Task: Find connections with filter location Ipiaú with filter topic #homeofficewith filter profile language French with filter current company Ease My Job Search with filter school Global Academy Of Technology with filter industry Animal Feed Manufacturing with filter service category Interior Design with filter keywords title Iron Worker
Action: Mouse moved to (635, 125)
Screenshot: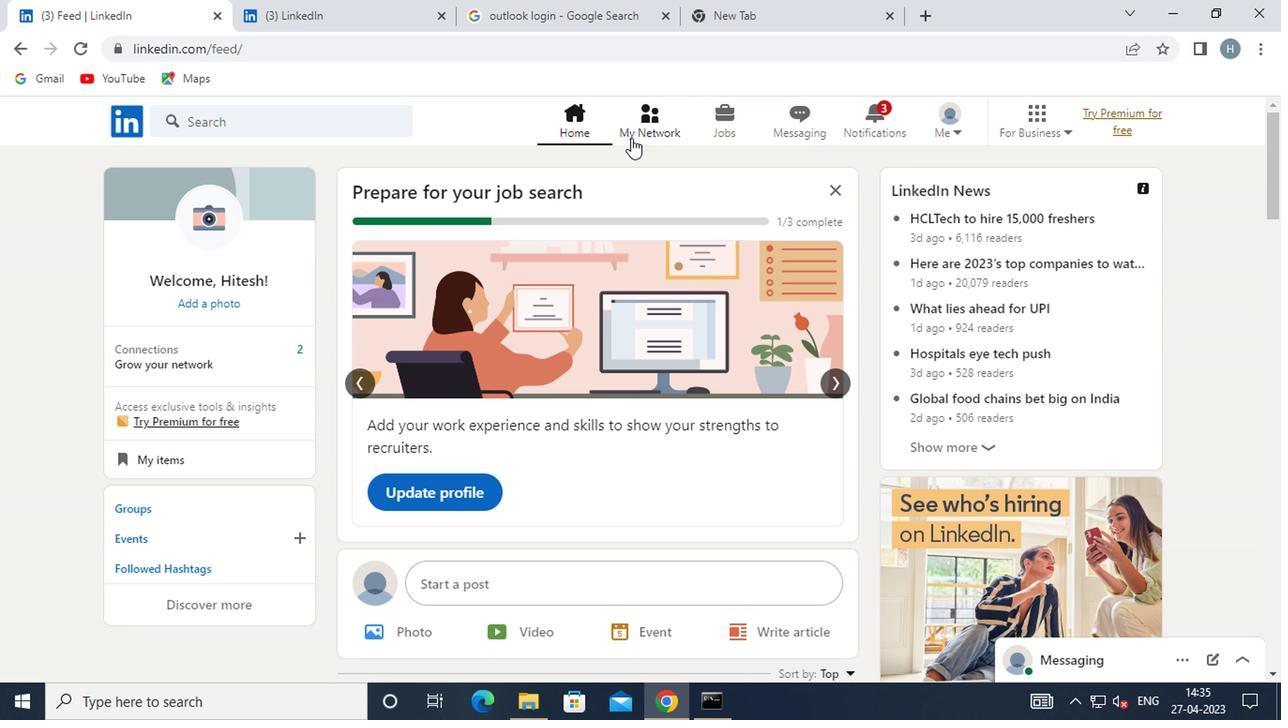 
Action: Mouse pressed left at (635, 125)
Screenshot: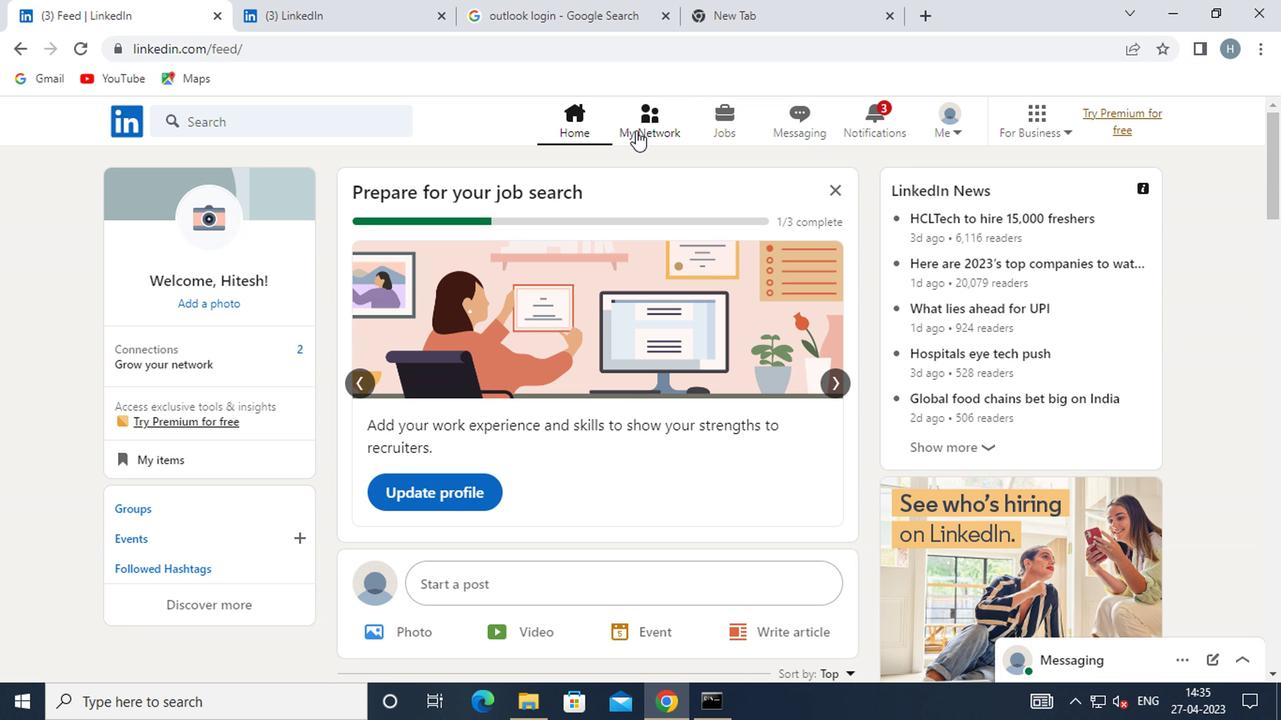
Action: Mouse moved to (331, 222)
Screenshot: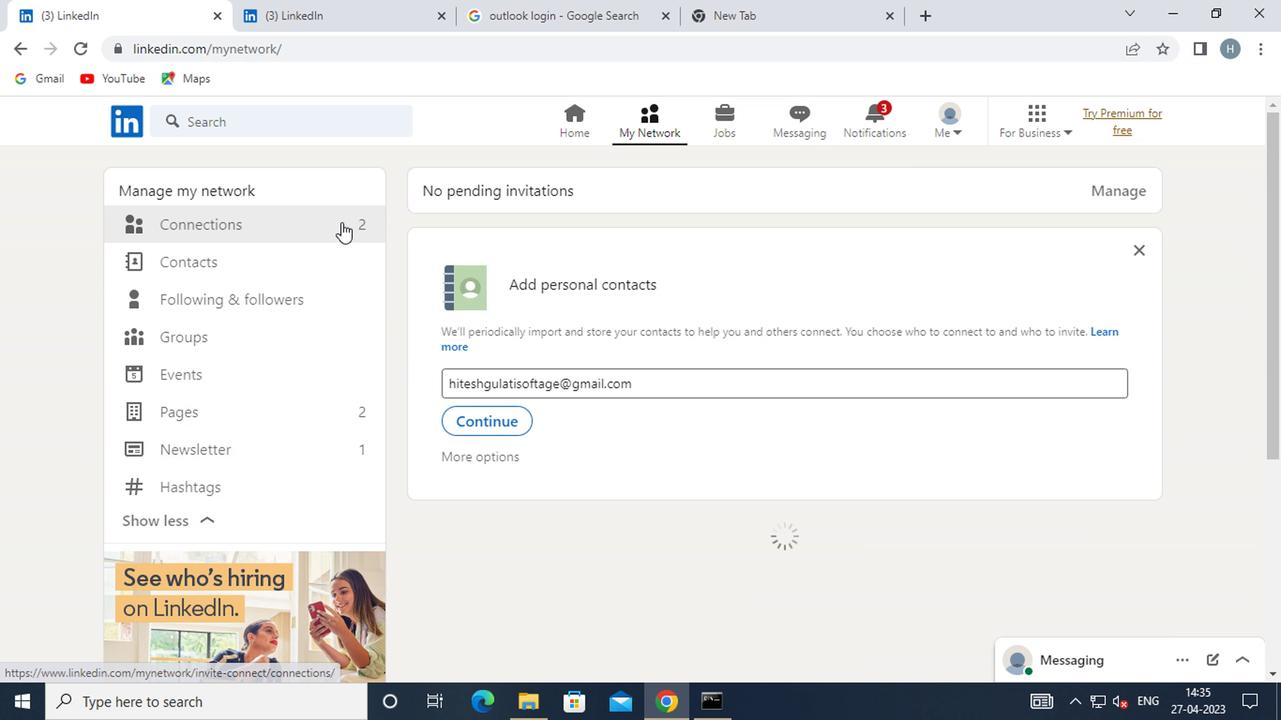 
Action: Mouse pressed left at (331, 222)
Screenshot: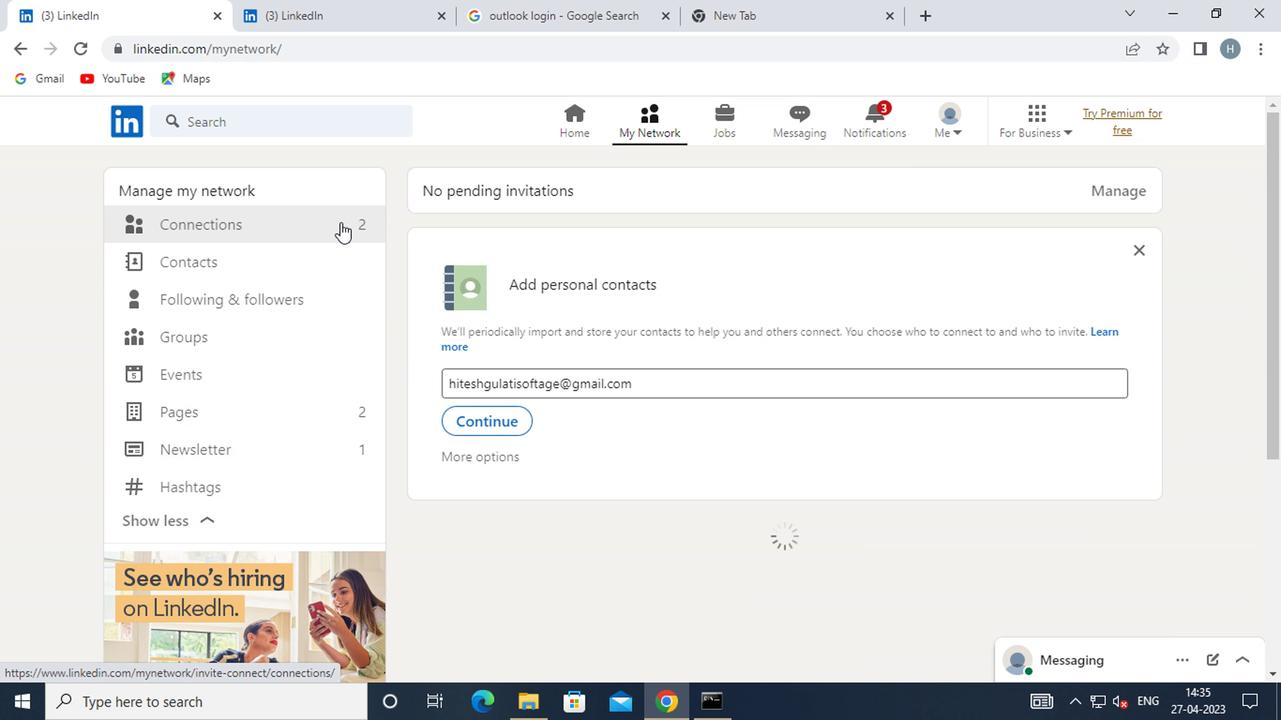 
Action: Mouse moved to (773, 225)
Screenshot: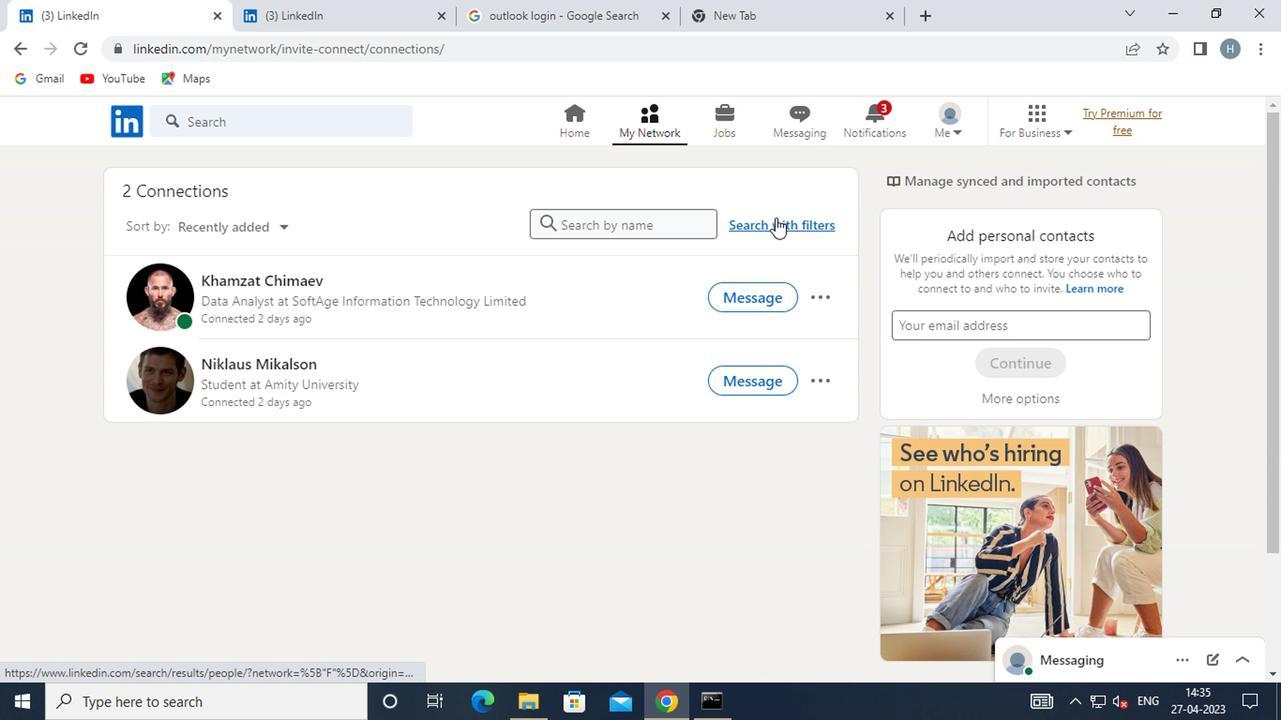 
Action: Mouse pressed left at (773, 225)
Screenshot: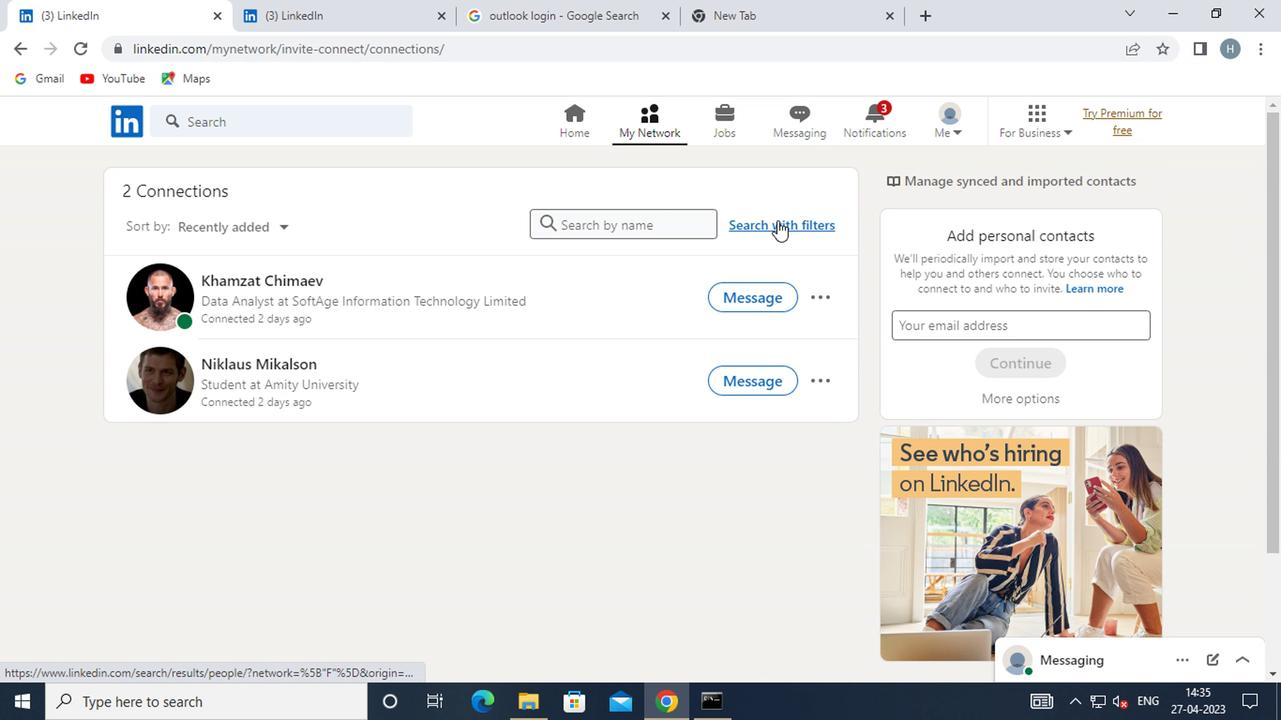 
Action: Mouse moved to (695, 175)
Screenshot: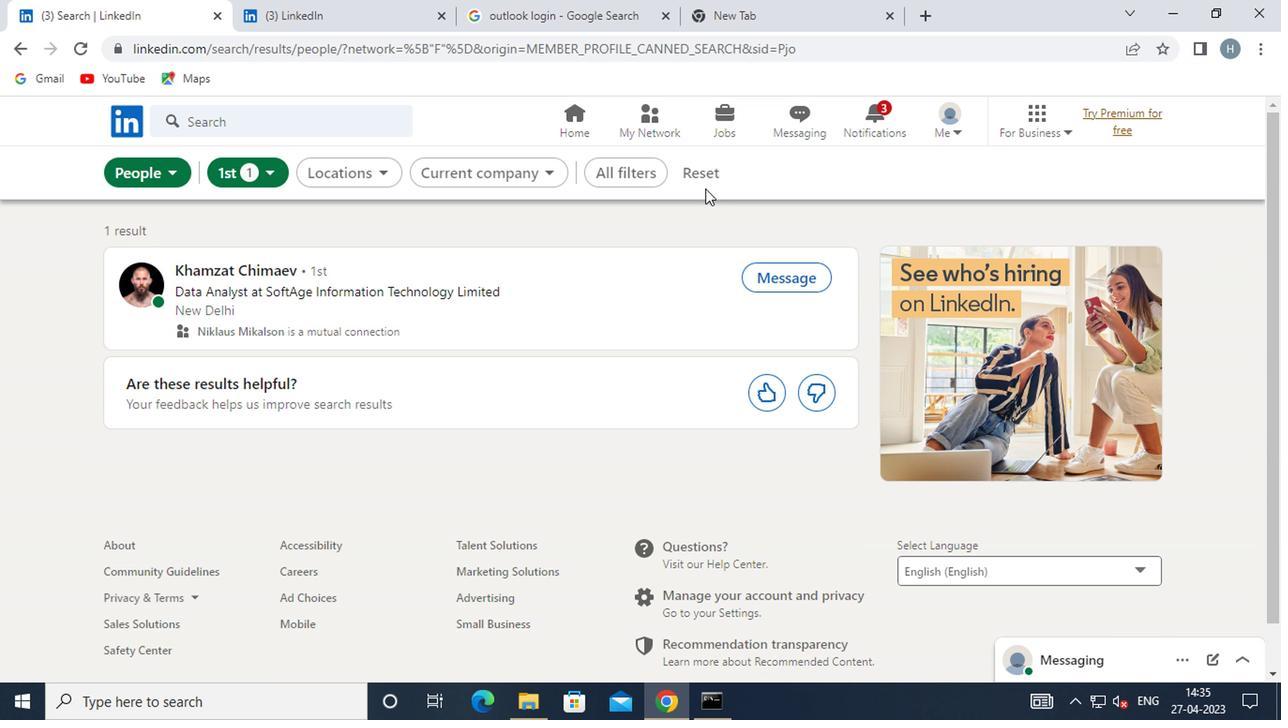 
Action: Mouse pressed left at (695, 175)
Screenshot: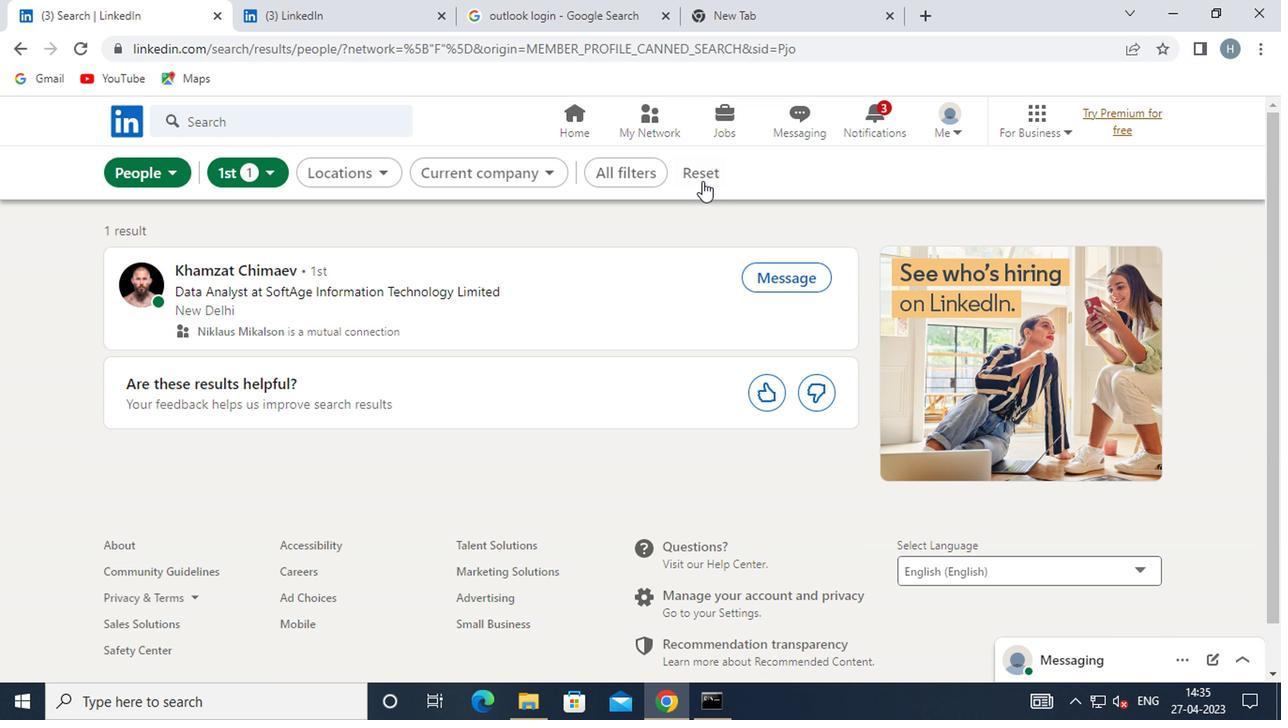 
Action: Mouse moved to (640, 172)
Screenshot: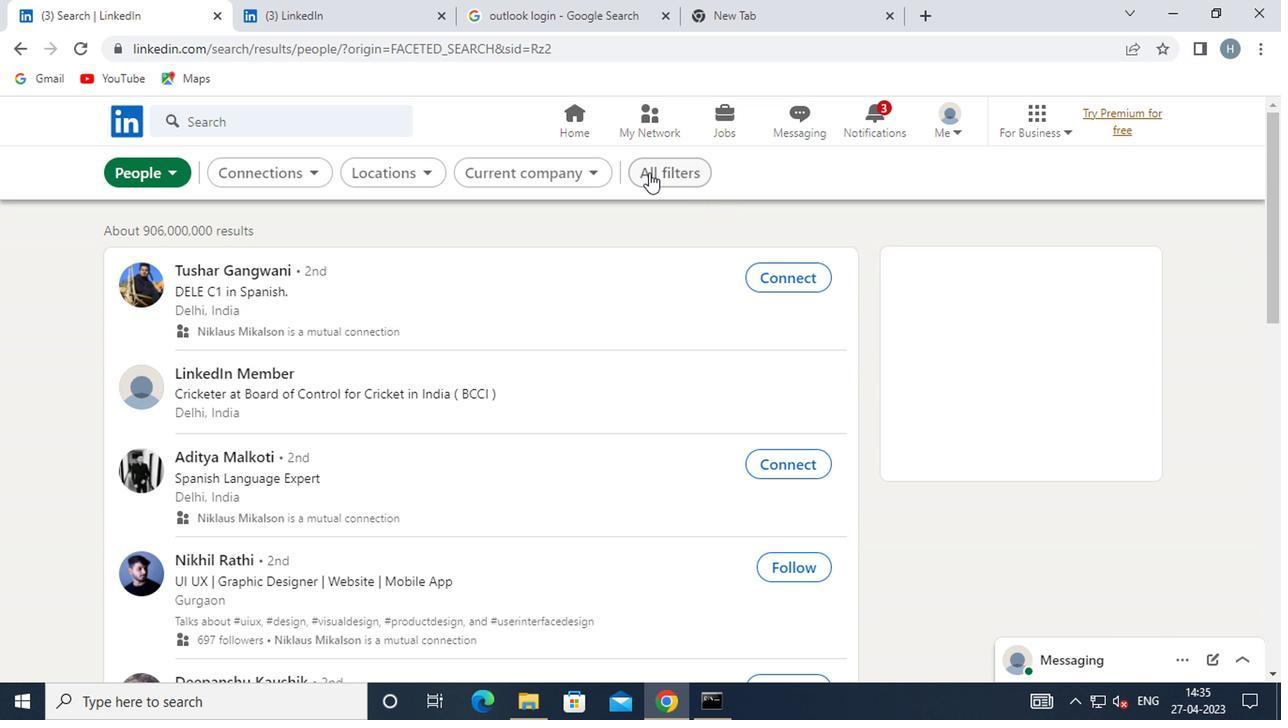 
Action: Mouse pressed left at (640, 172)
Screenshot: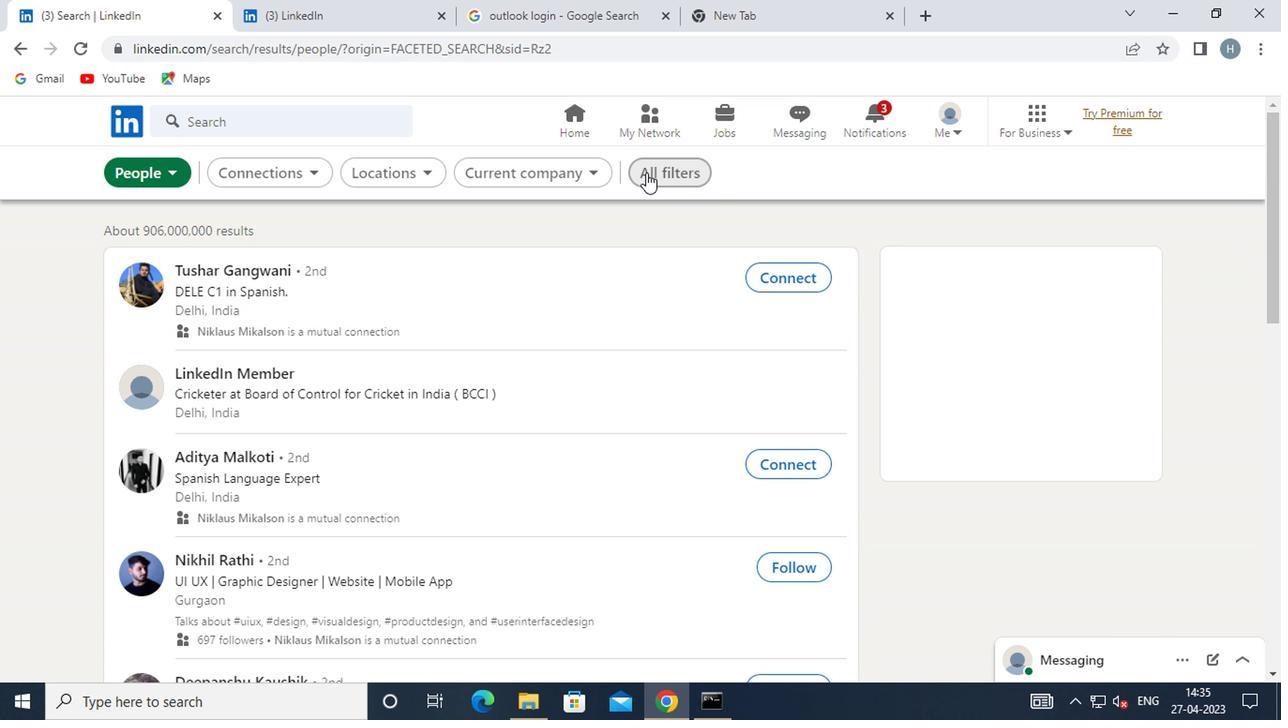 
Action: Mouse moved to (926, 334)
Screenshot: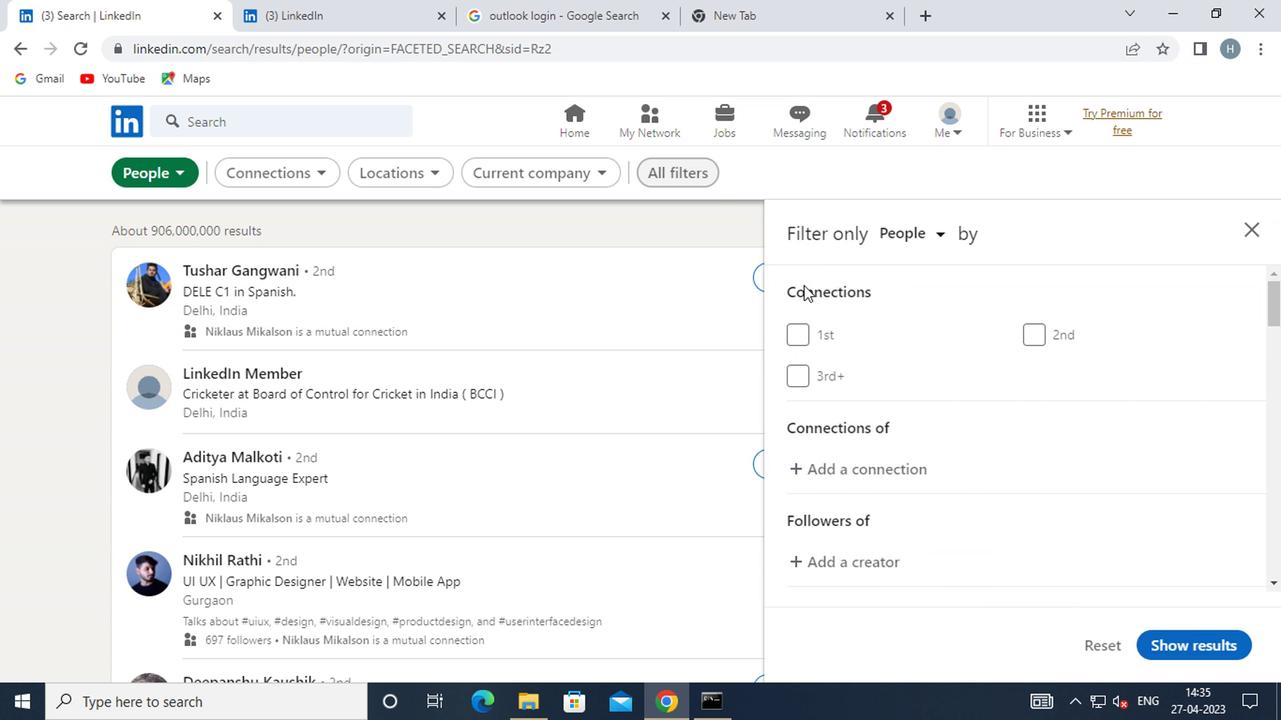 
Action: Mouse scrolled (926, 333) with delta (0, 0)
Screenshot: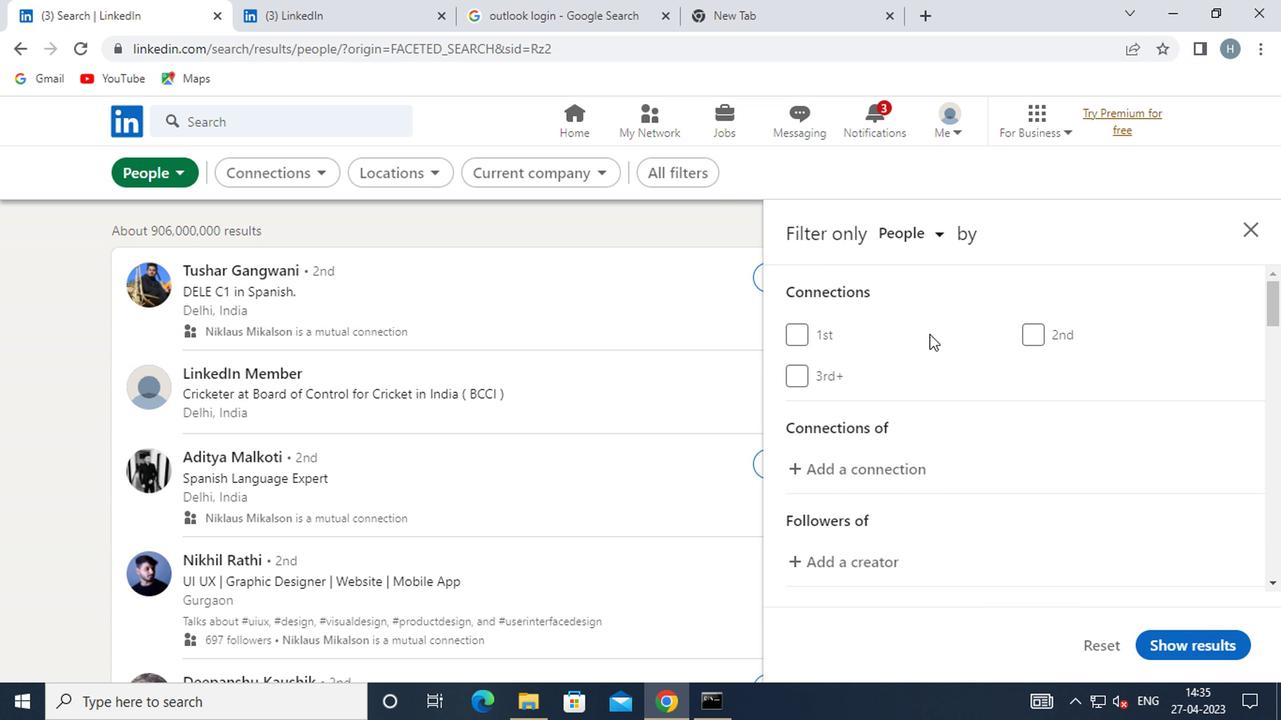 
Action: Mouse scrolled (926, 333) with delta (0, 0)
Screenshot: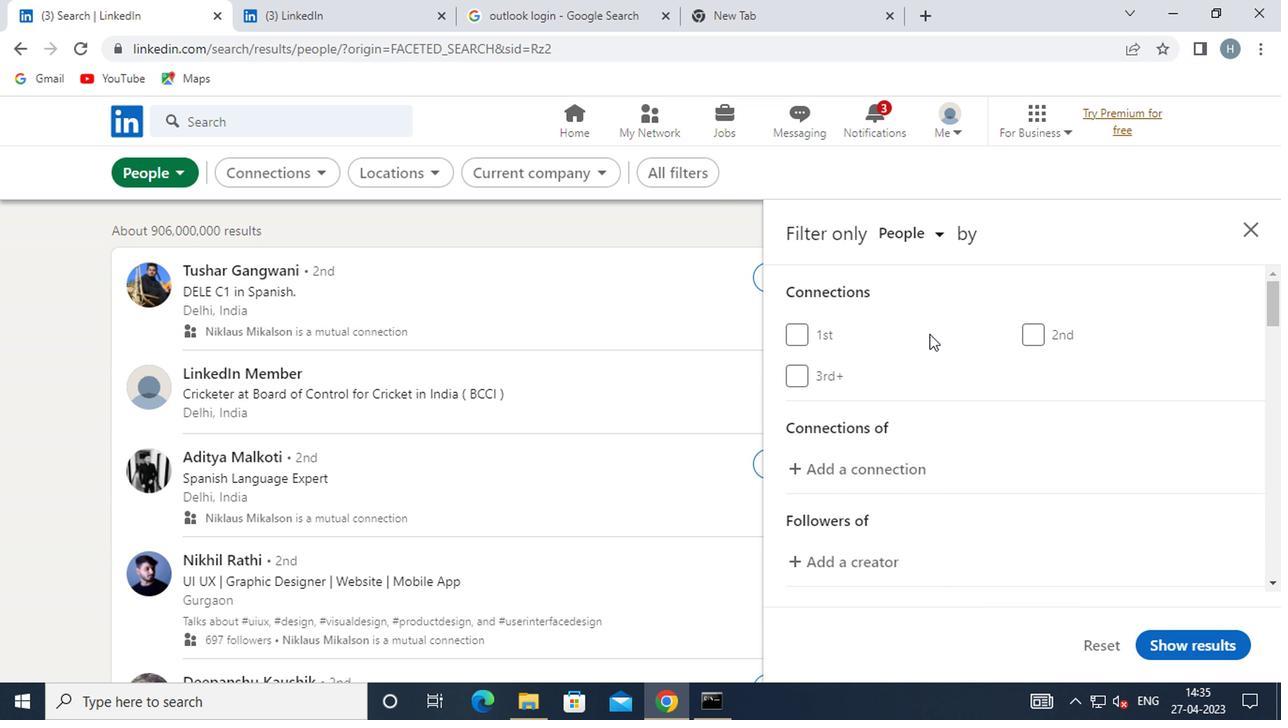 
Action: Mouse moved to (926, 334)
Screenshot: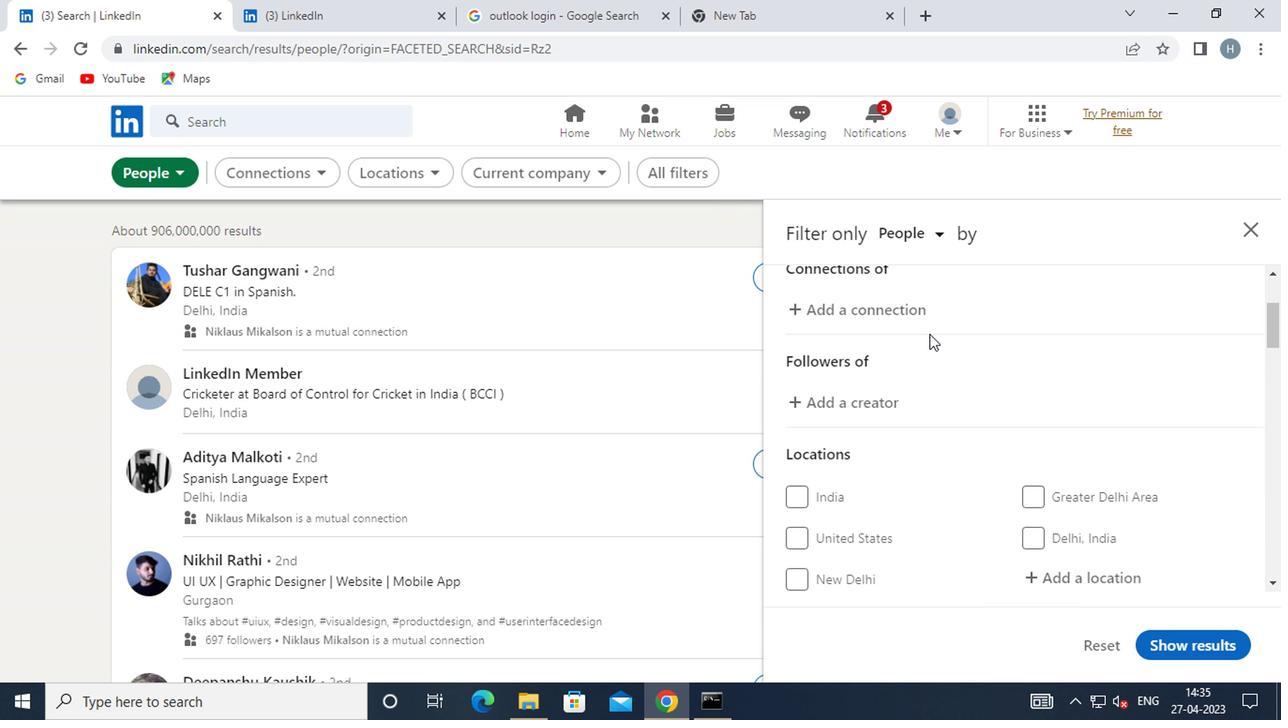 
Action: Mouse scrolled (926, 333) with delta (0, 0)
Screenshot: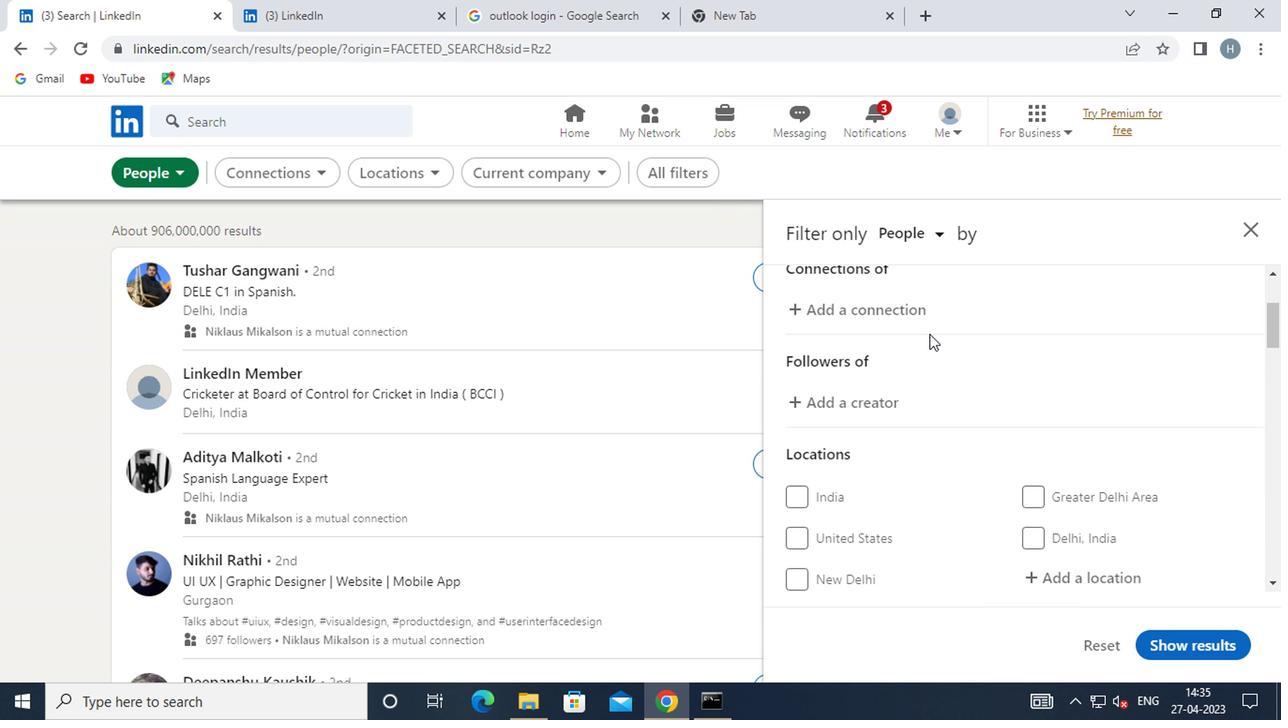 
Action: Mouse moved to (1059, 447)
Screenshot: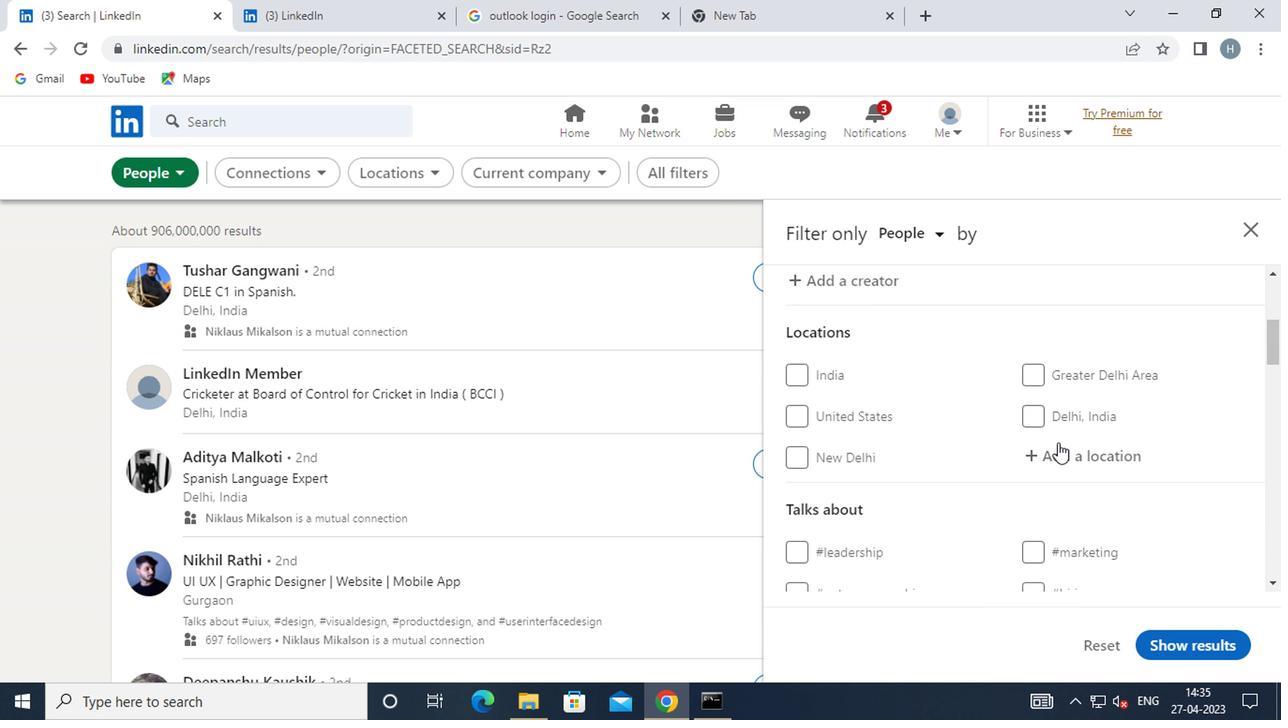 
Action: Mouse pressed left at (1059, 447)
Screenshot: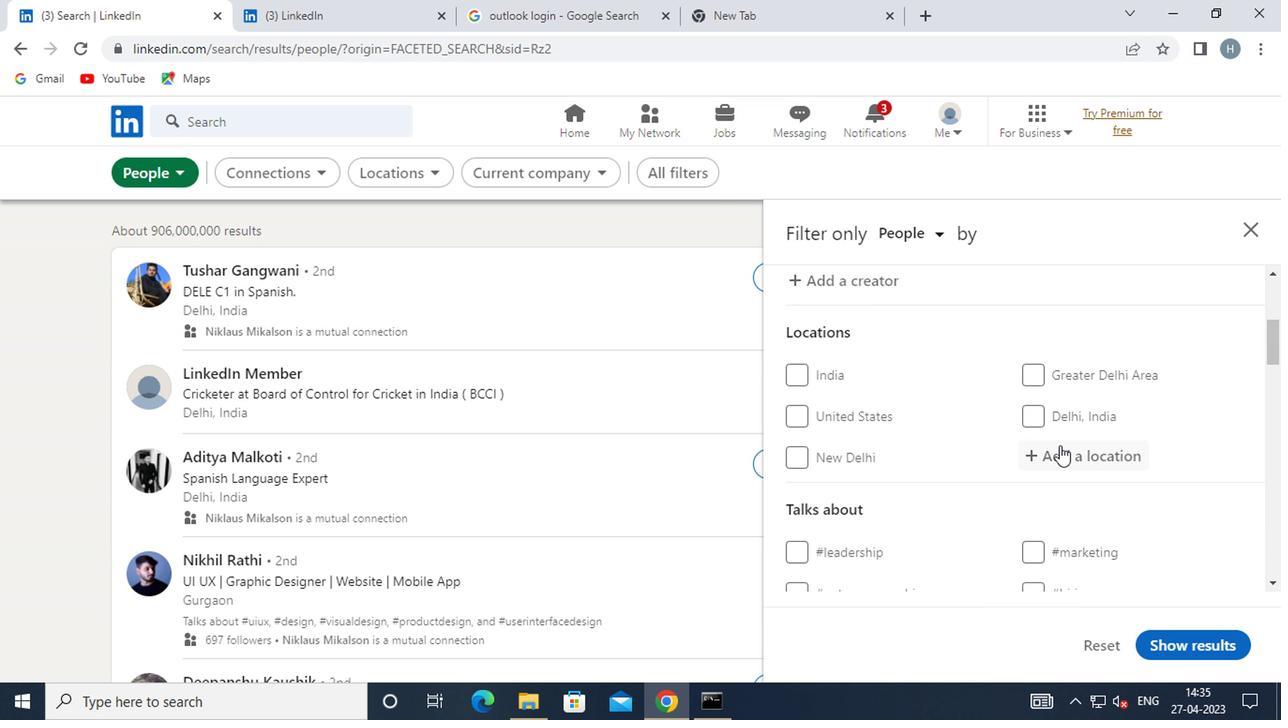 
Action: Mouse moved to (1052, 449)
Screenshot: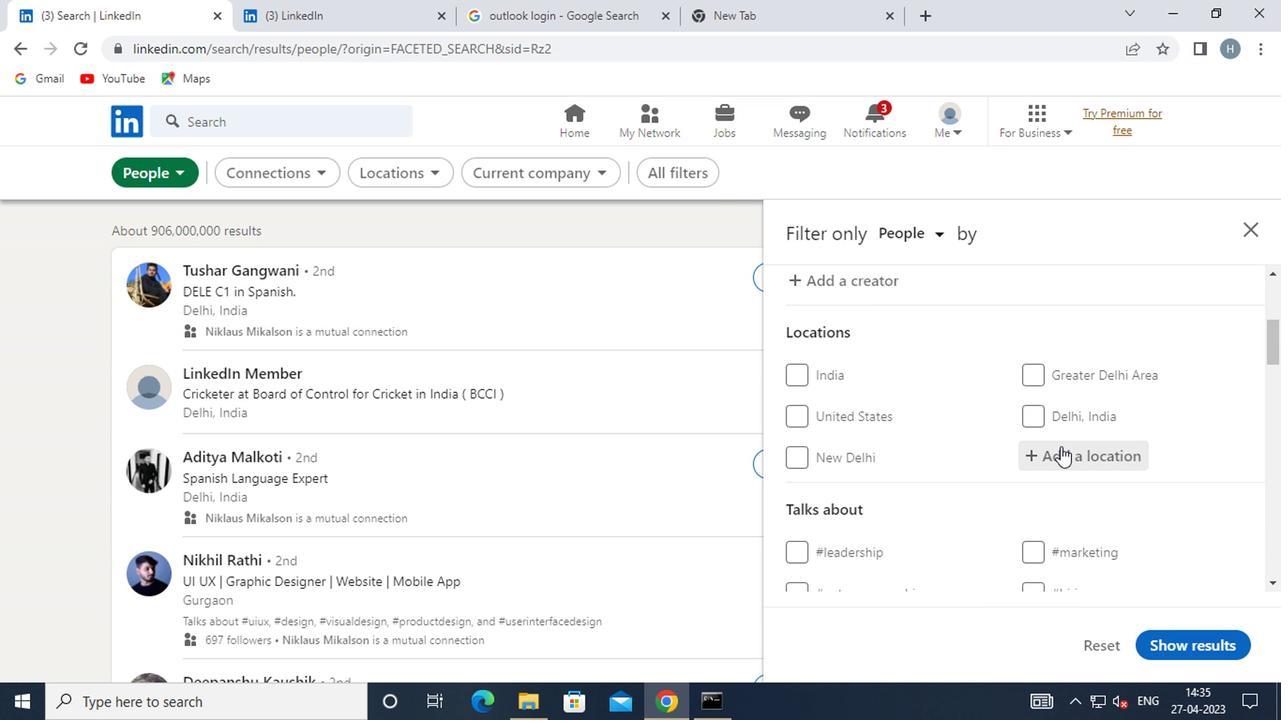 
Action: Key pressed <Key.shift>IPIAU
Screenshot: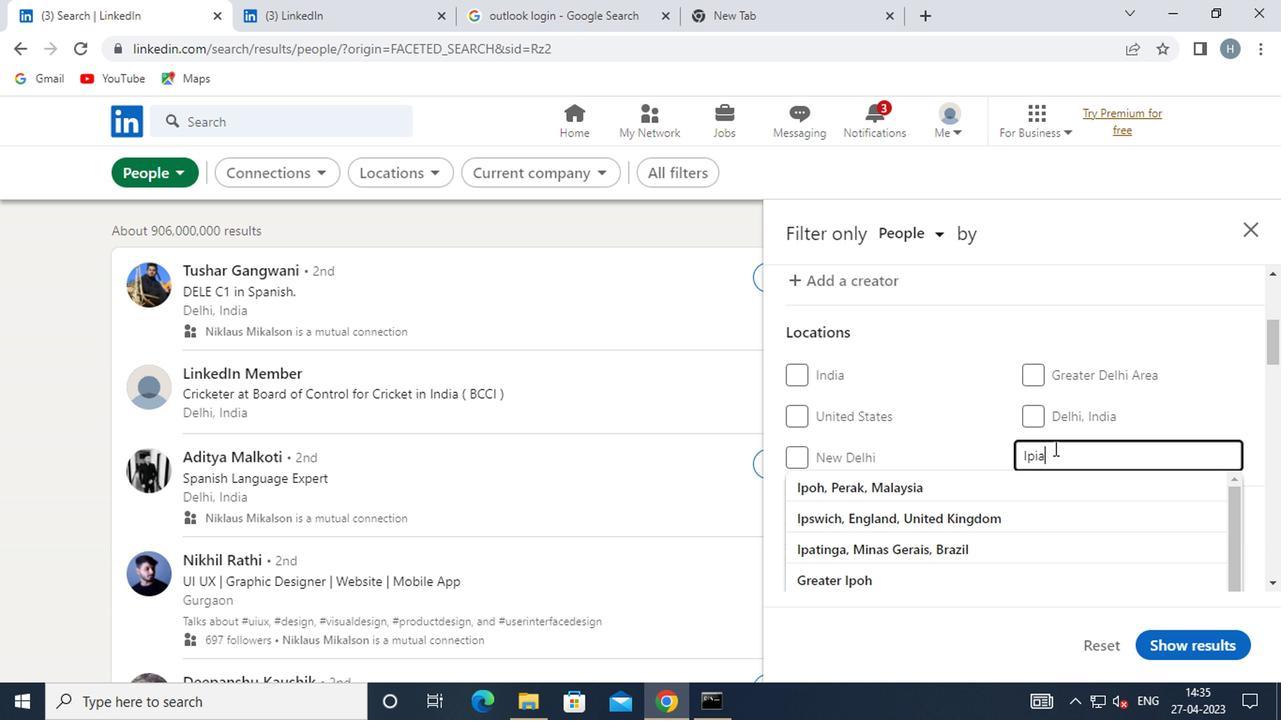 
Action: Mouse moved to (1200, 379)
Screenshot: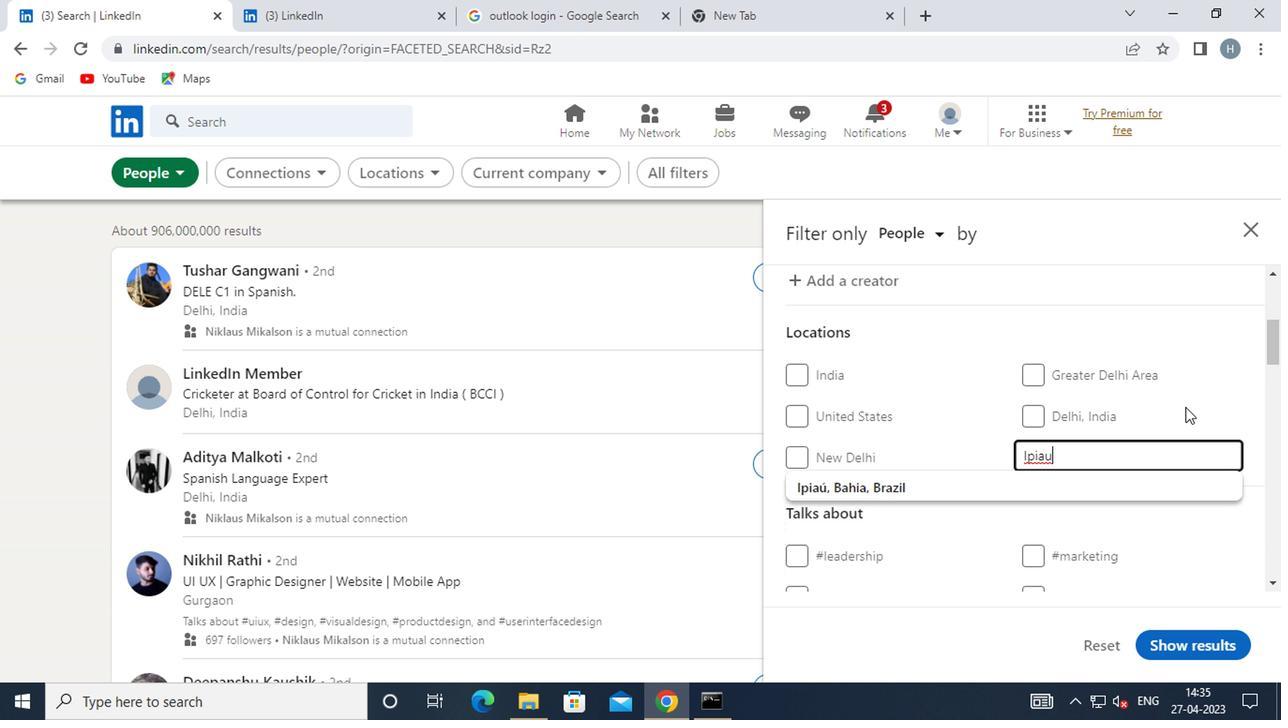 
Action: Mouse pressed left at (1200, 379)
Screenshot: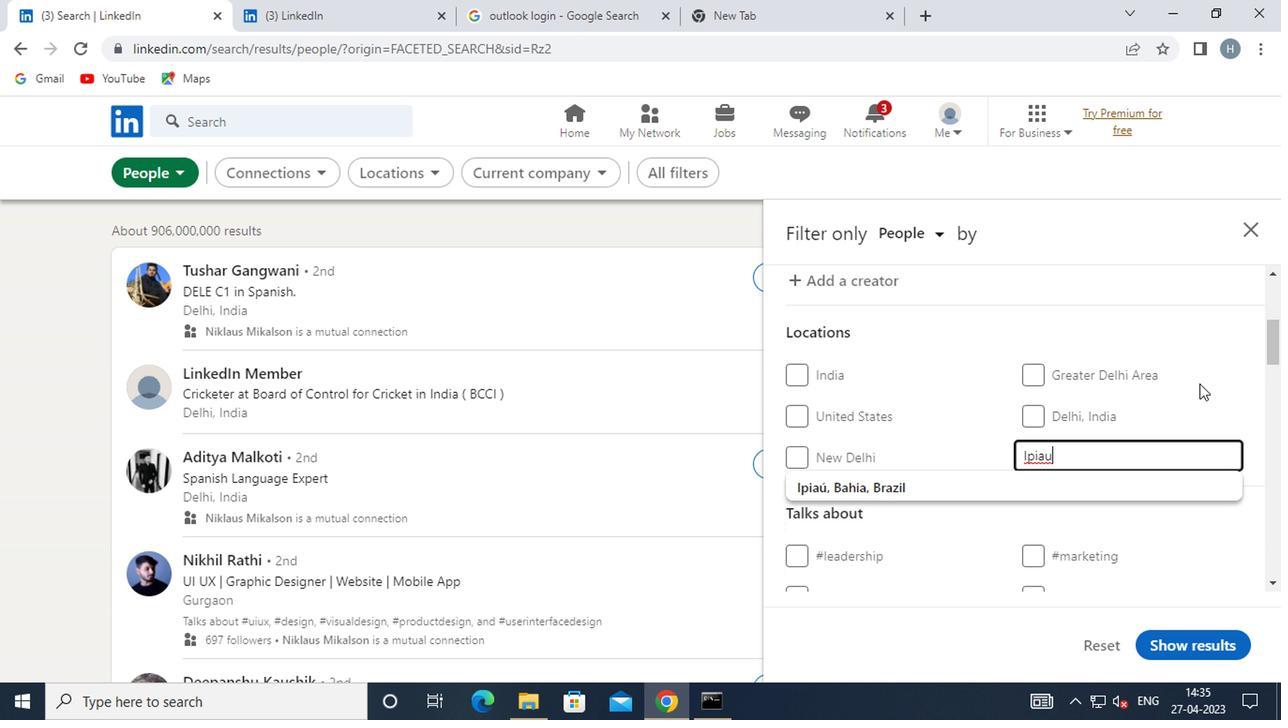 
Action: Mouse moved to (1167, 385)
Screenshot: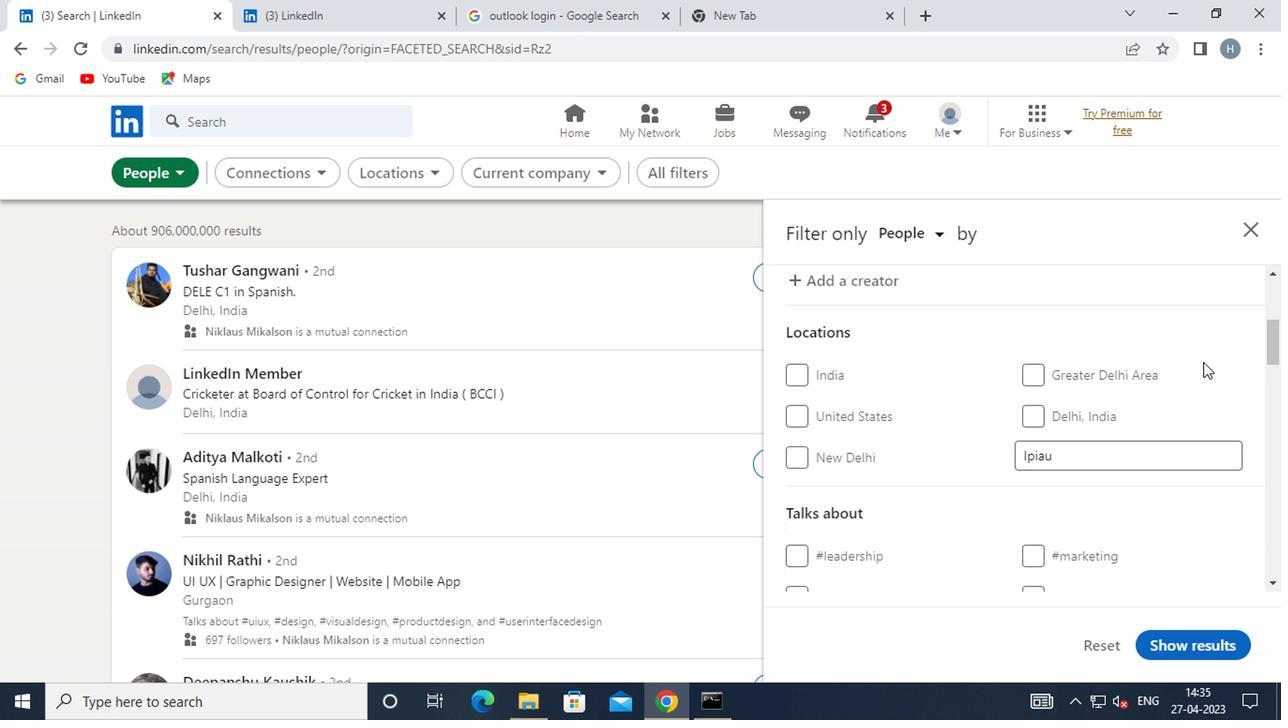 
Action: Mouse scrolled (1167, 384) with delta (0, 0)
Screenshot: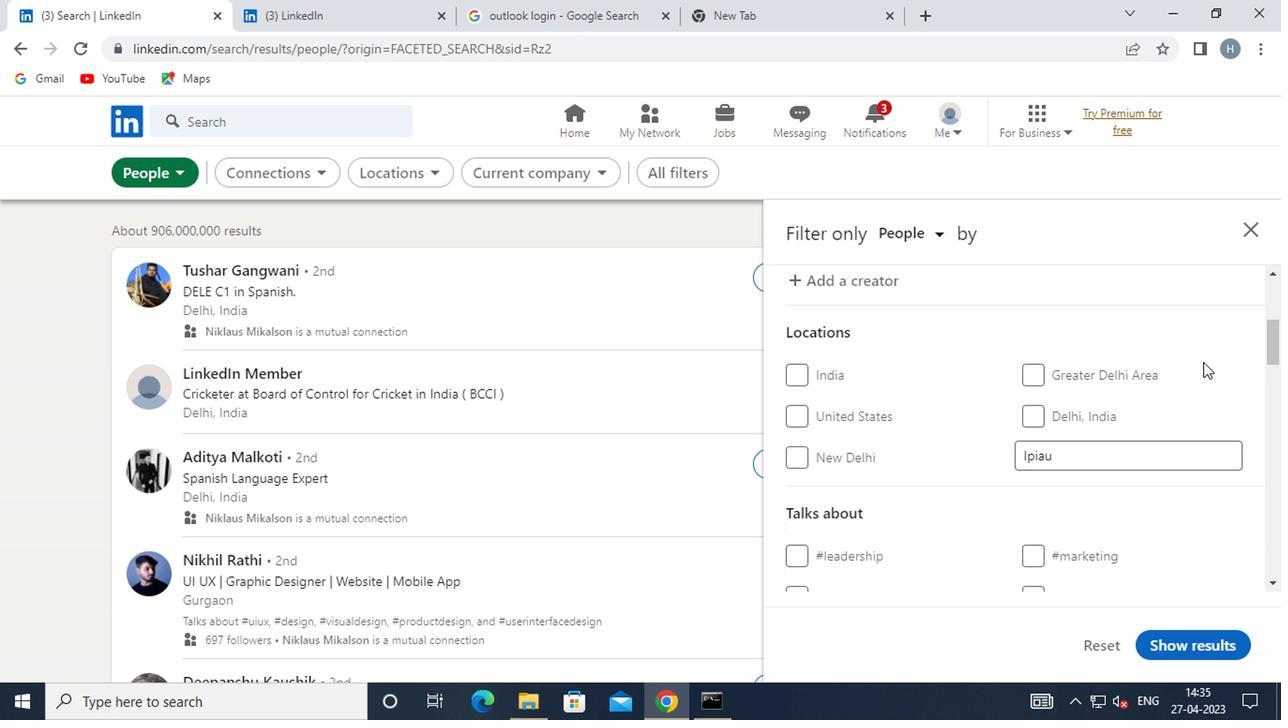 
Action: Mouse moved to (1155, 399)
Screenshot: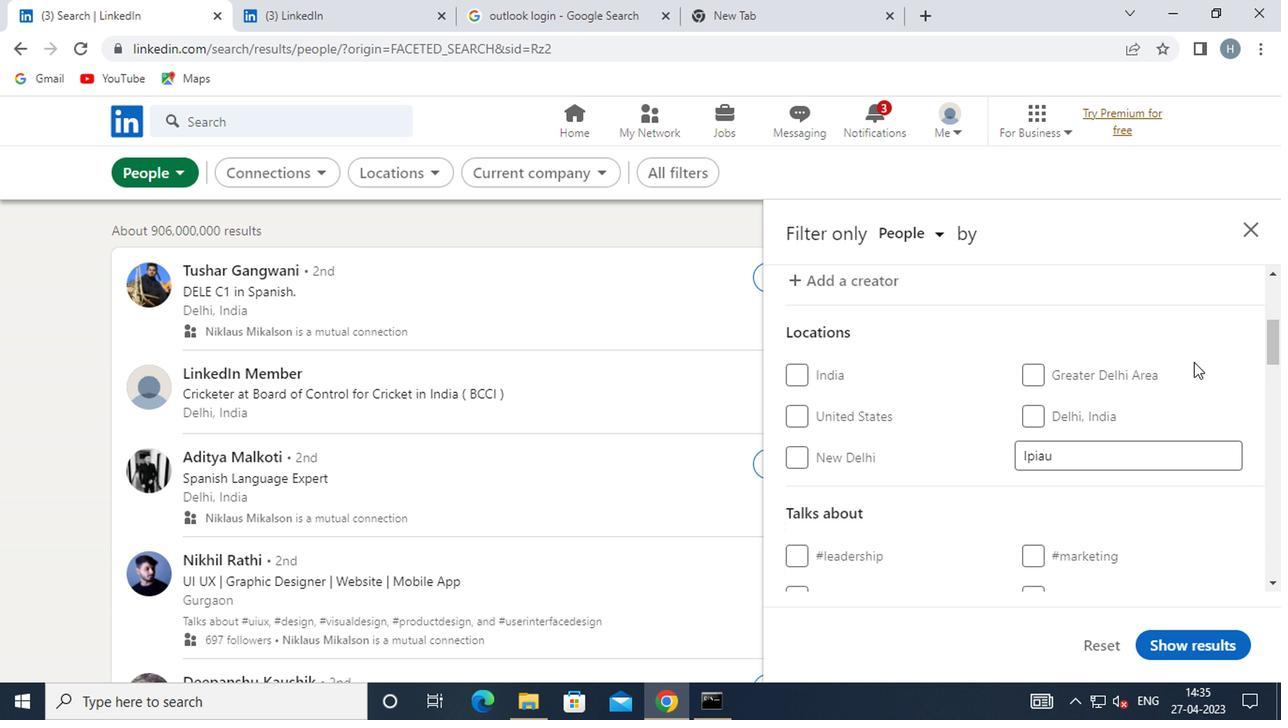 
Action: Mouse scrolled (1155, 398) with delta (0, 0)
Screenshot: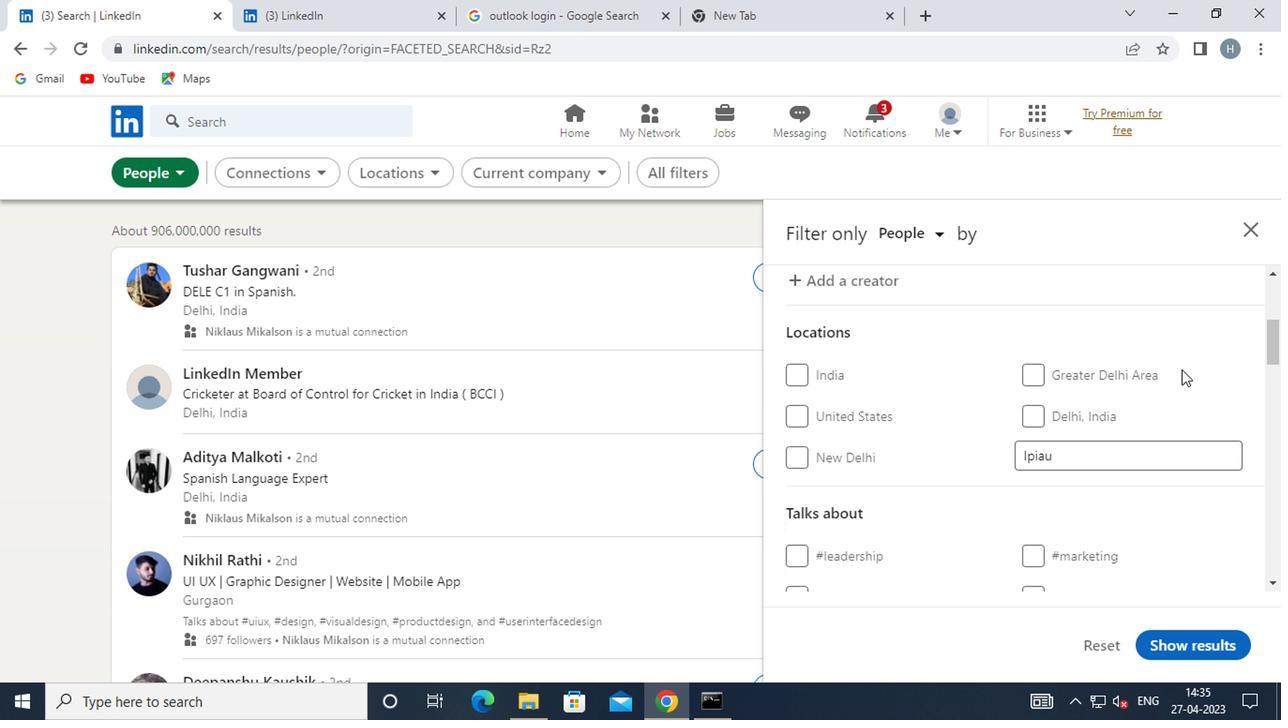 
Action: Mouse scrolled (1155, 398) with delta (0, 0)
Screenshot: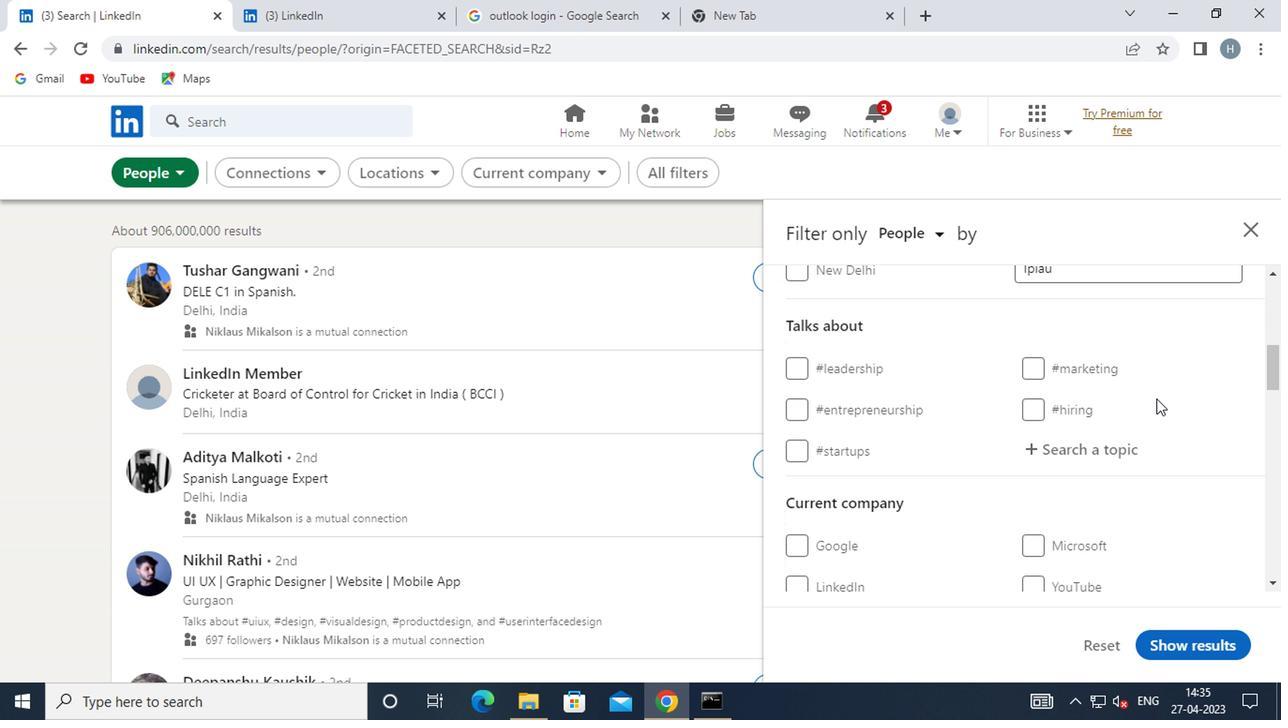 
Action: Mouse moved to (1105, 345)
Screenshot: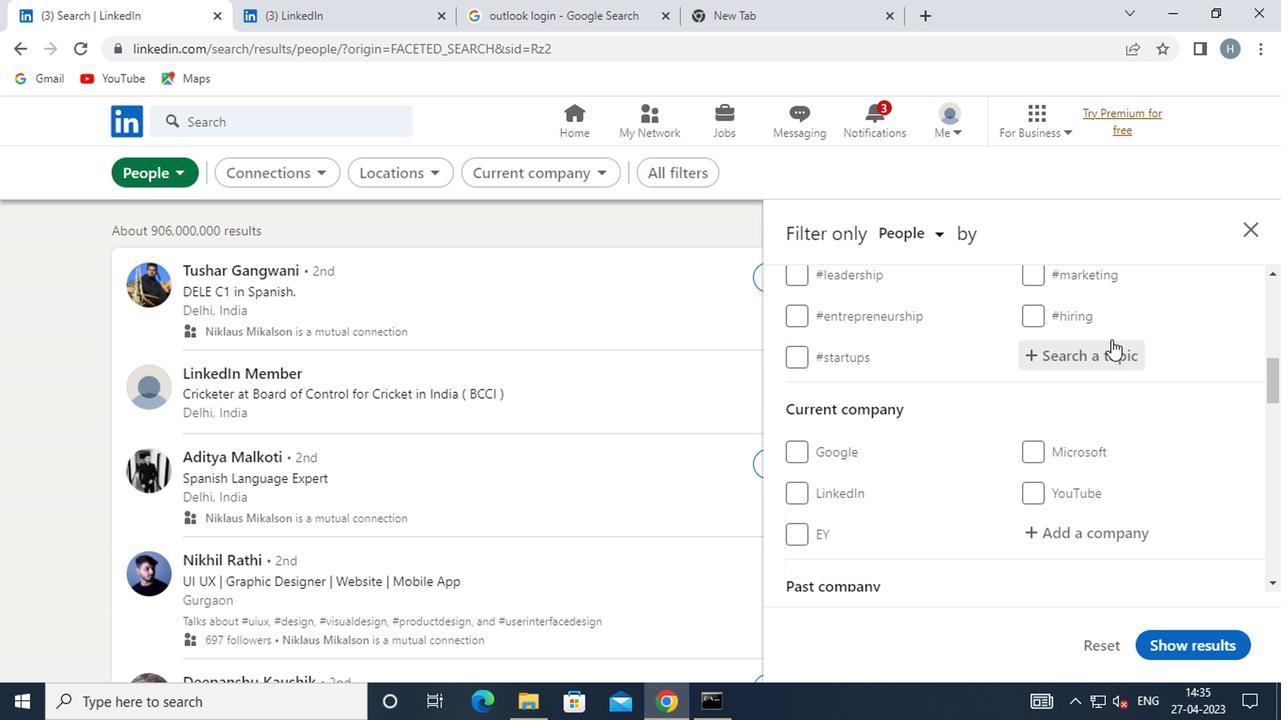 
Action: Mouse pressed left at (1105, 345)
Screenshot: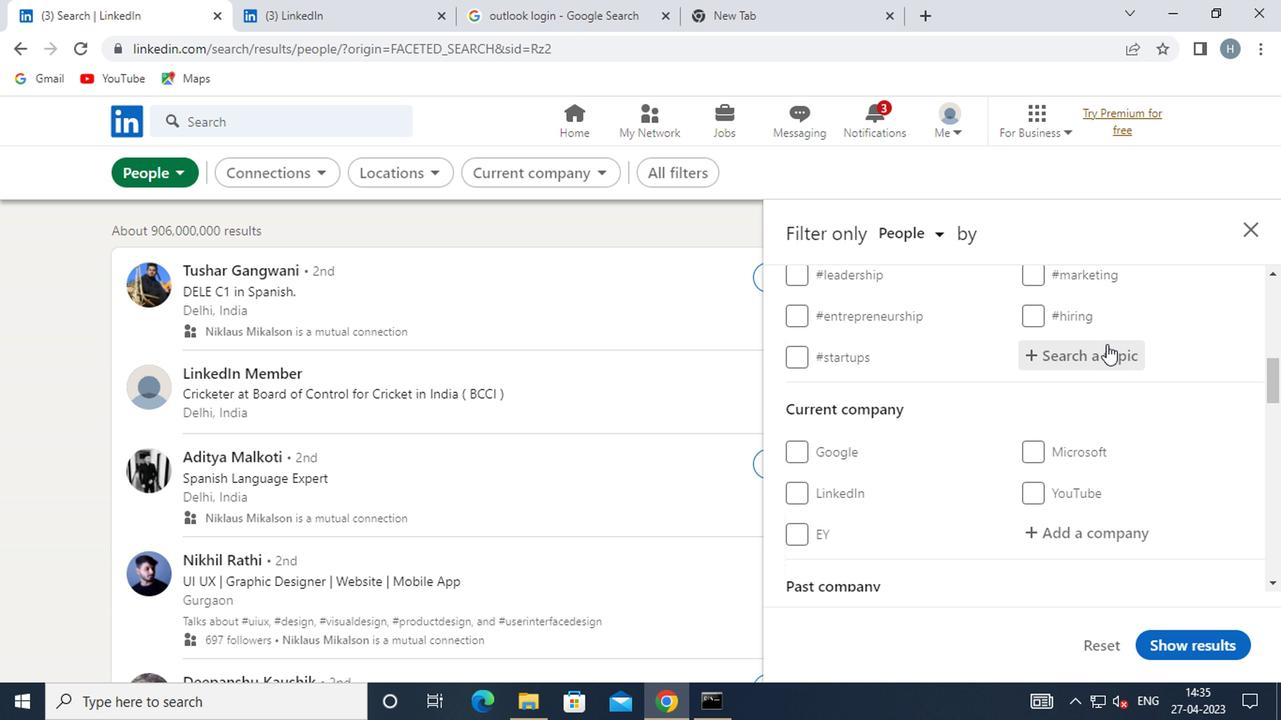 
Action: Key pressed <Key.shift><Key.shift><Key.shift><Key.shift><Key.shift>#HOMEOFFICEWITH
Screenshot: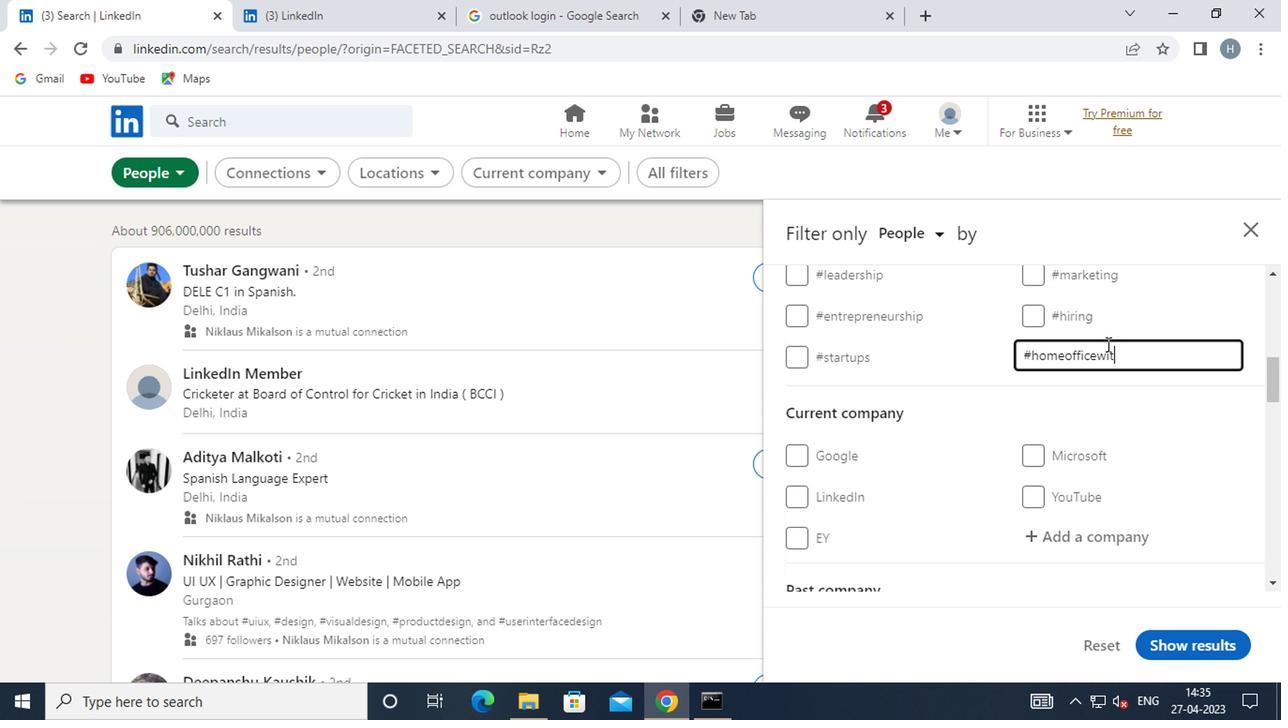 
Action: Mouse moved to (1123, 392)
Screenshot: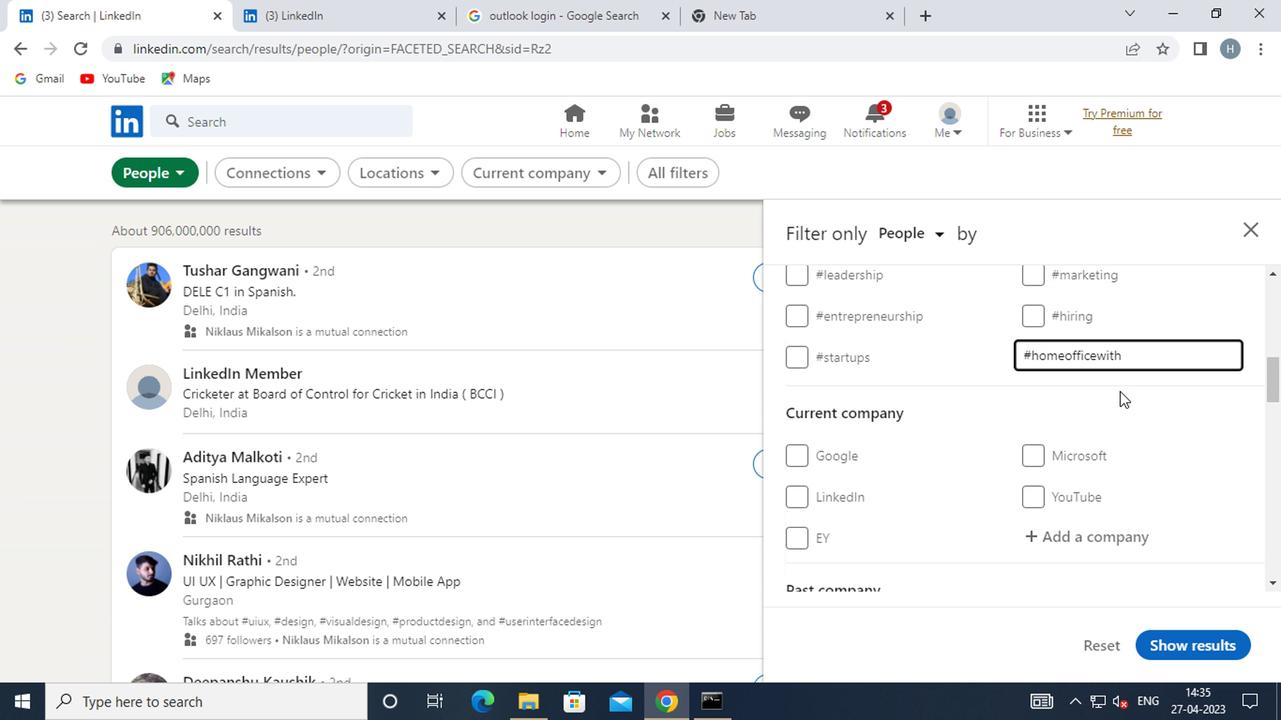 
Action: Mouse pressed left at (1123, 392)
Screenshot: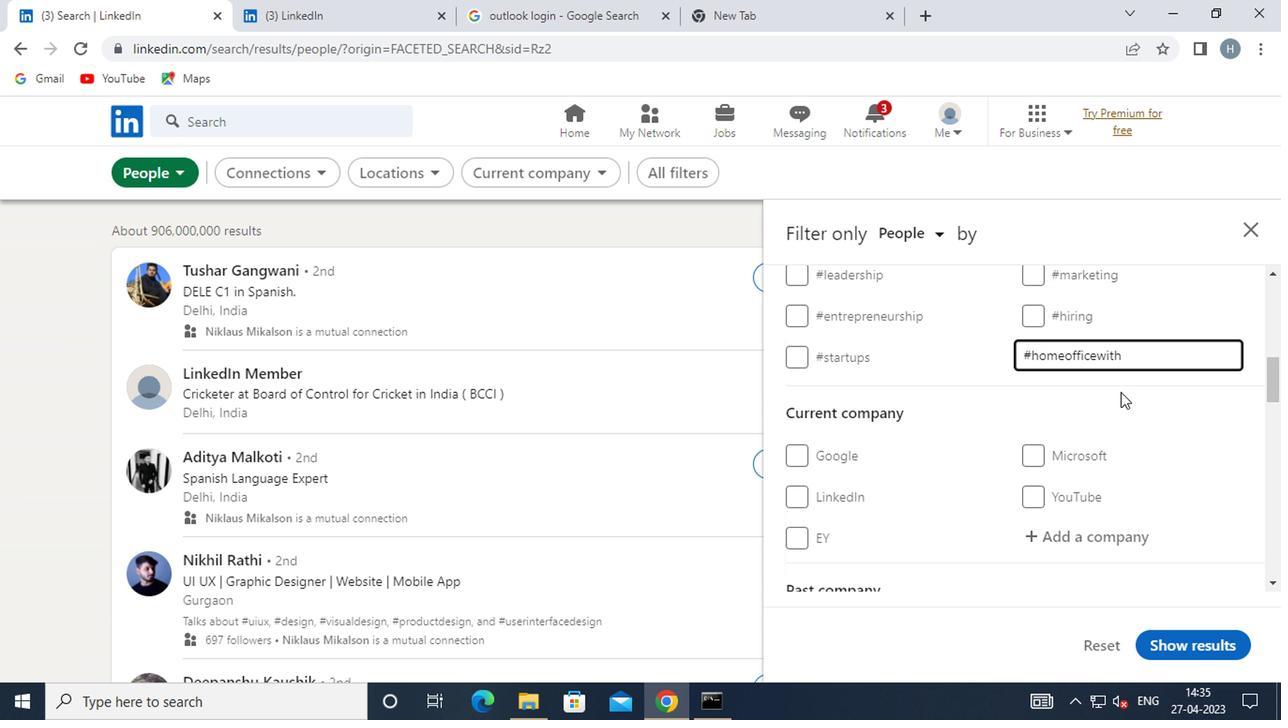 
Action: Mouse moved to (1125, 391)
Screenshot: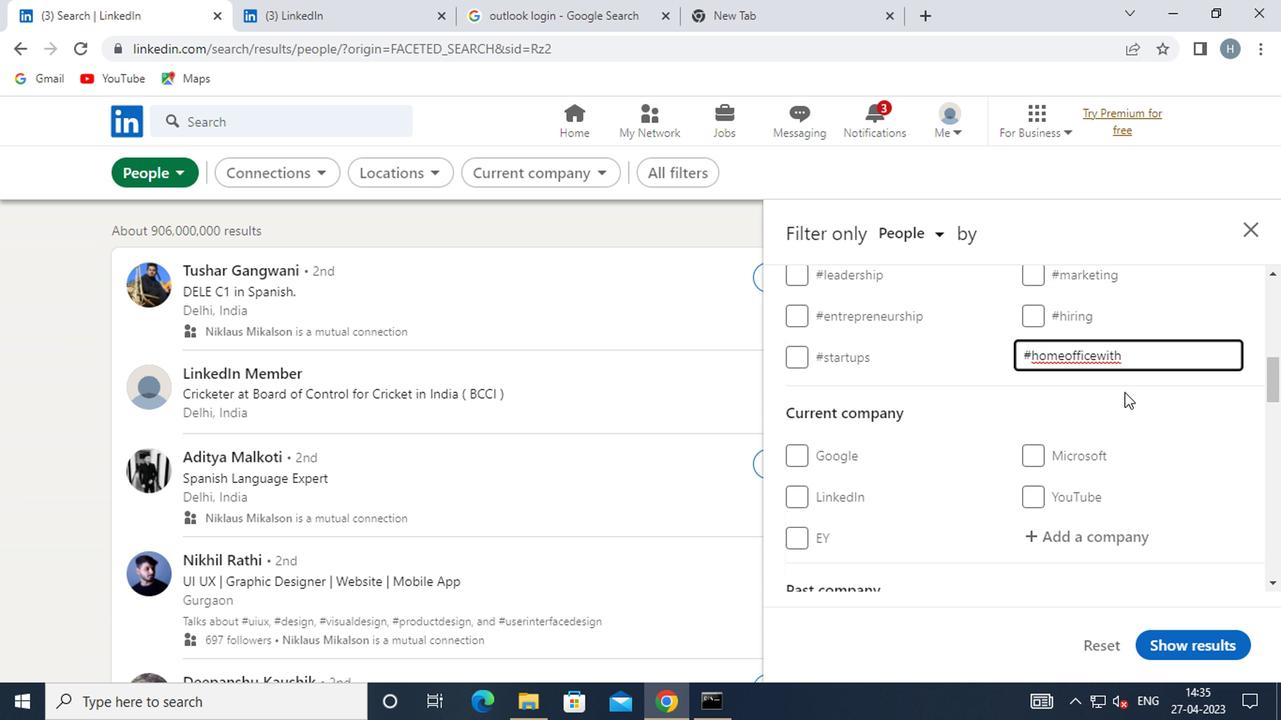 
Action: Mouse scrolled (1125, 391) with delta (0, 0)
Screenshot: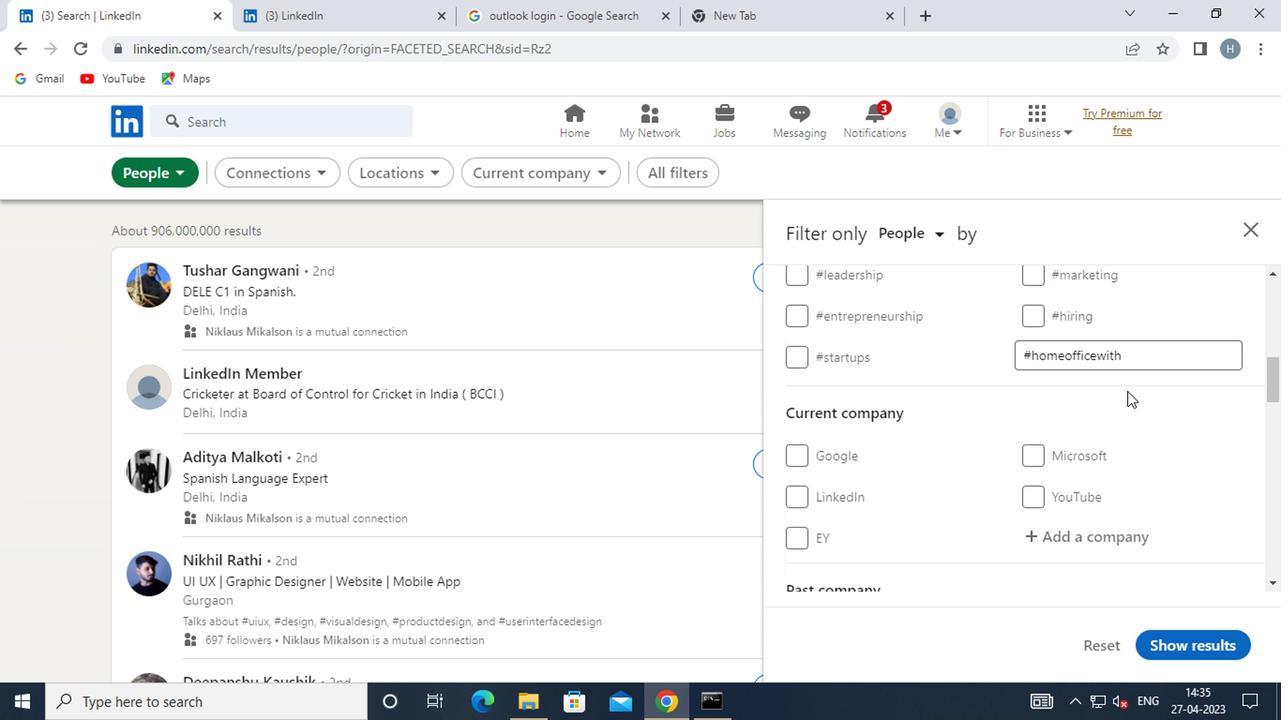 
Action: Mouse scrolled (1125, 391) with delta (0, 0)
Screenshot: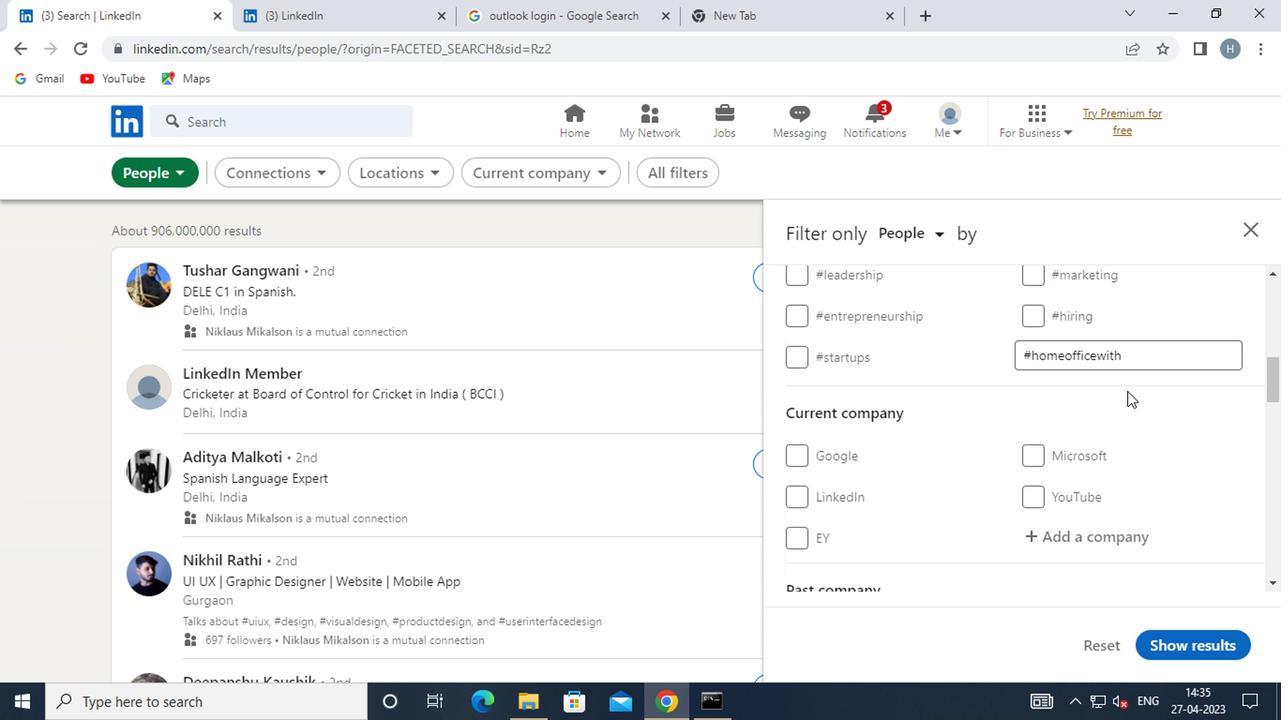 
Action: Mouse moved to (1121, 341)
Screenshot: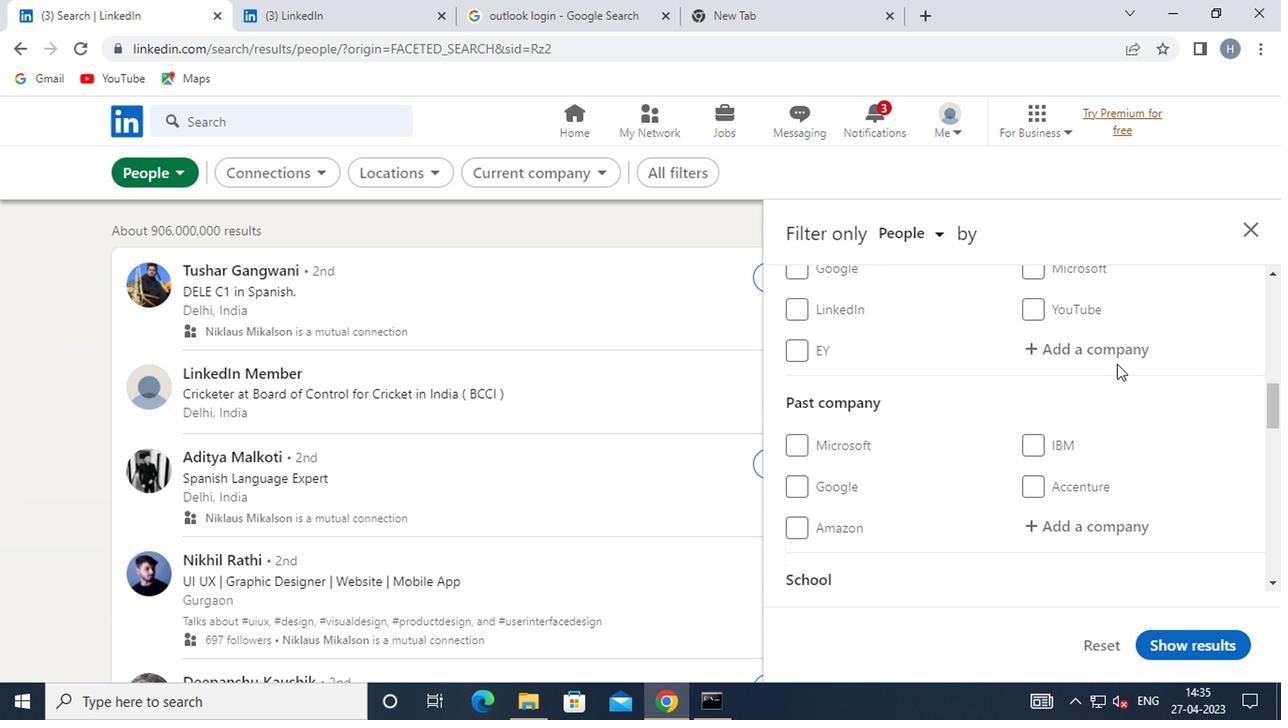 
Action: Mouse pressed left at (1121, 341)
Screenshot: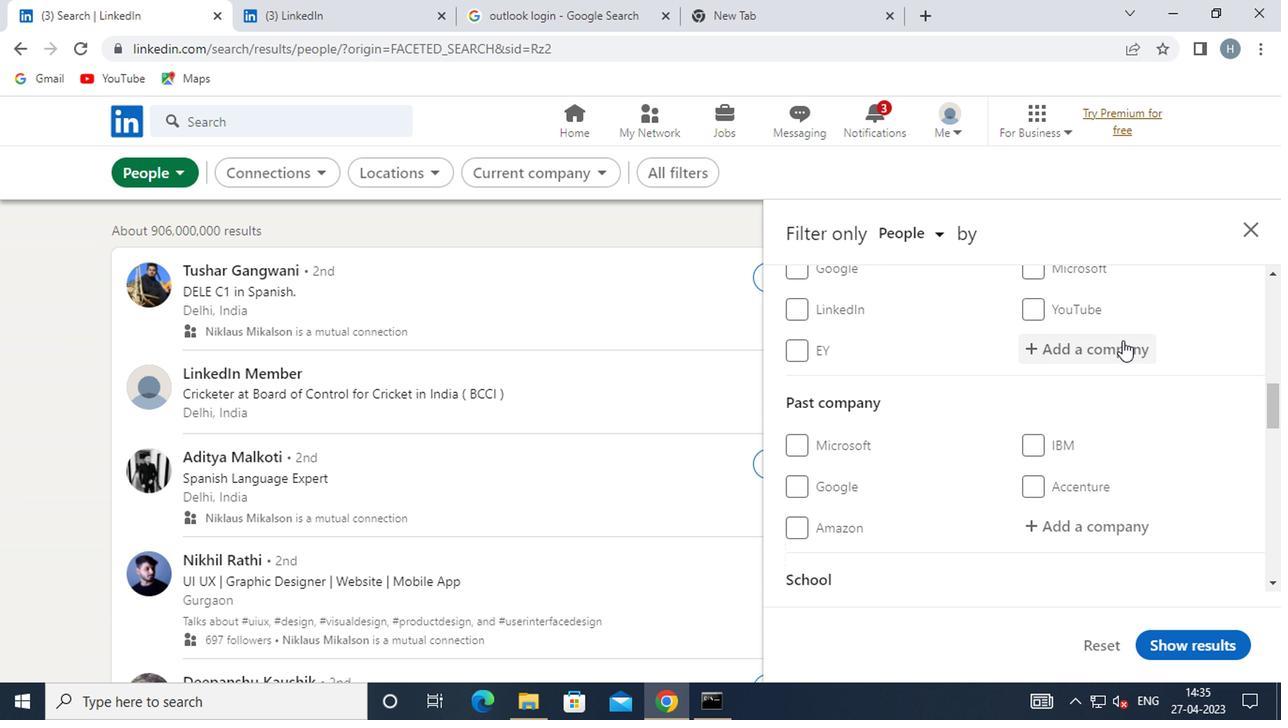 
Action: Mouse moved to (1121, 340)
Screenshot: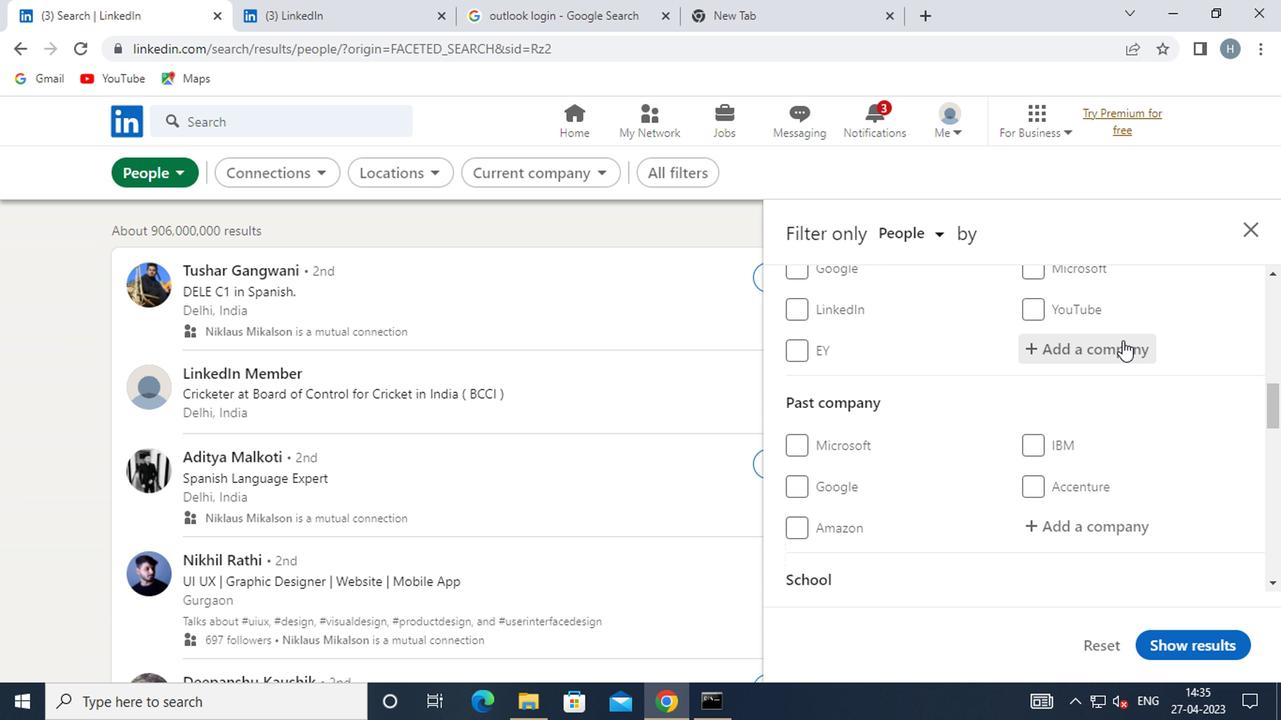 
Action: Key pressed <Key.shift><Key.shift><Key.shift><Key.shift><Key.shift><Key.shift><Key.shift><Key.shift><Key.shift>EASE<Key.space>MY<Key.space>JO
Screenshot: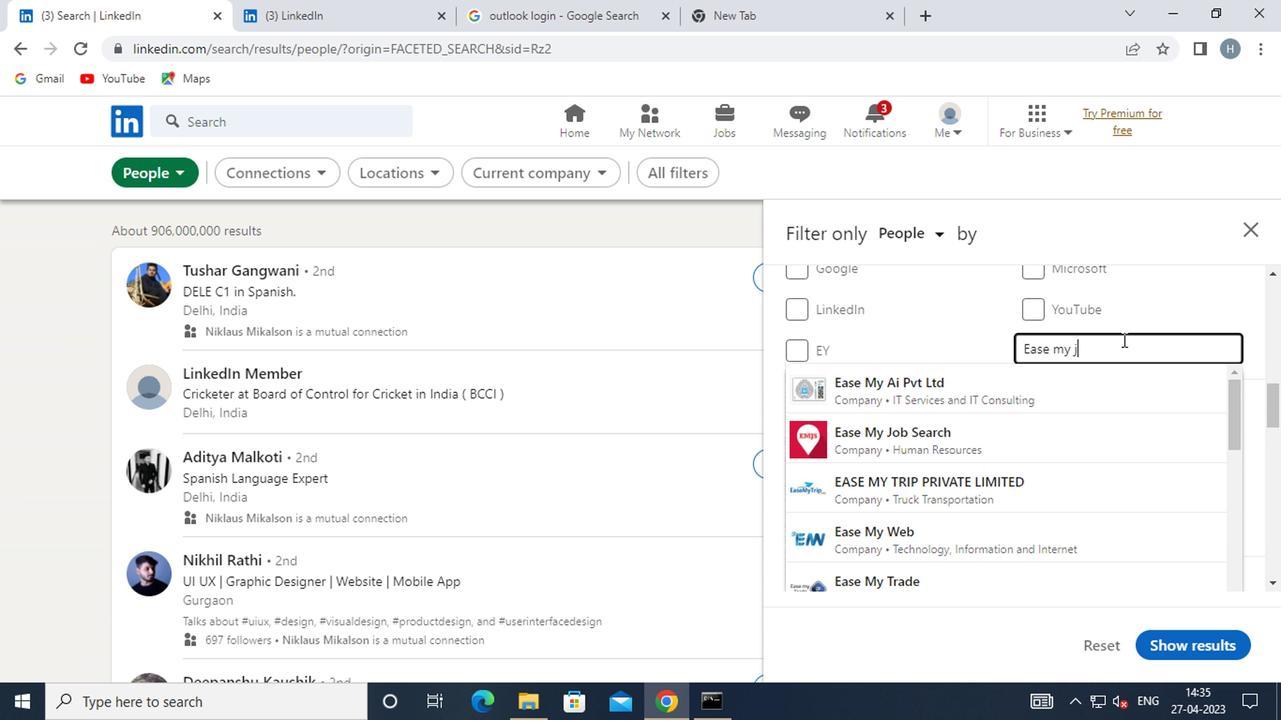 
Action: Mouse moved to (996, 394)
Screenshot: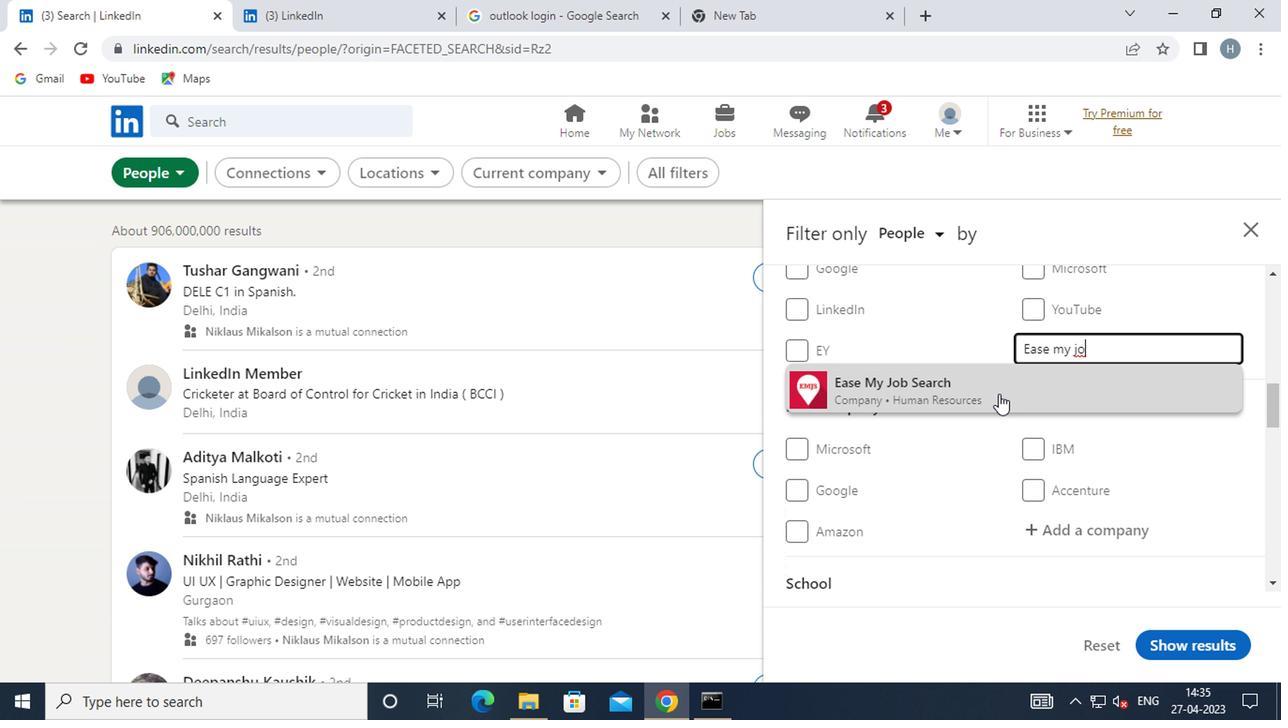 
Action: Mouse pressed left at (996, 394)
Screenshot: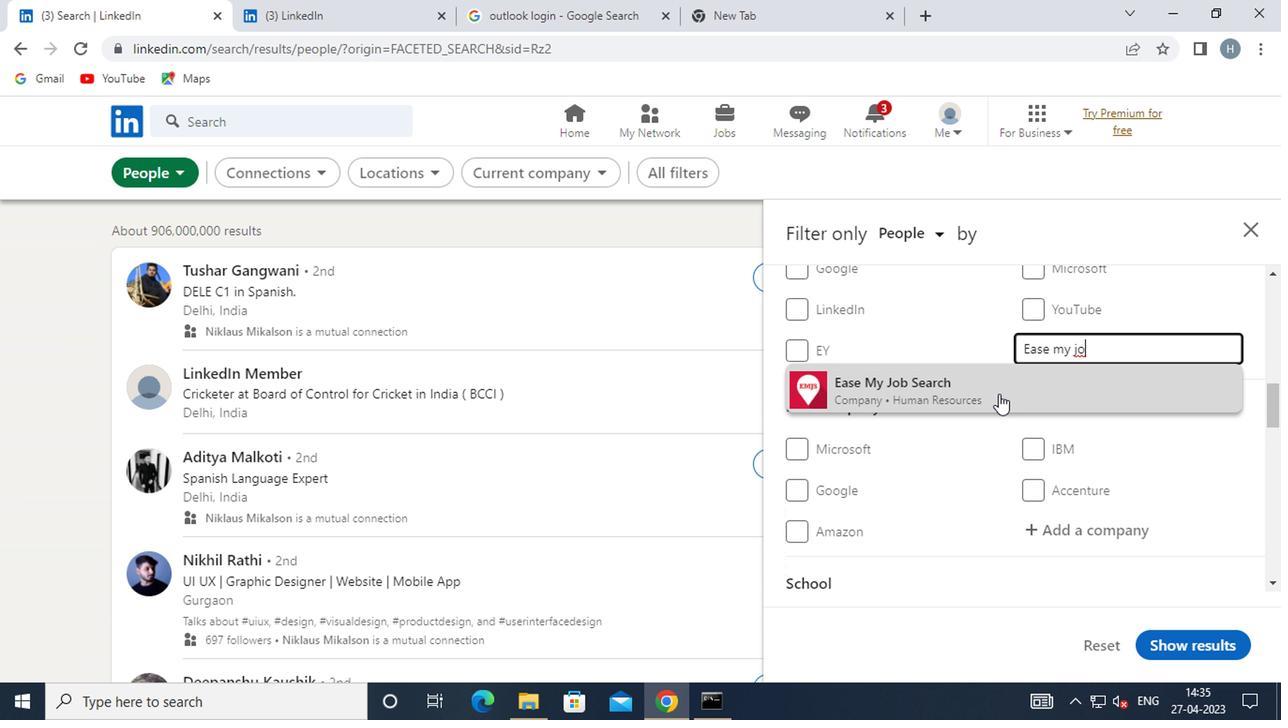 
Action: Mouse moved to (1000, 380)
Screenshot: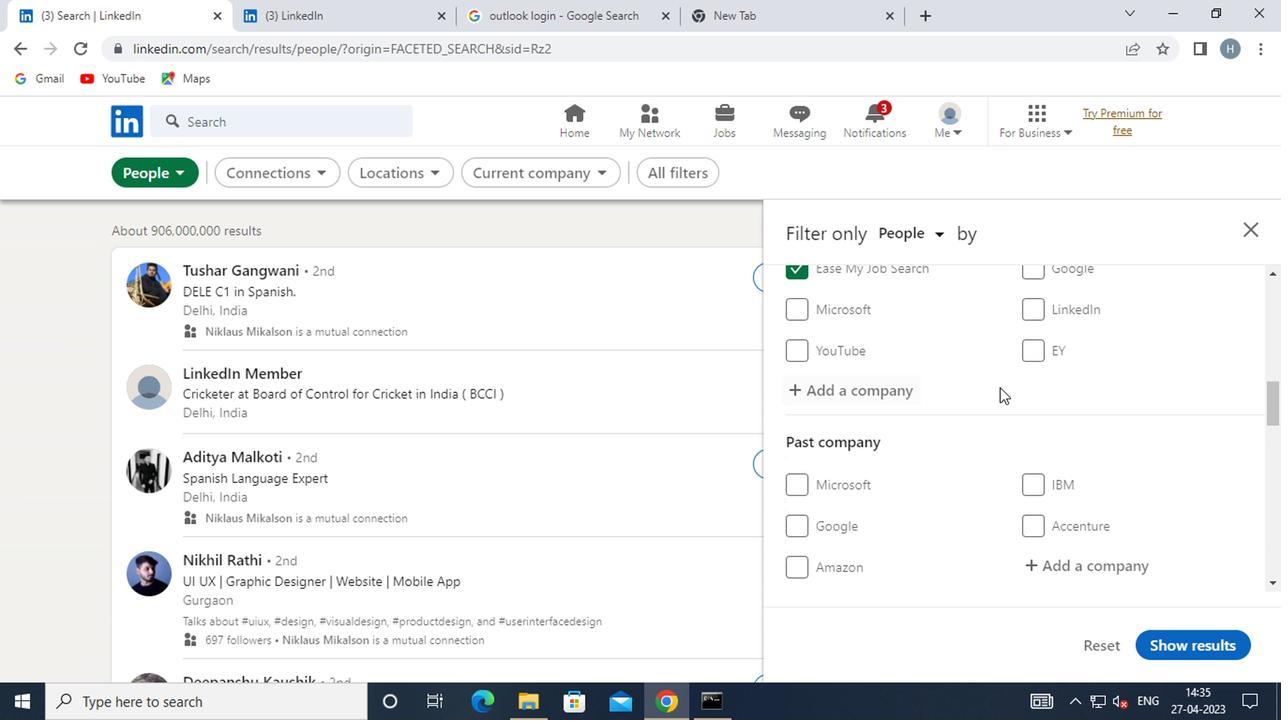 
Action: Mouse scrolled (1000, 379) with delta (0, 0)
Screenshot: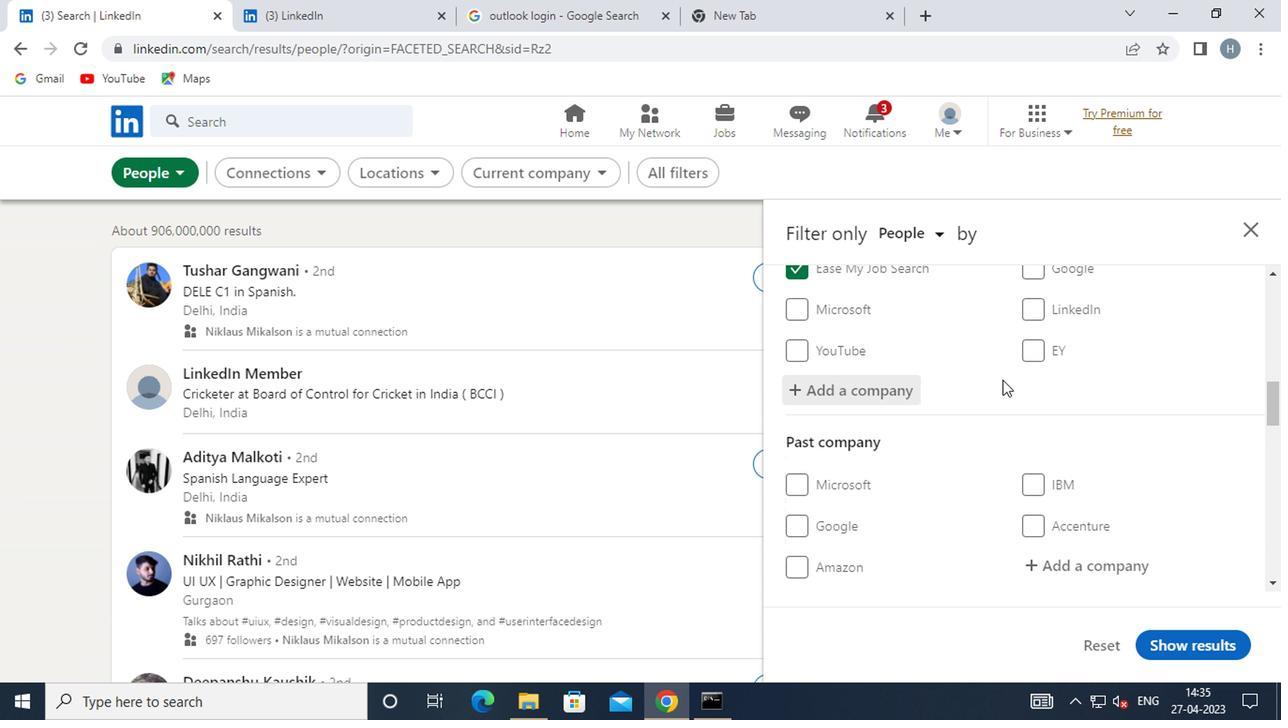 
Action: Mouse scrolled (1000, 379) with delta (0, 0)
Screenshot: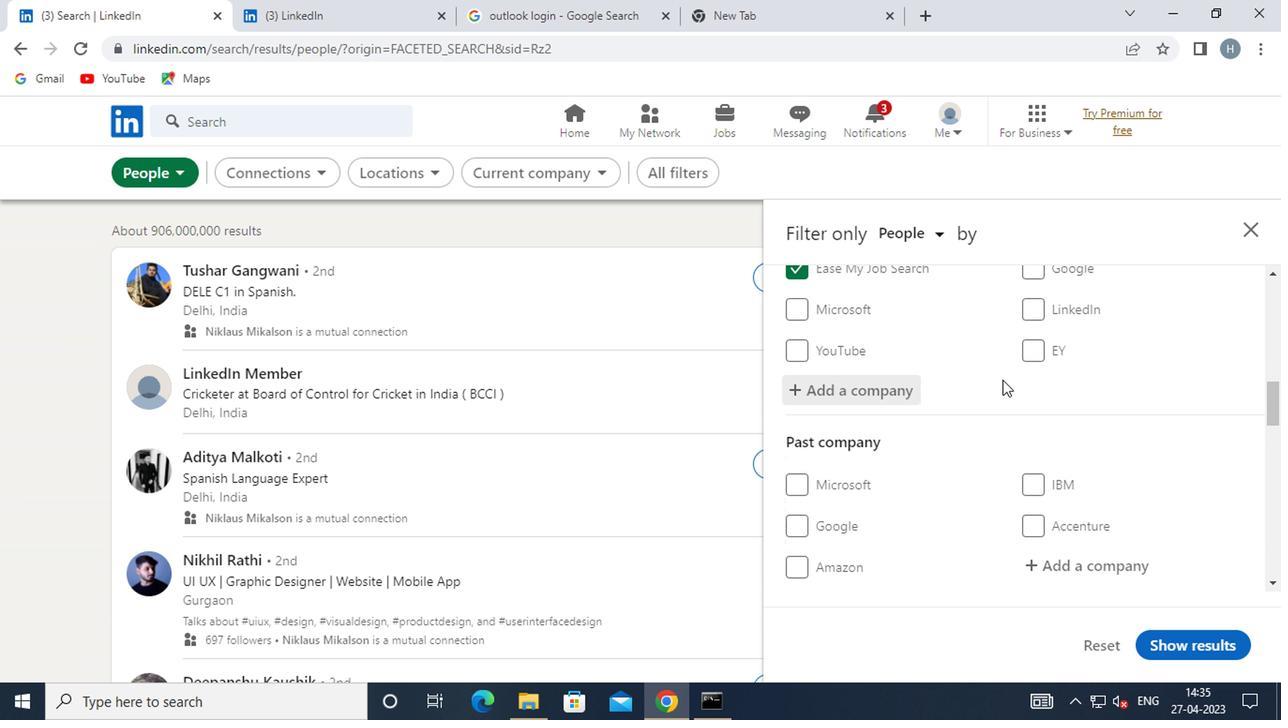 
Action: Mouse scrolled (1000, 381) with delta (0, 0)
Screenshot: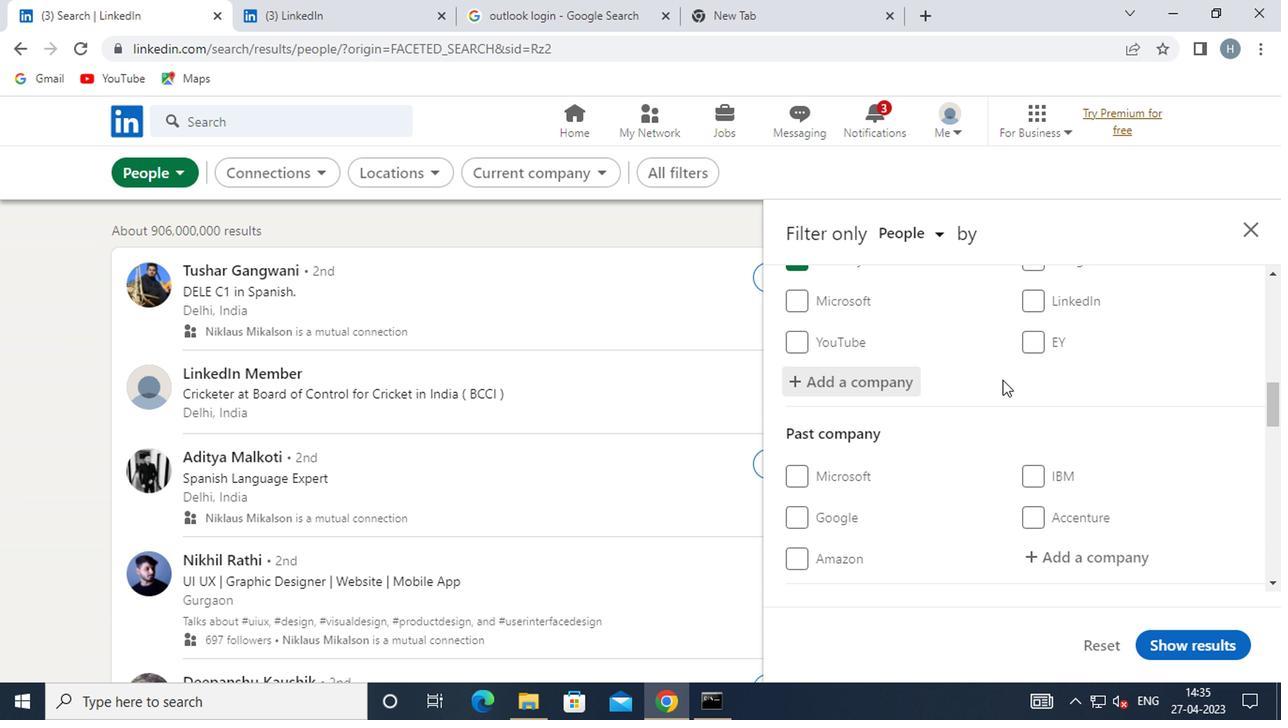 
Action: Mouse scrolled (1000, 379) with delta (0, 0)
Screenshot: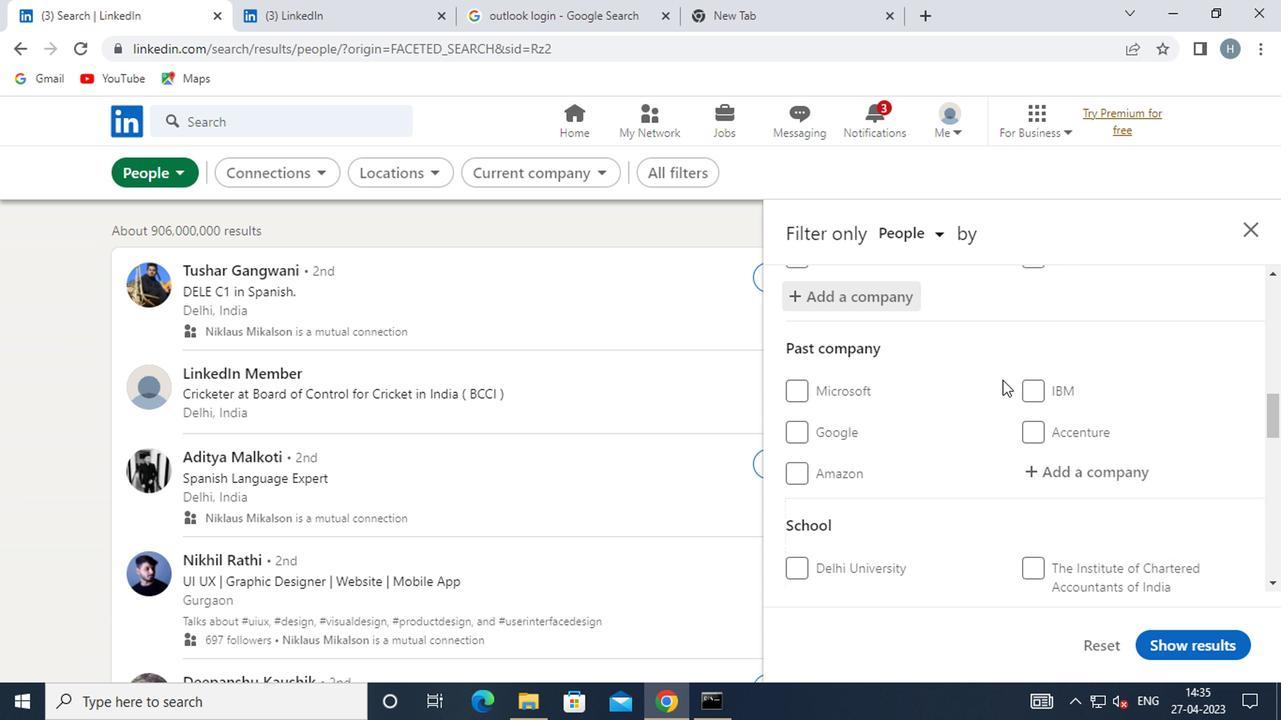 
Action: Mouse scrolled (1000, 379) with delta (0, 0)
Screenshot: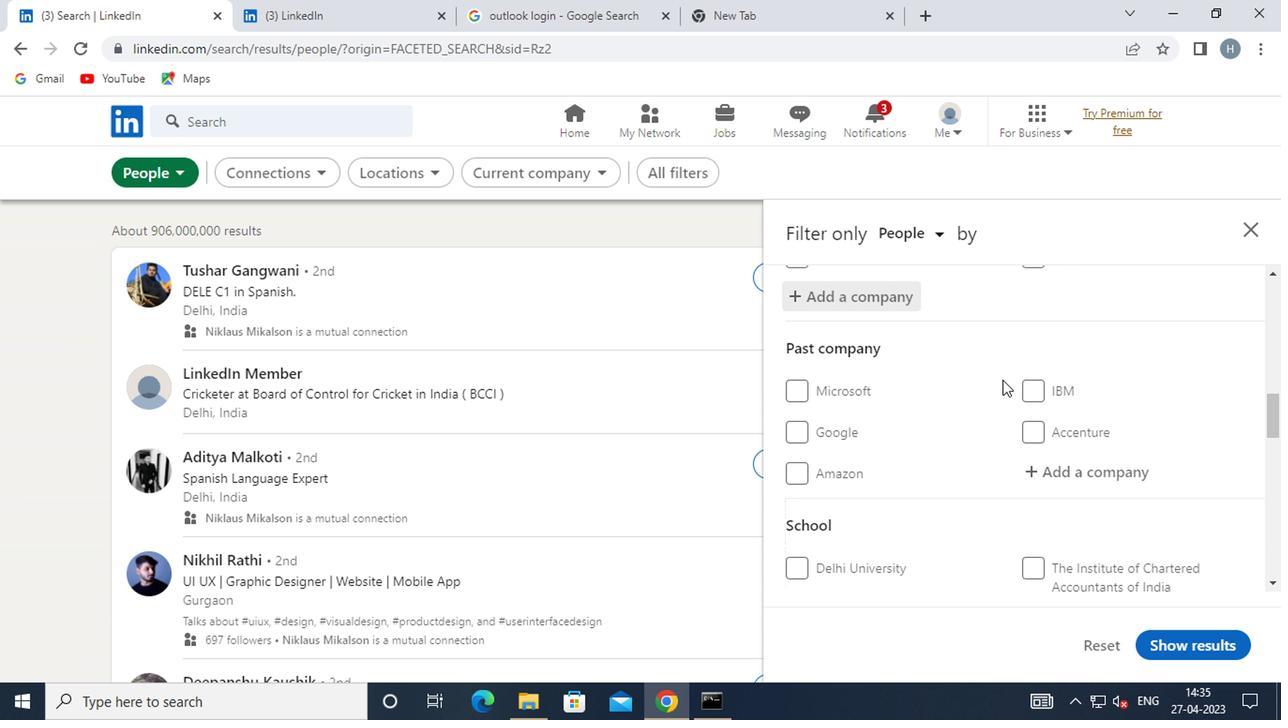 
Action: Mouse scrolled (1000, 379) with delta (0, 0)
Screenshot: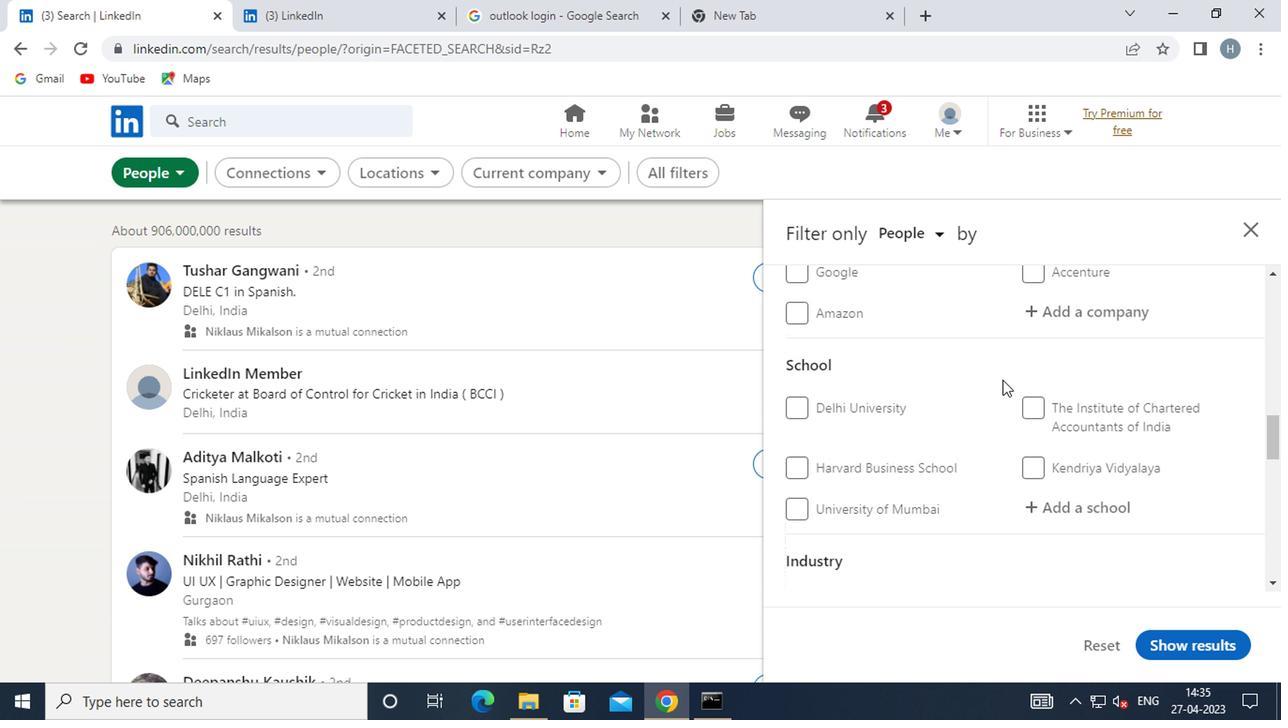 
Action: Mouse moved to (1087, 379)
Screenshot: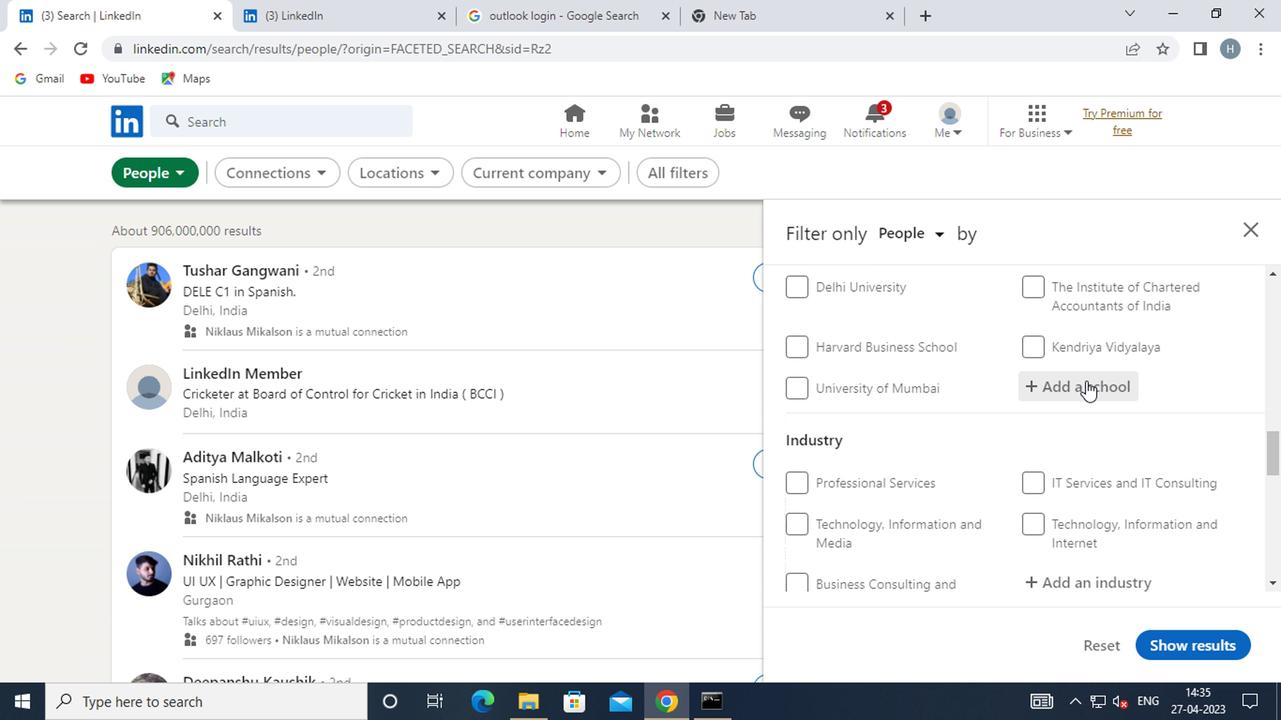 
Action: Mouse pressed left at (1087, 379)
Screenshot: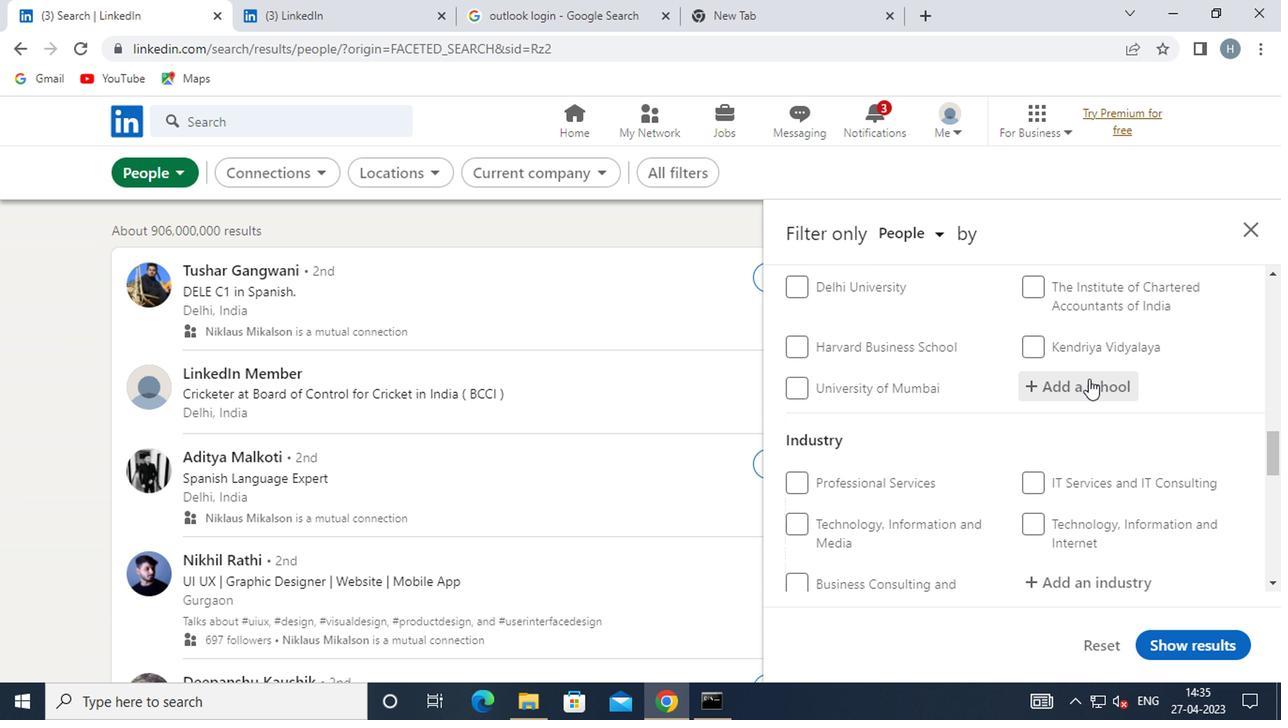 
Action: Mouse moved to (1083, 376)
Screenshot: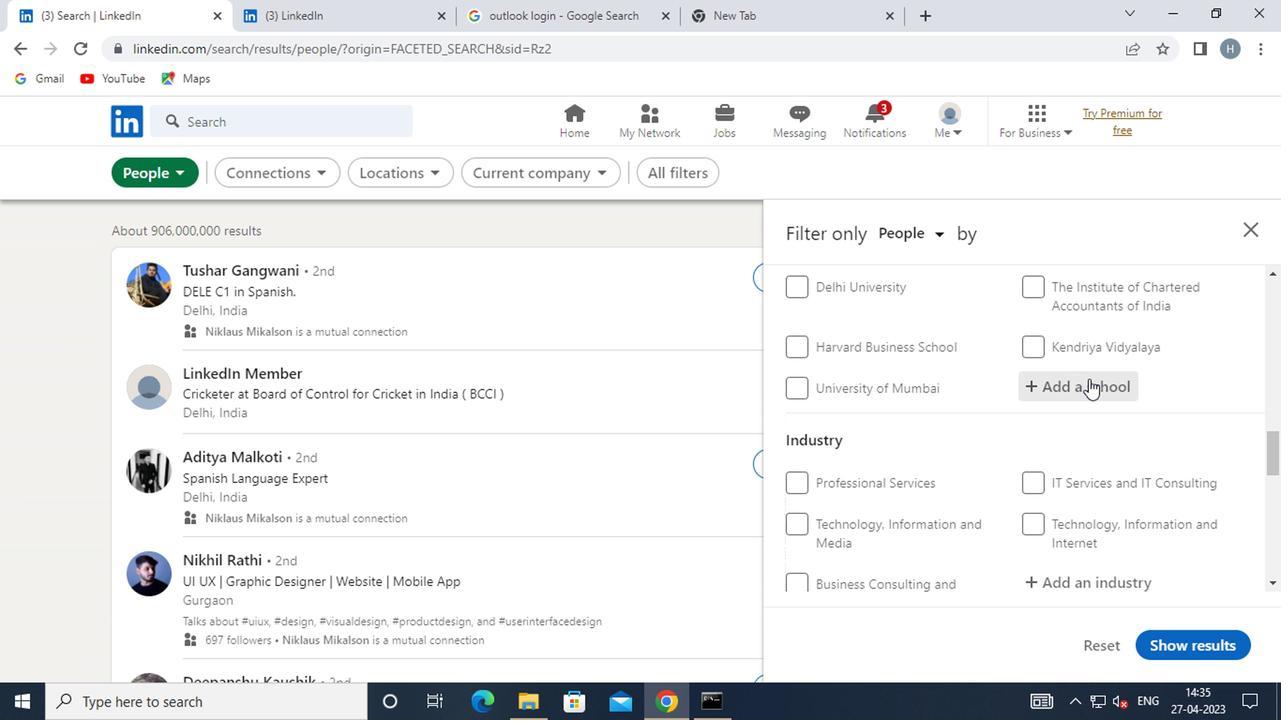 
Action: Key pressed <Key.shift>GO<Key.backspace>LOBAL<Key.space>
Screenshot: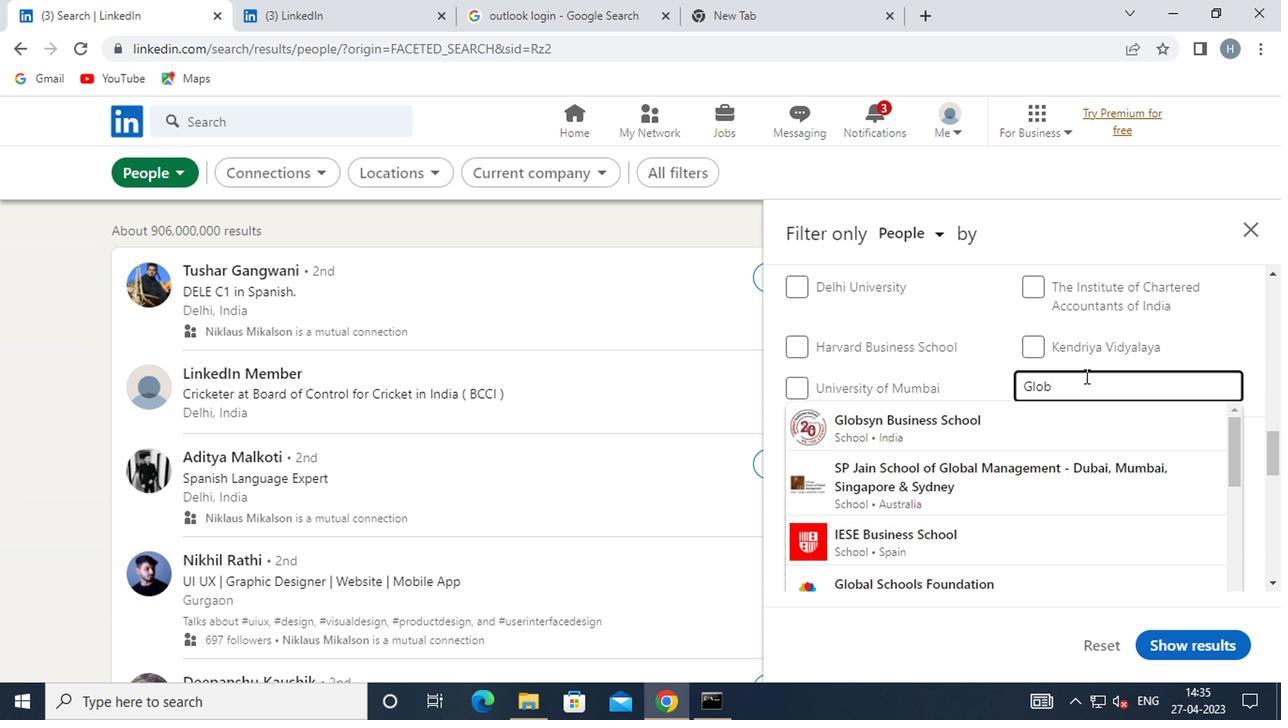 
Action: Mouse moved to (992, 470)
Screenshot: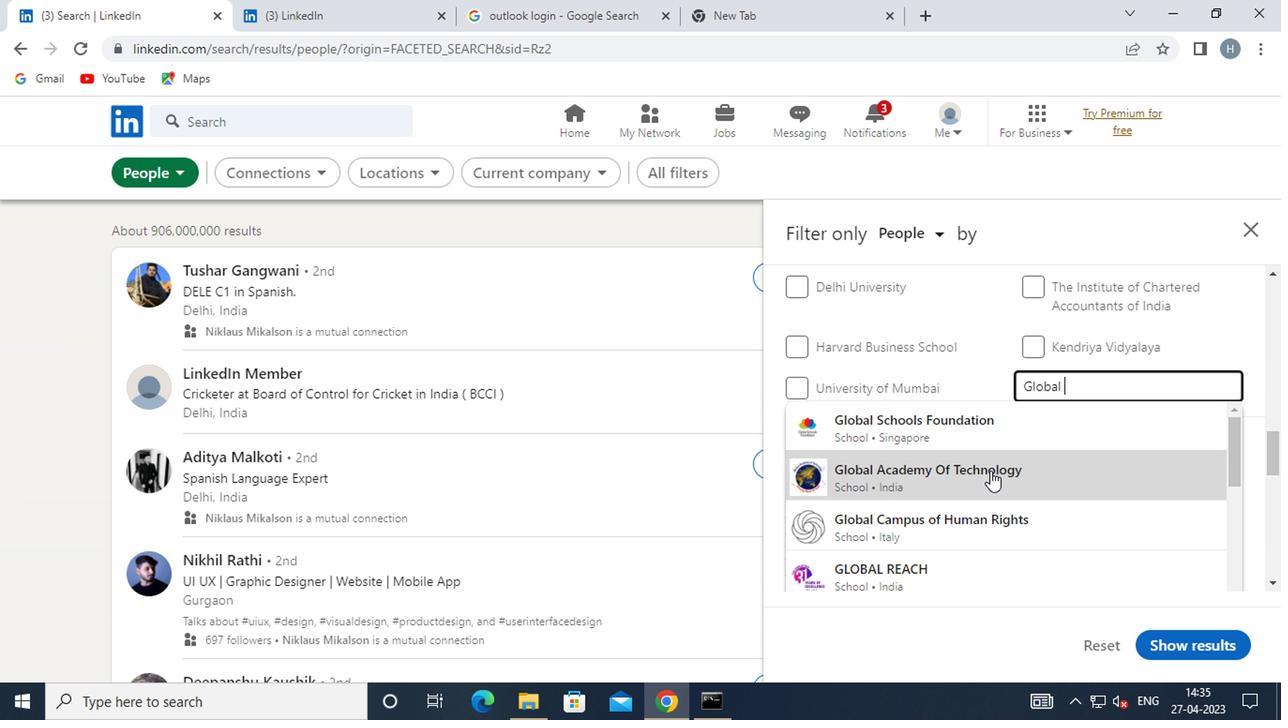 
Action: Mouse pressed left at (992, 470)
Screenshot: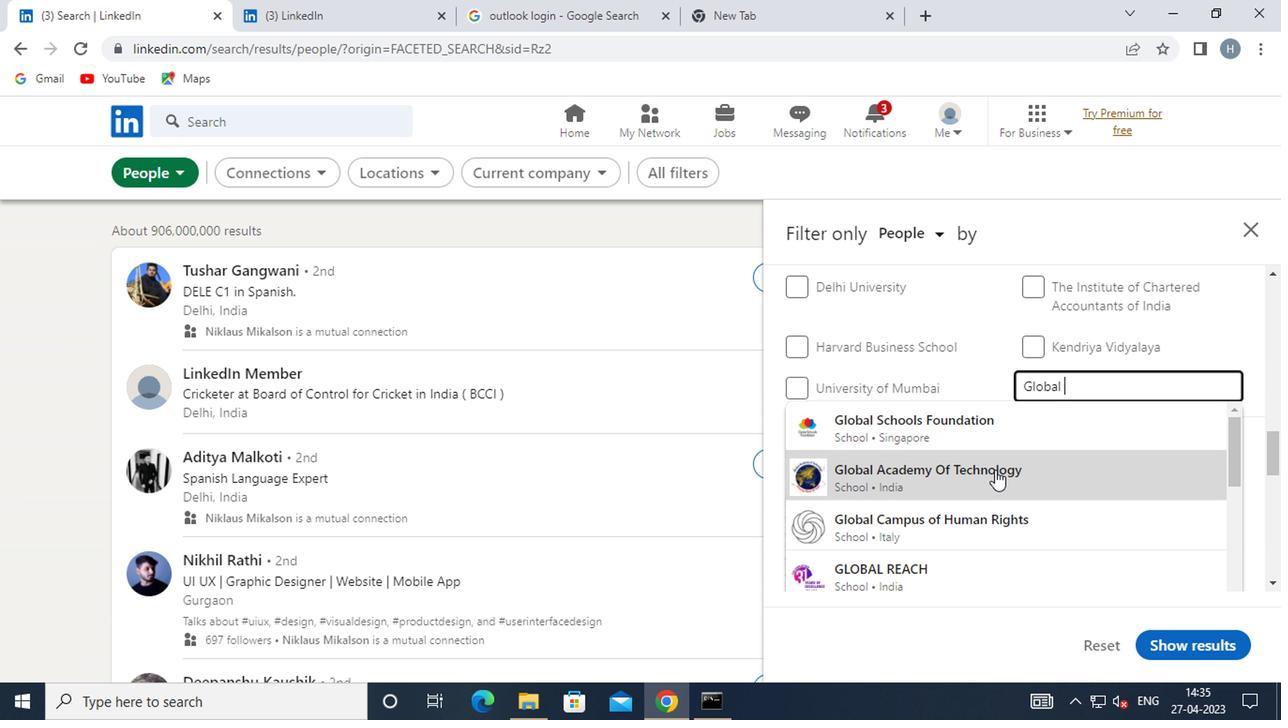 
Action: Mouse moved to (991, 462)
Screenshot: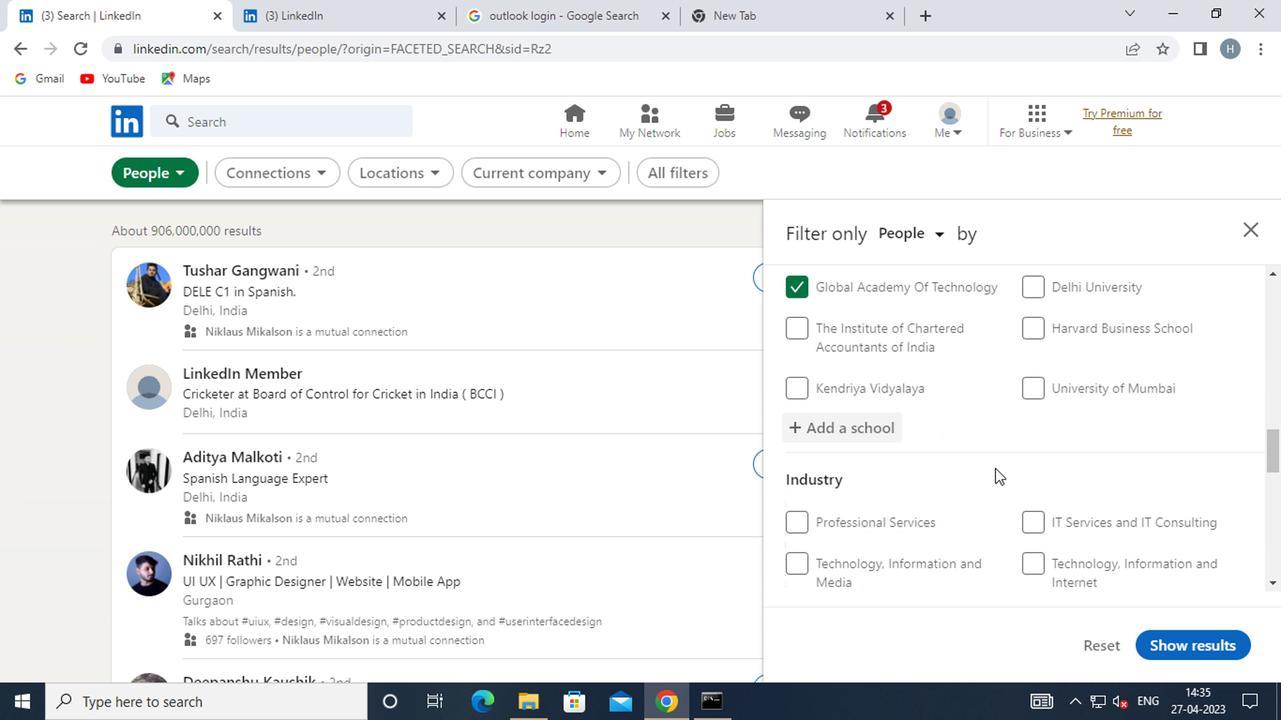 
Action: Mouse scrolled (991, 461) with delta (0, -1)
Screenshot: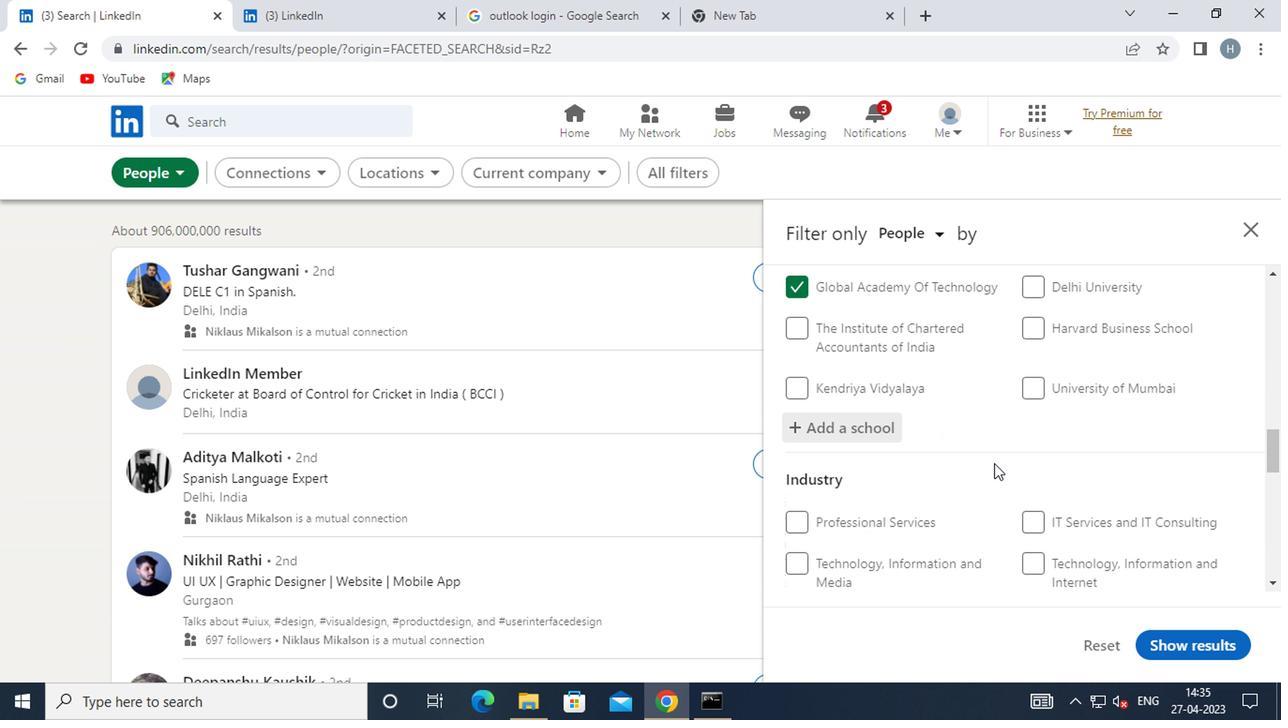 
Action: Mouse scrolled (991, 461) with delta (0, -1)
Screenshot: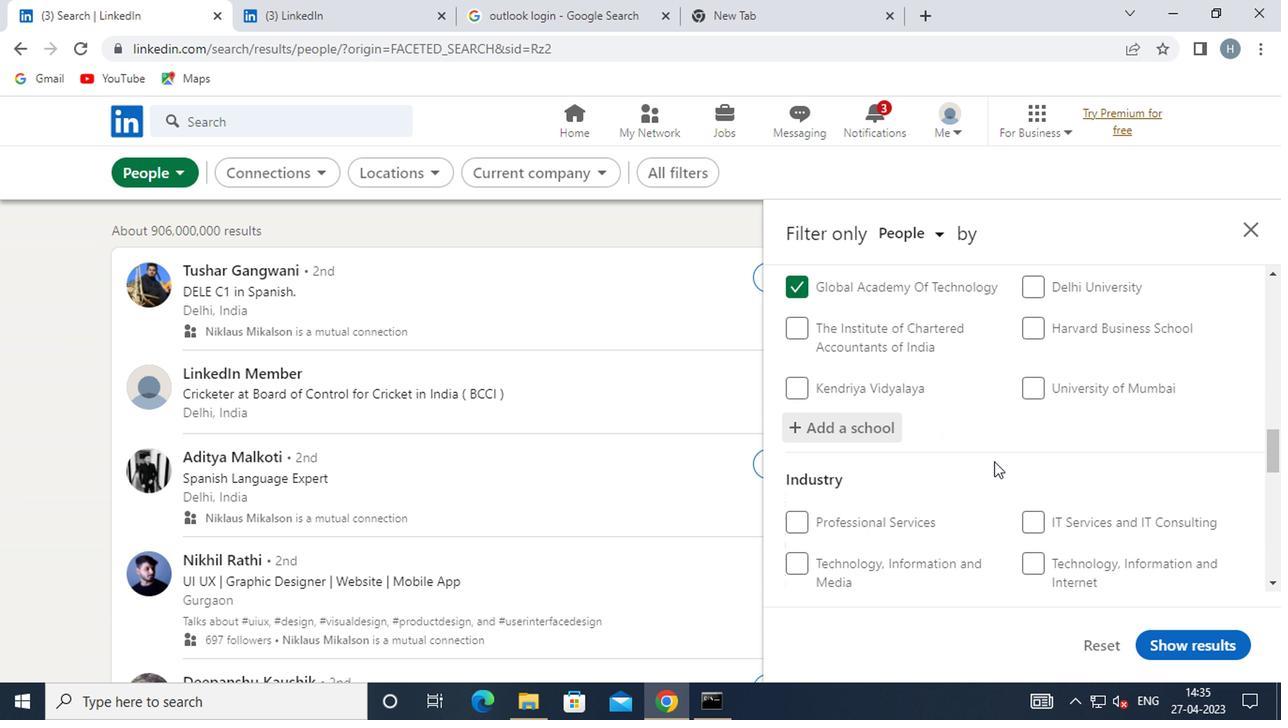 
Action: Mouse moved to (1086, 430)
Screenshot: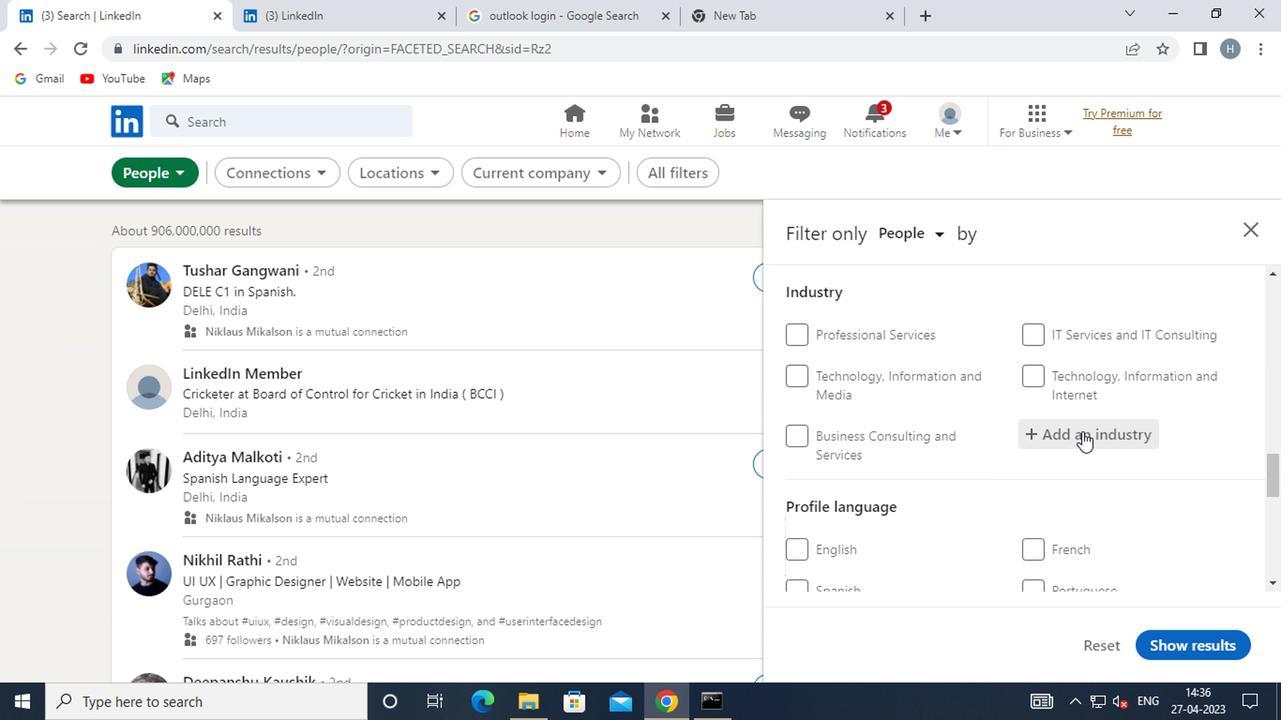 
Action: Mouse pressed left at (1086, 430)
Screenshot: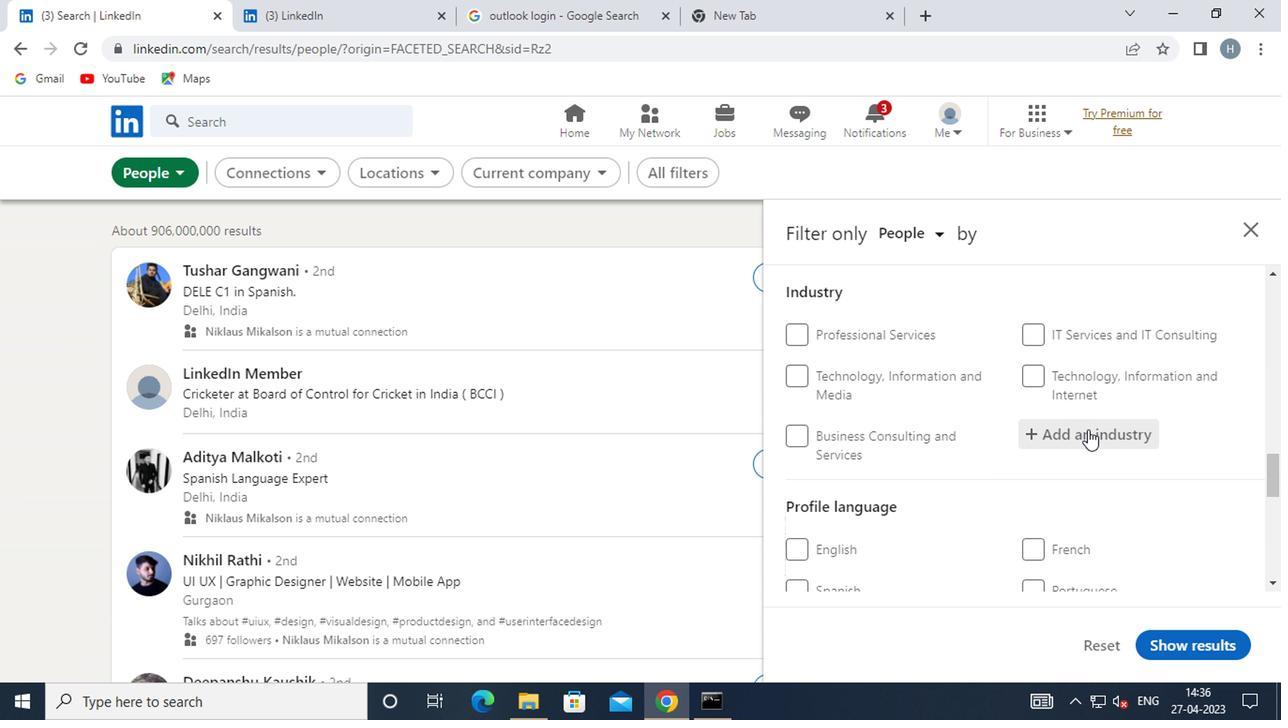 
Action: Mouse moved to (1083, 426)
Screenshot: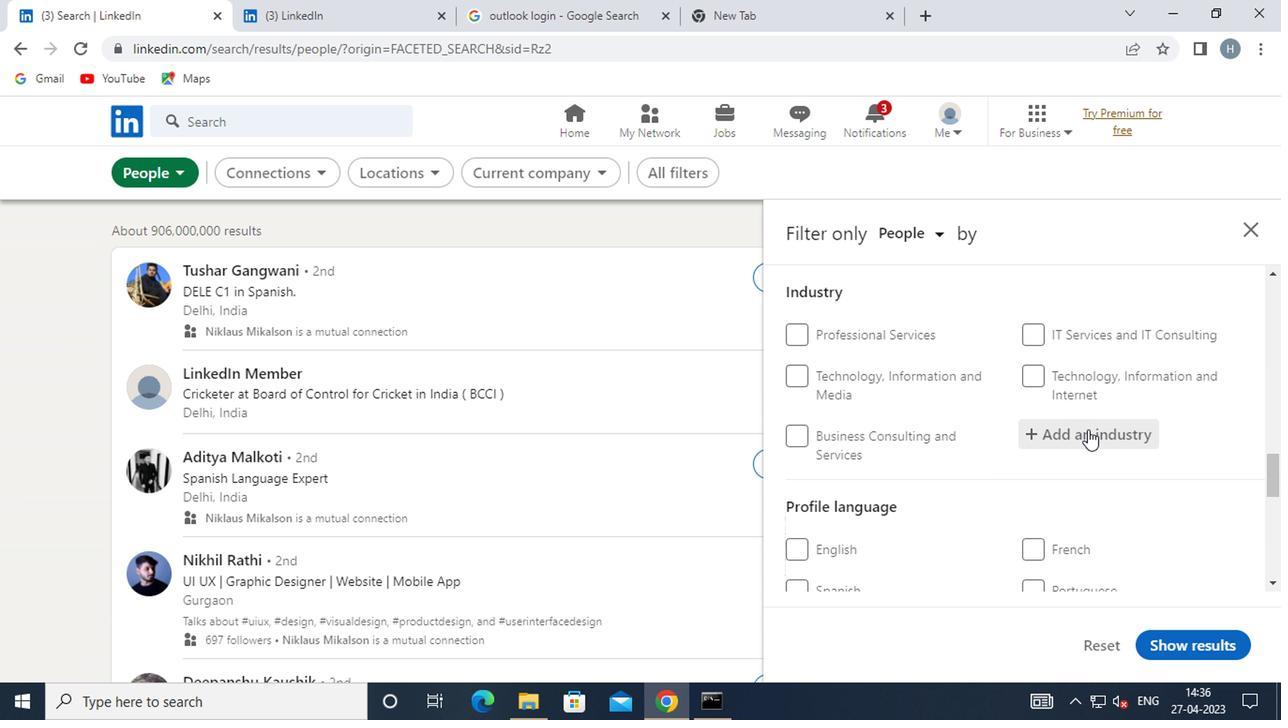 
Action: Key pressed <Key.shift>ANIMAL
Screenshot: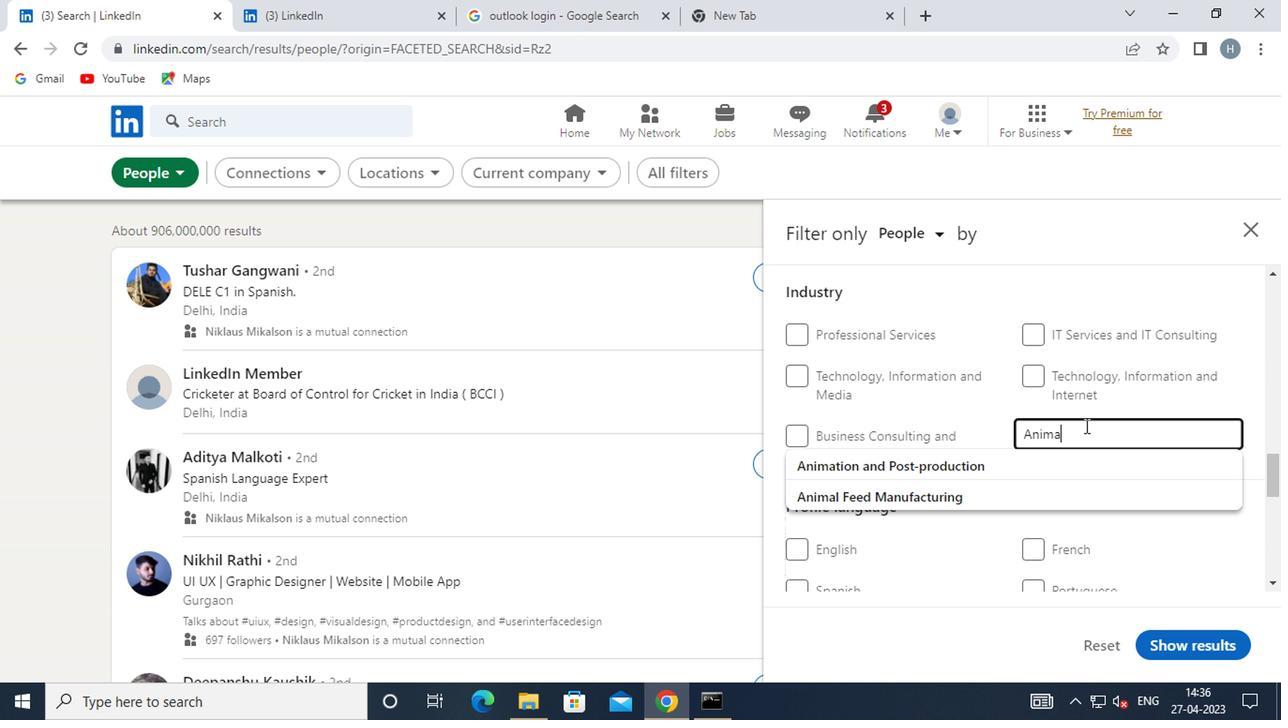 
Action: Mouse moved to (944, 471)
Screenshot: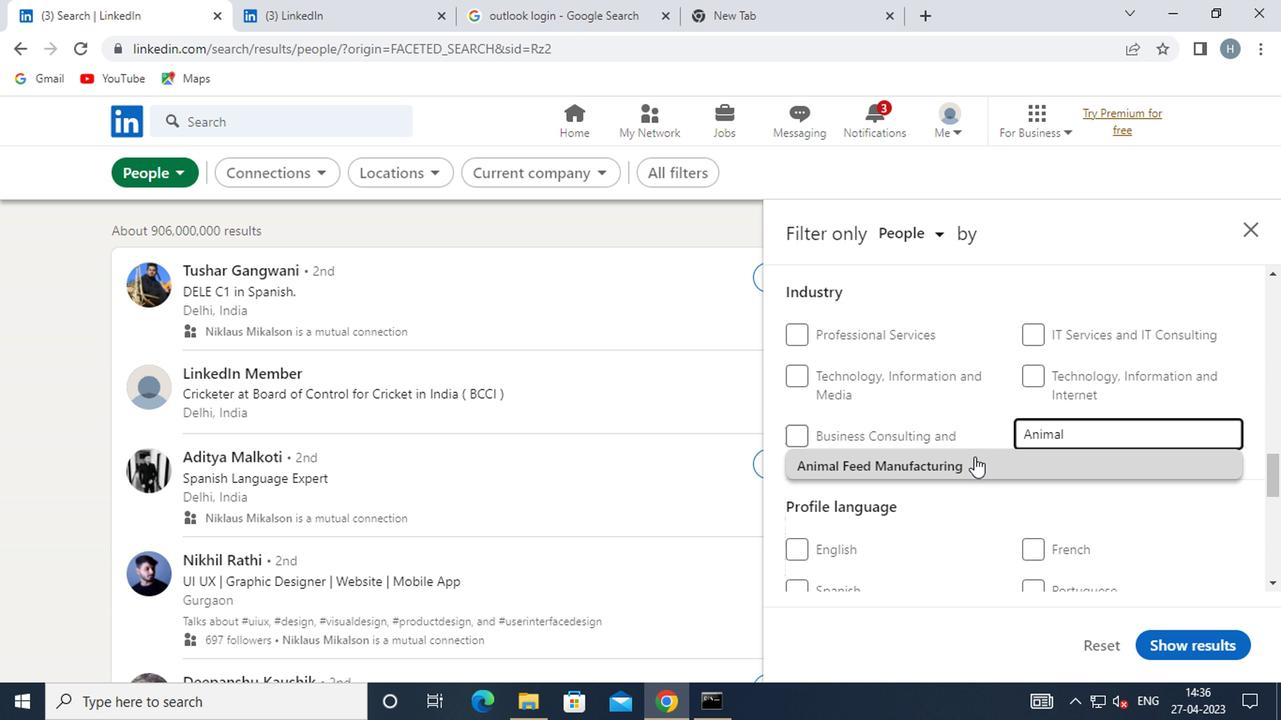 
Action: Mouse pressed left at (944, 471)
Screenshot: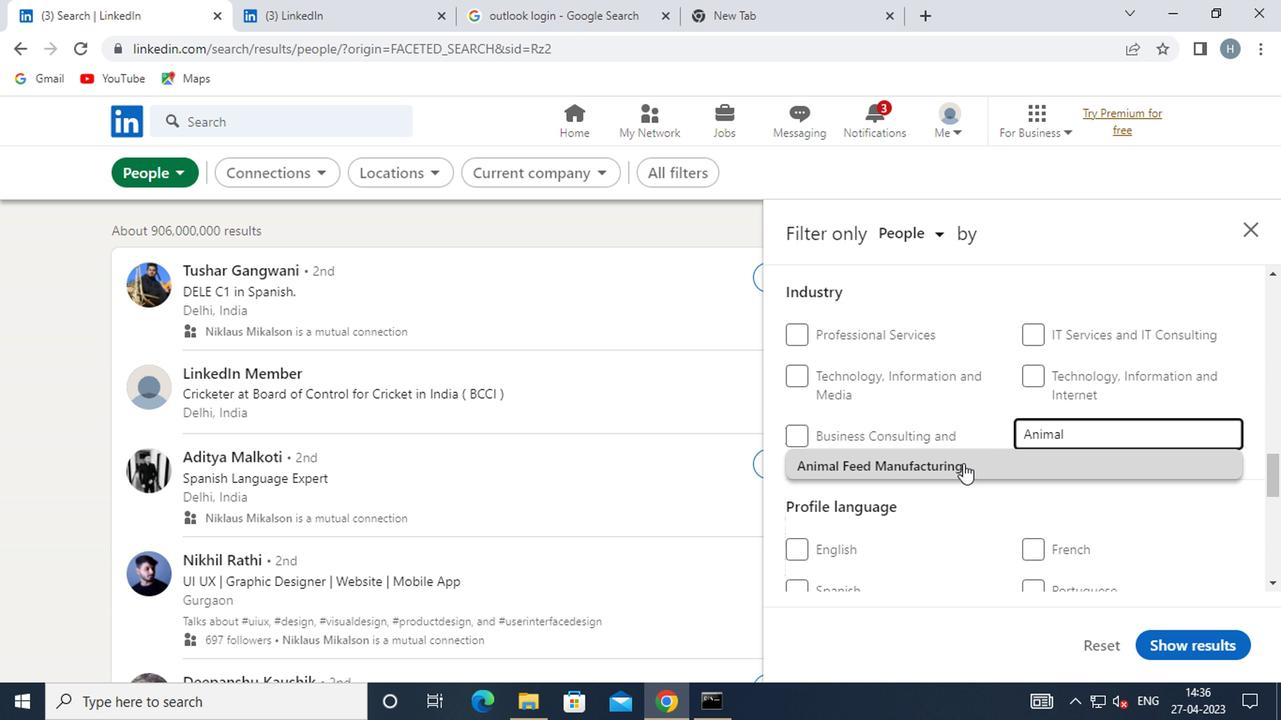 
Action: Mouse moved to (953, 446)
Screenshot: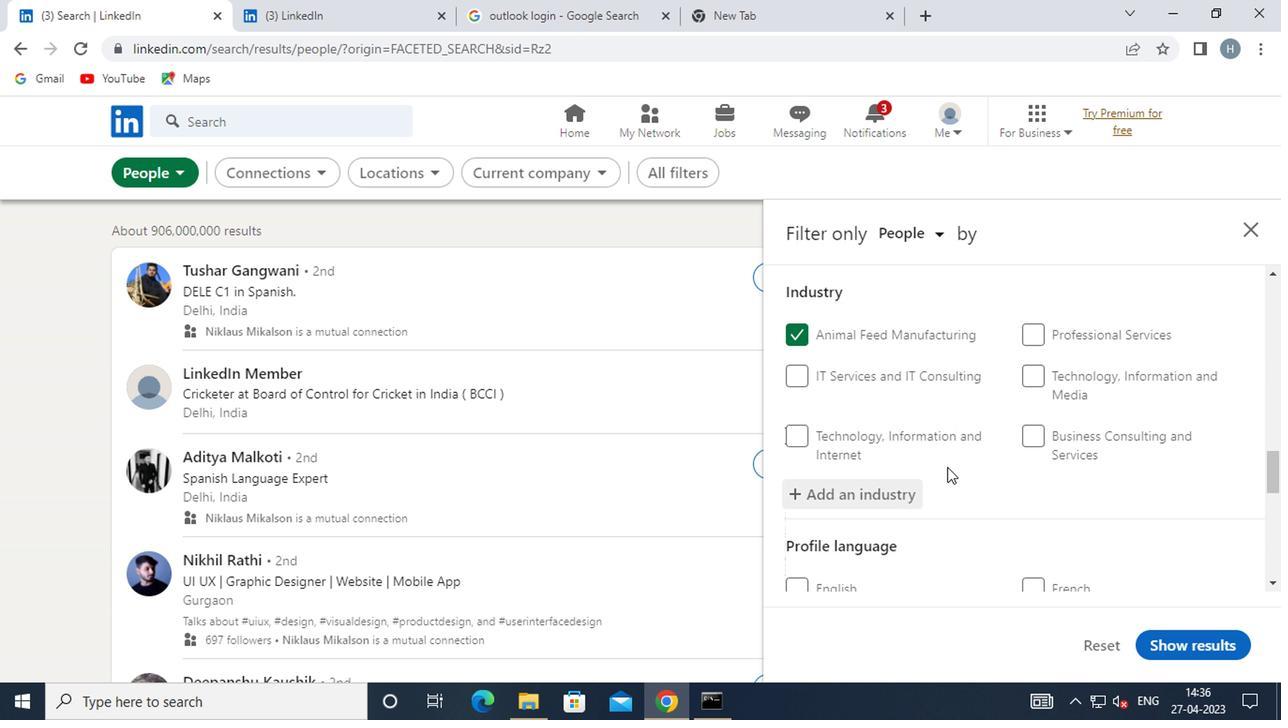 
Action: Mouse scrolled (953, 445) with delta (0, -1)
Screenshot: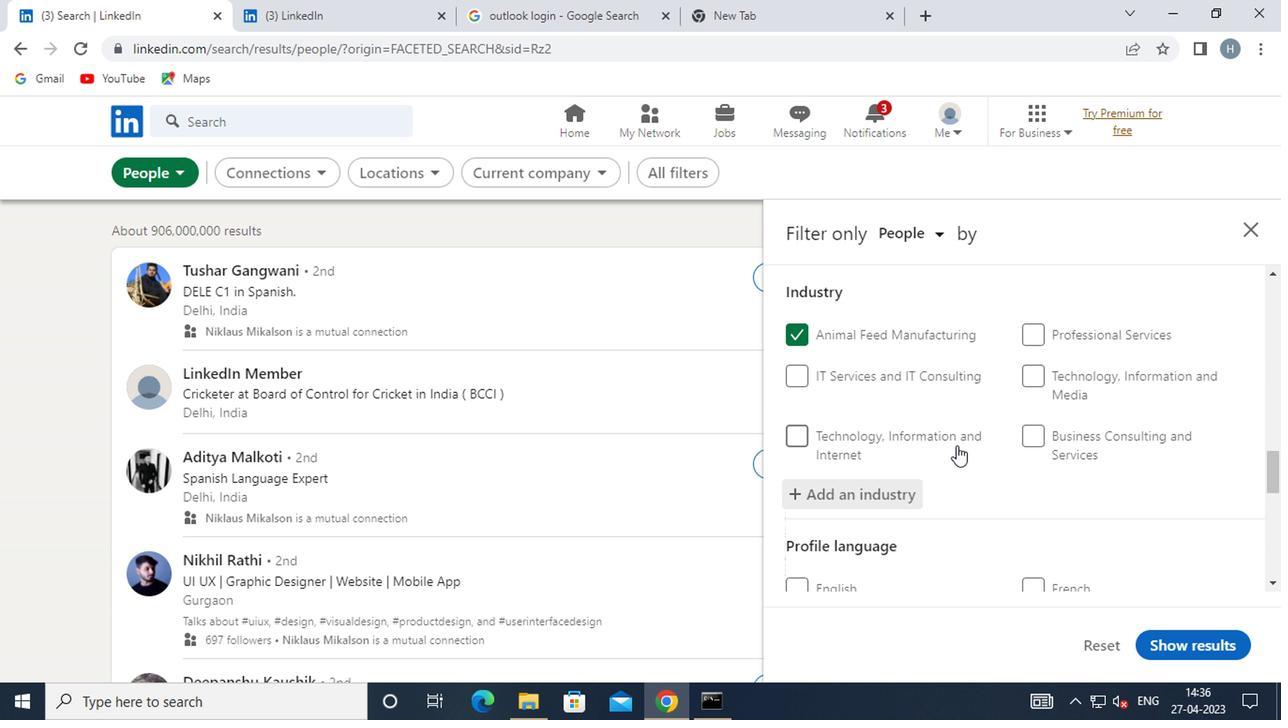 
Action: Mouse moved to (953, 444)
Screenshot: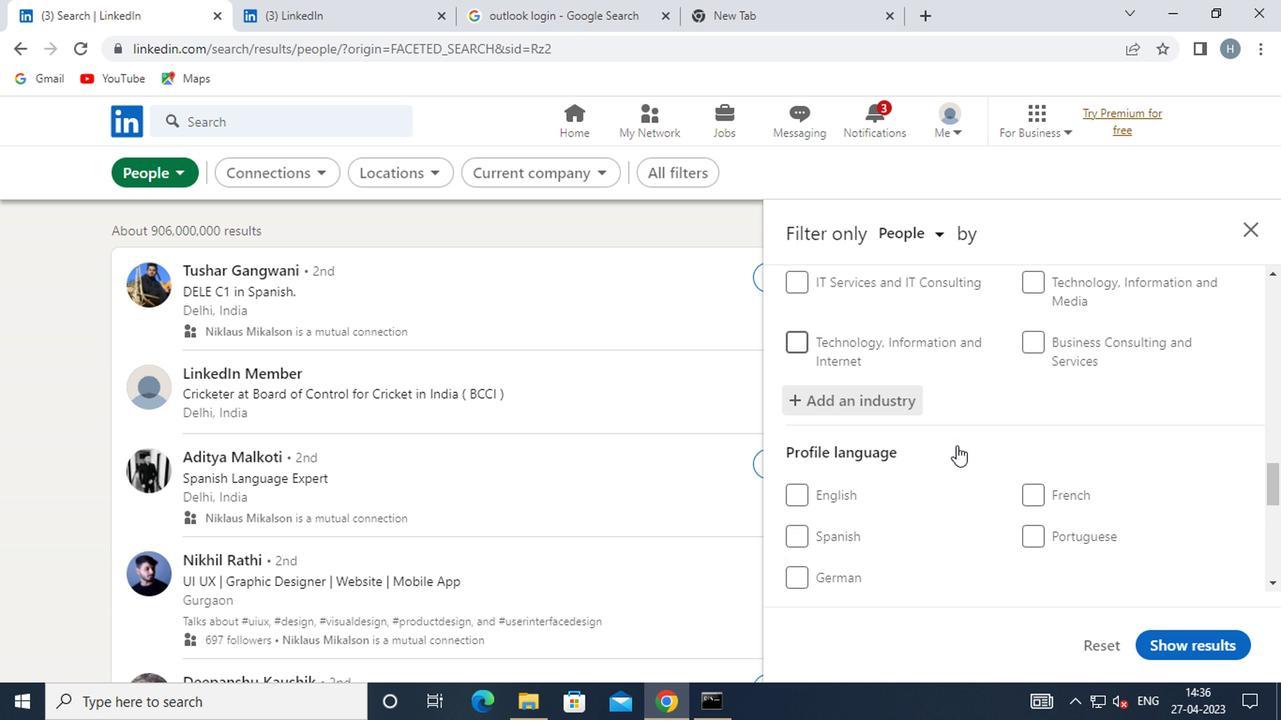 
Action: Mouse scrolled (953, 443) with delta (0, -1)
Screenshot: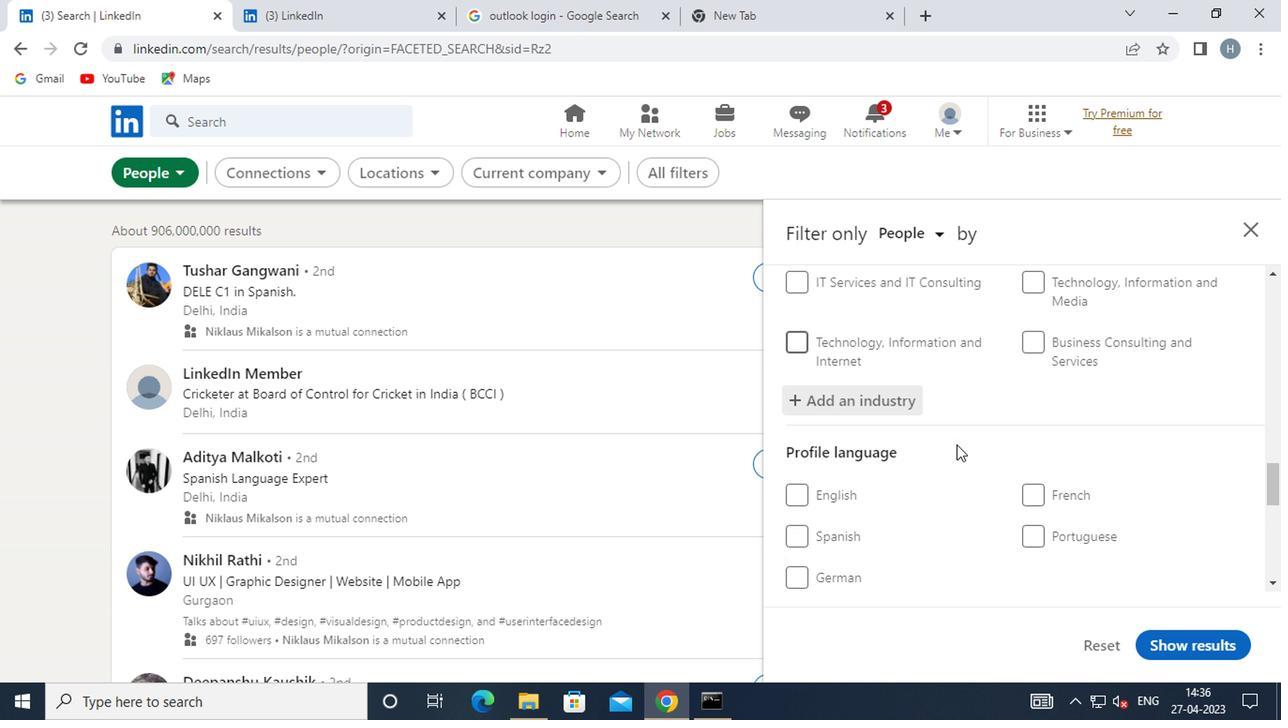 
Action: Mouse moved to (1029, 405)
Screenshot: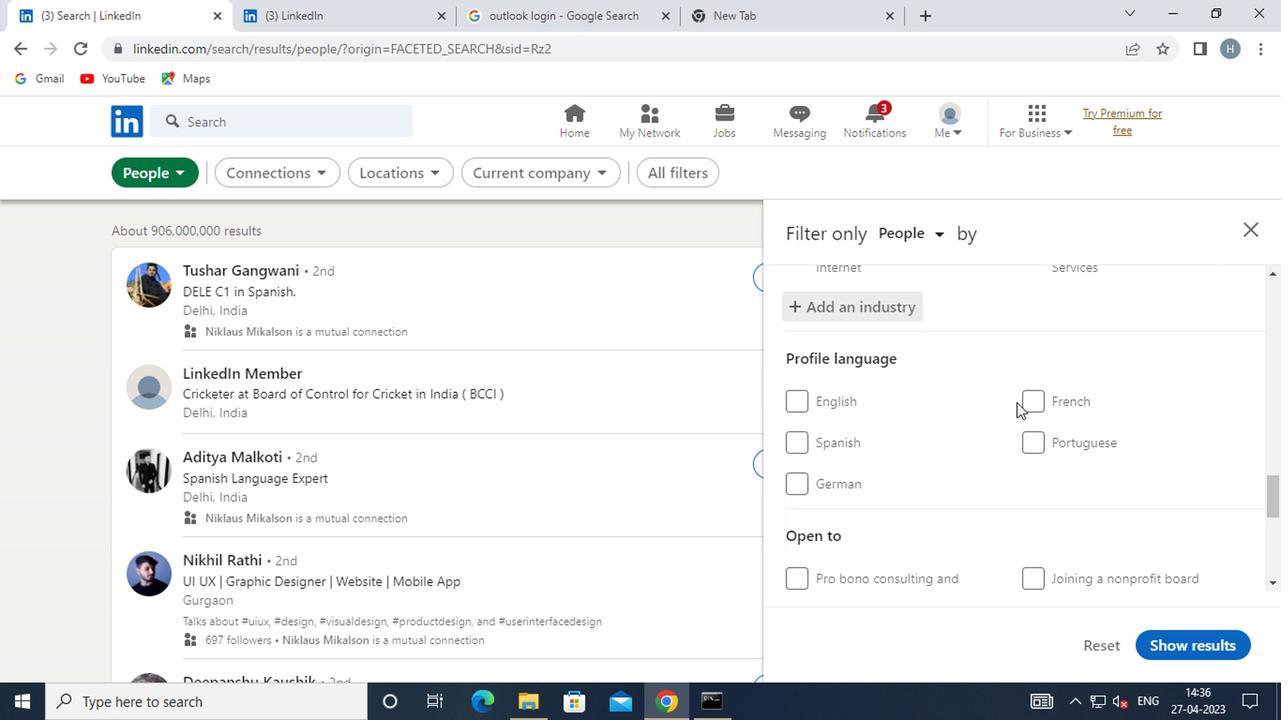 
Action: Mouse pressed left at (1029, 405)
Screenshot: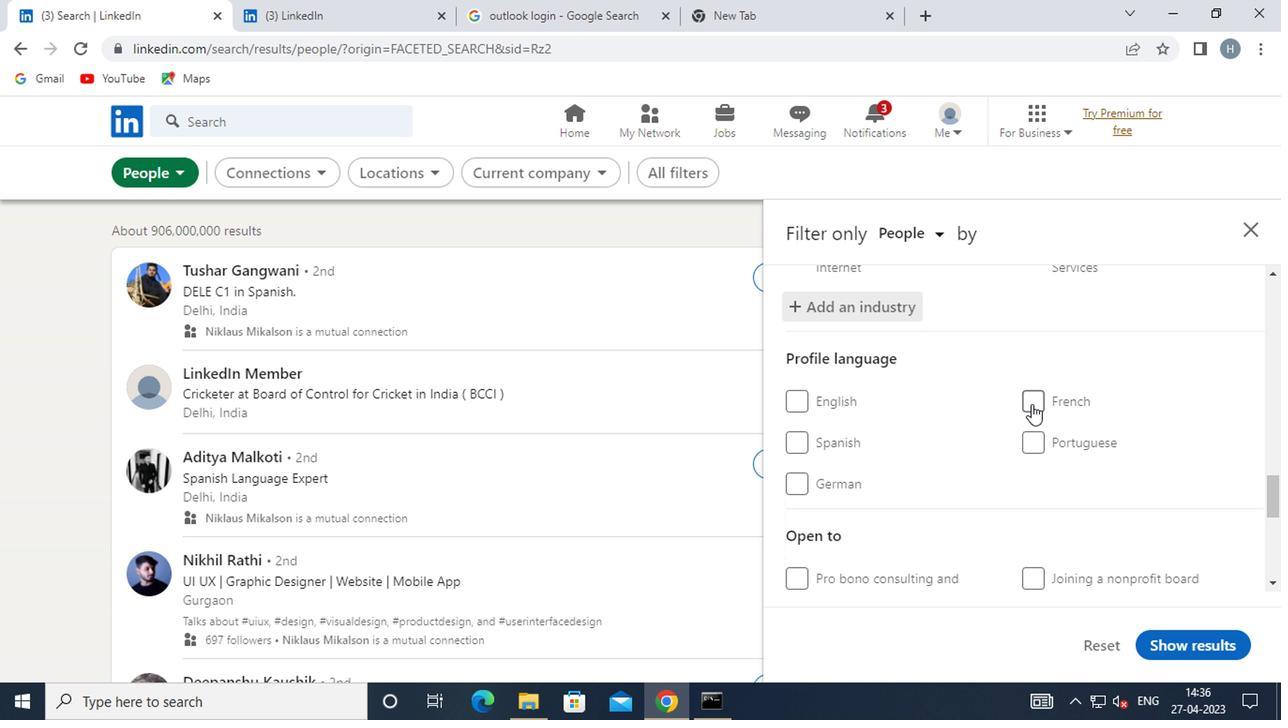 
Action: Mouse scrolled (1029, 403) with delta (0, -1)
Screenshot: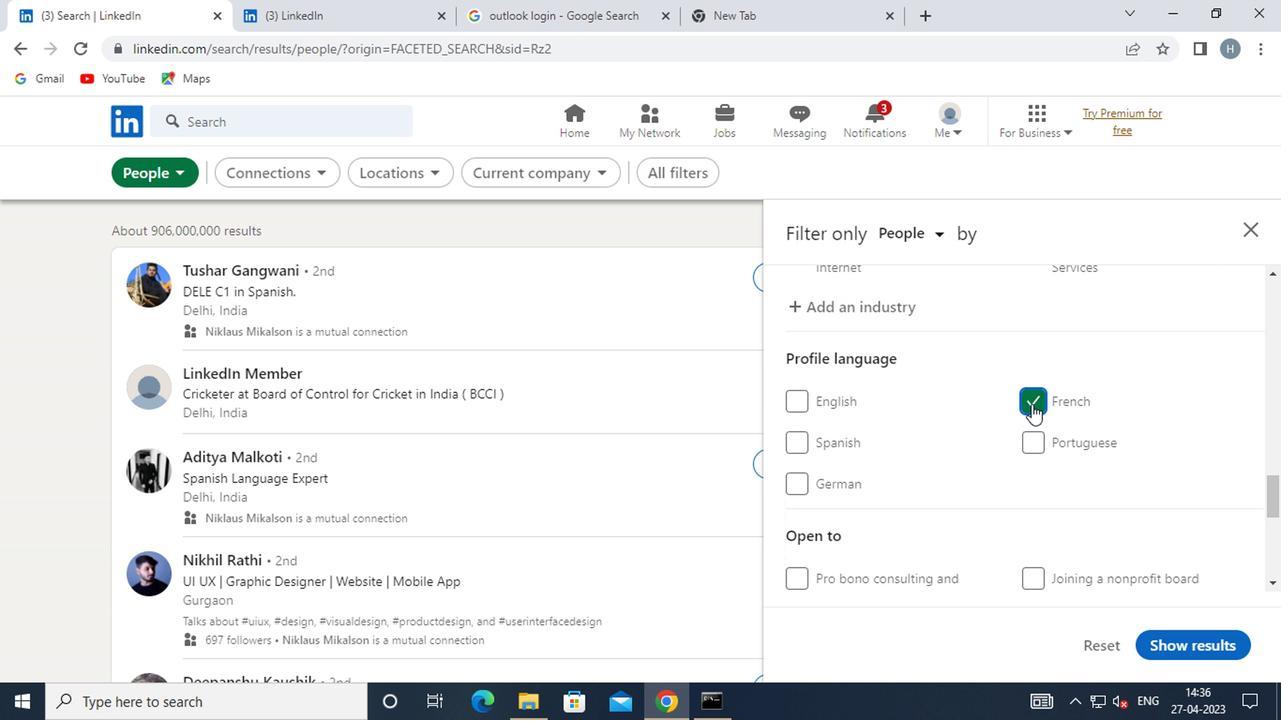 
Action: Mouse moved to (1029, 405)
Screenshot: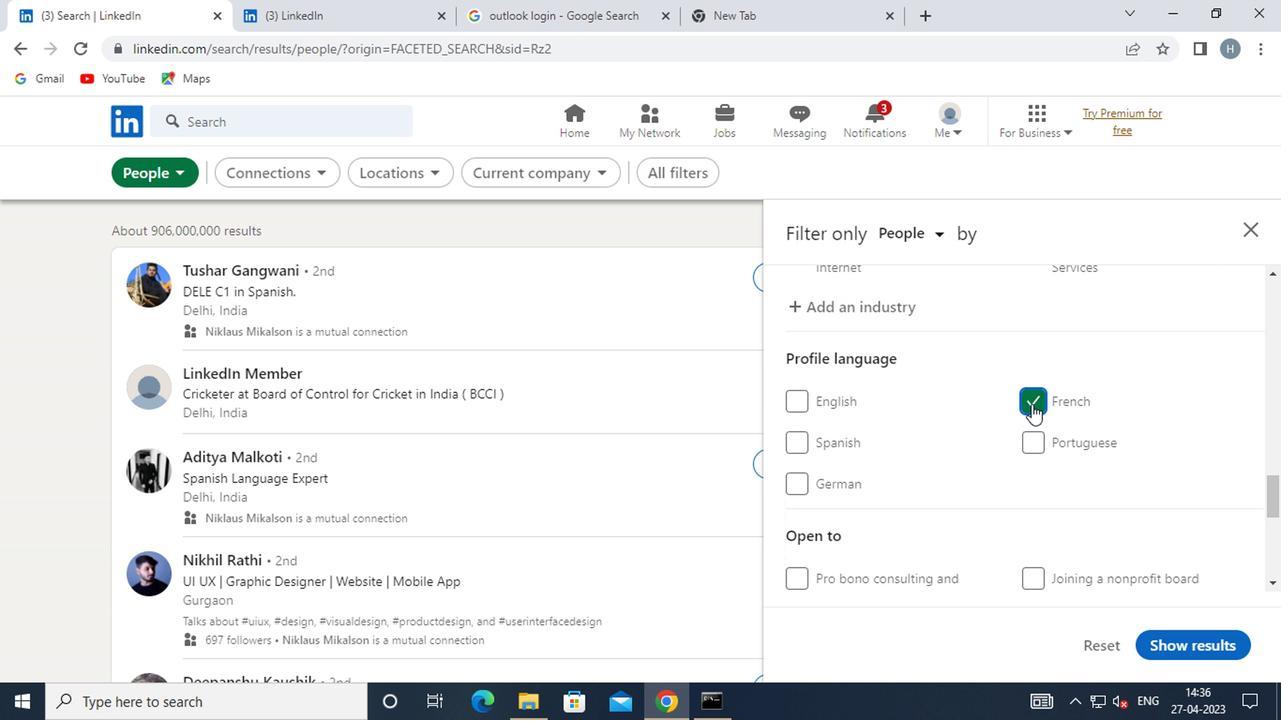 
Action: Mouse scrolled (1029, 405) with delta (0, 0)
Screenshot: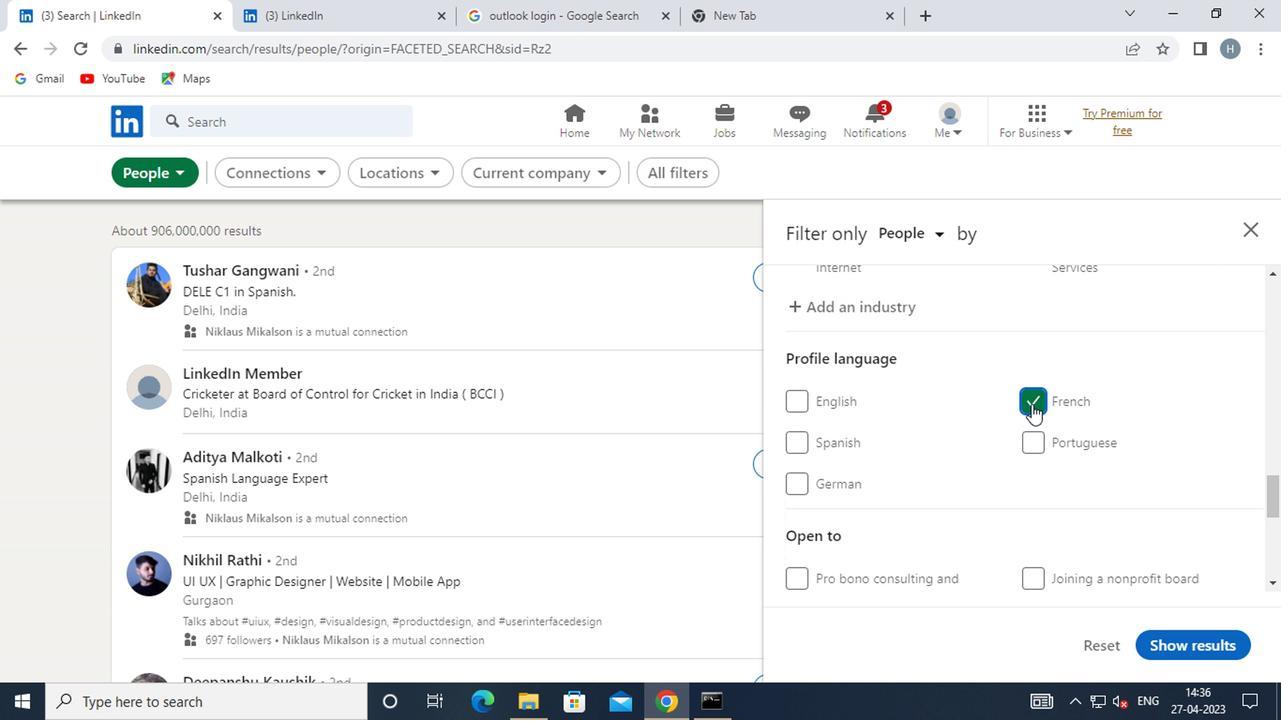 
Action: Mouse moved to (1027, 407)
Screenshot: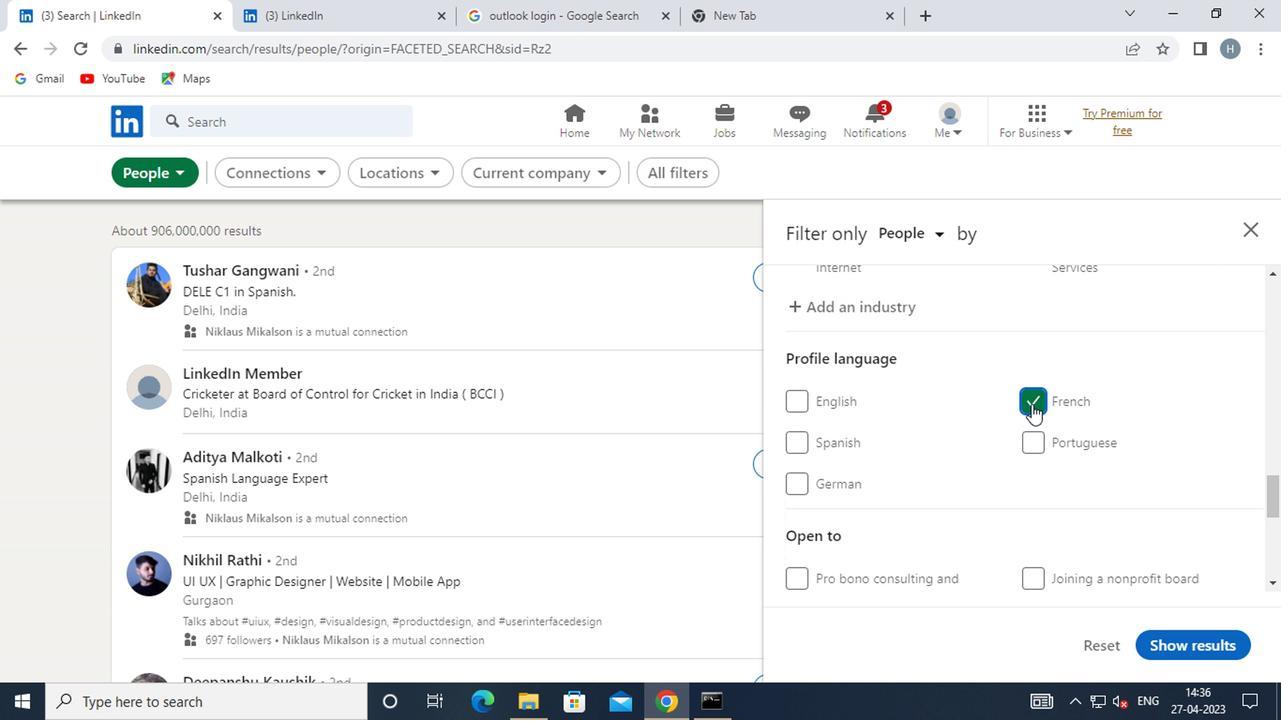 
Action: Mouse scrolled (1027, 405) with delta (0, -1)
Screenshot: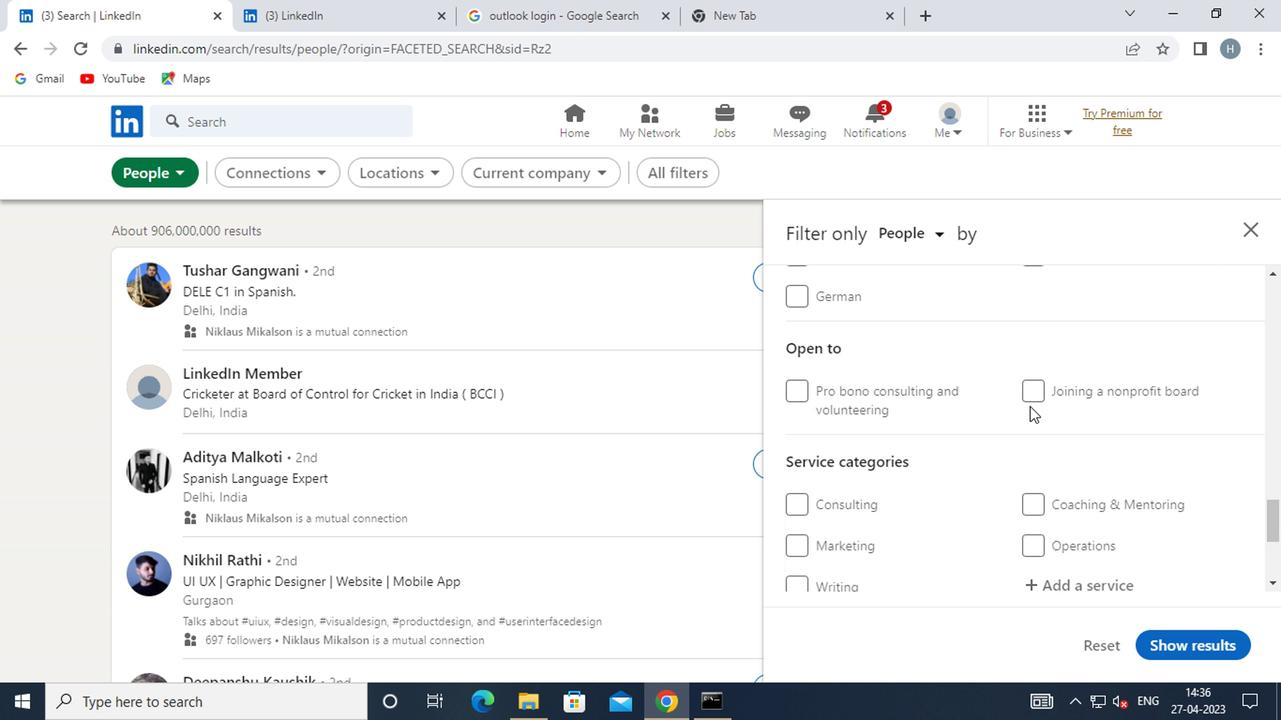 
Action: Mouse scrolled (1027, 405) with delta (0, -1)
Screenshot: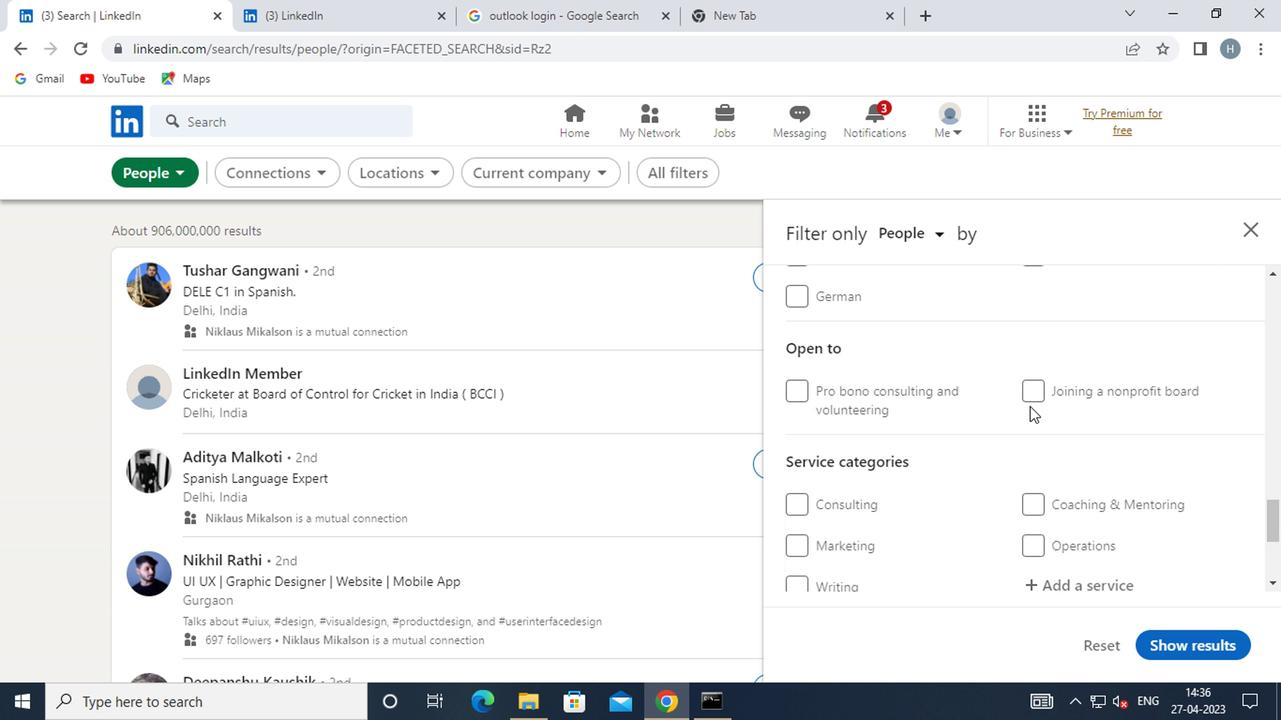 
Action: Mouse moved to (1057, 395)
Screenshot: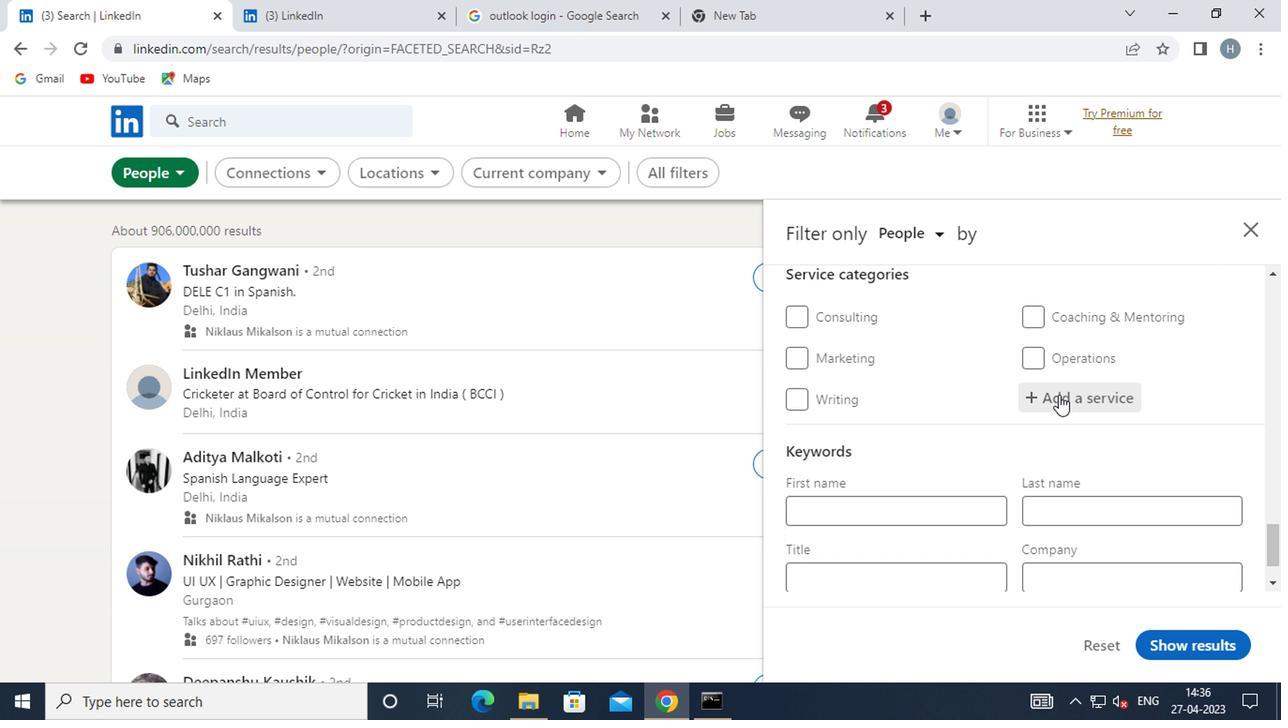 
Action: Mouse pressed left at (1057, 395)
Screenshot: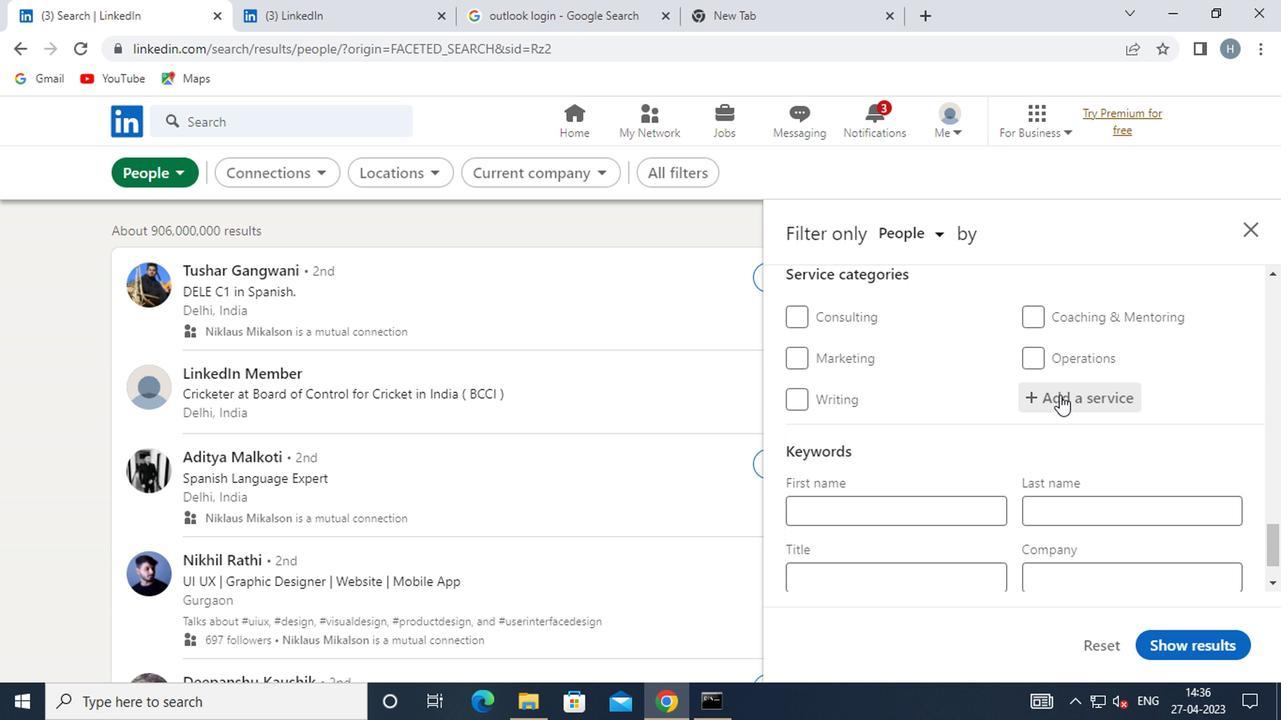 
Action: Mouse moved to (1059, 394)
Screenshot: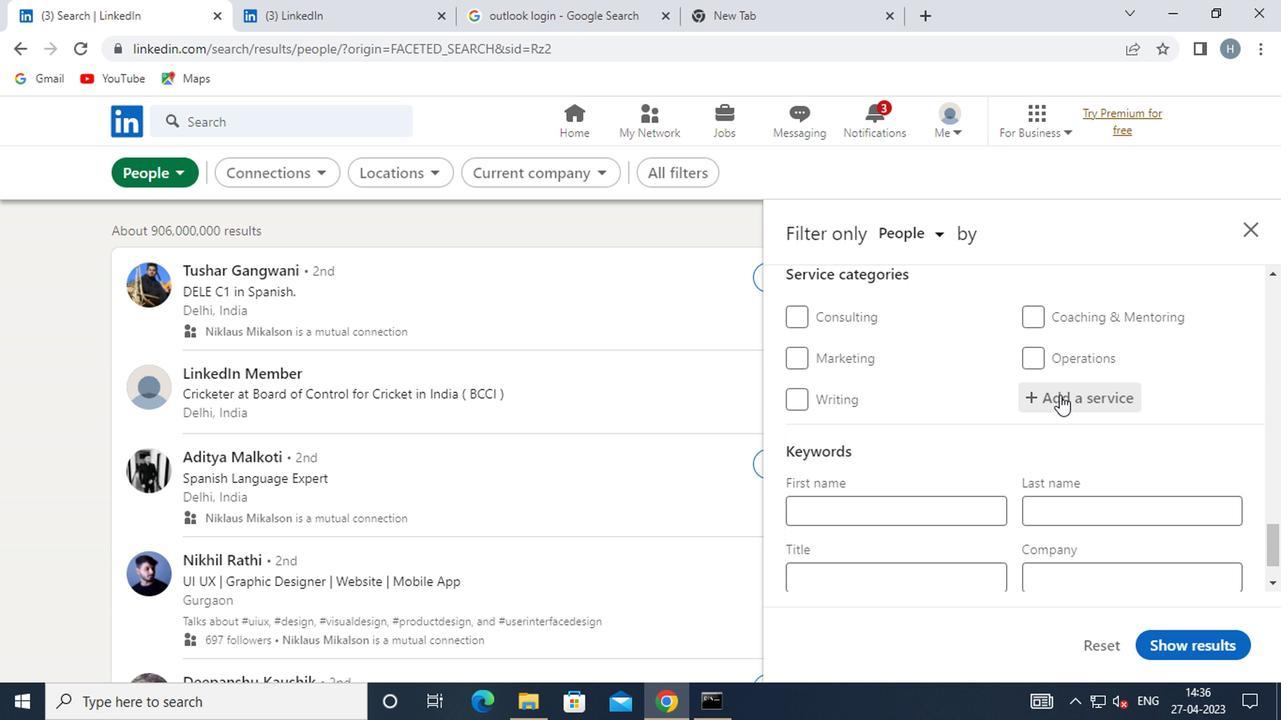 
Action: Key pressed <Key.shift>INTERIOR
Screenshot: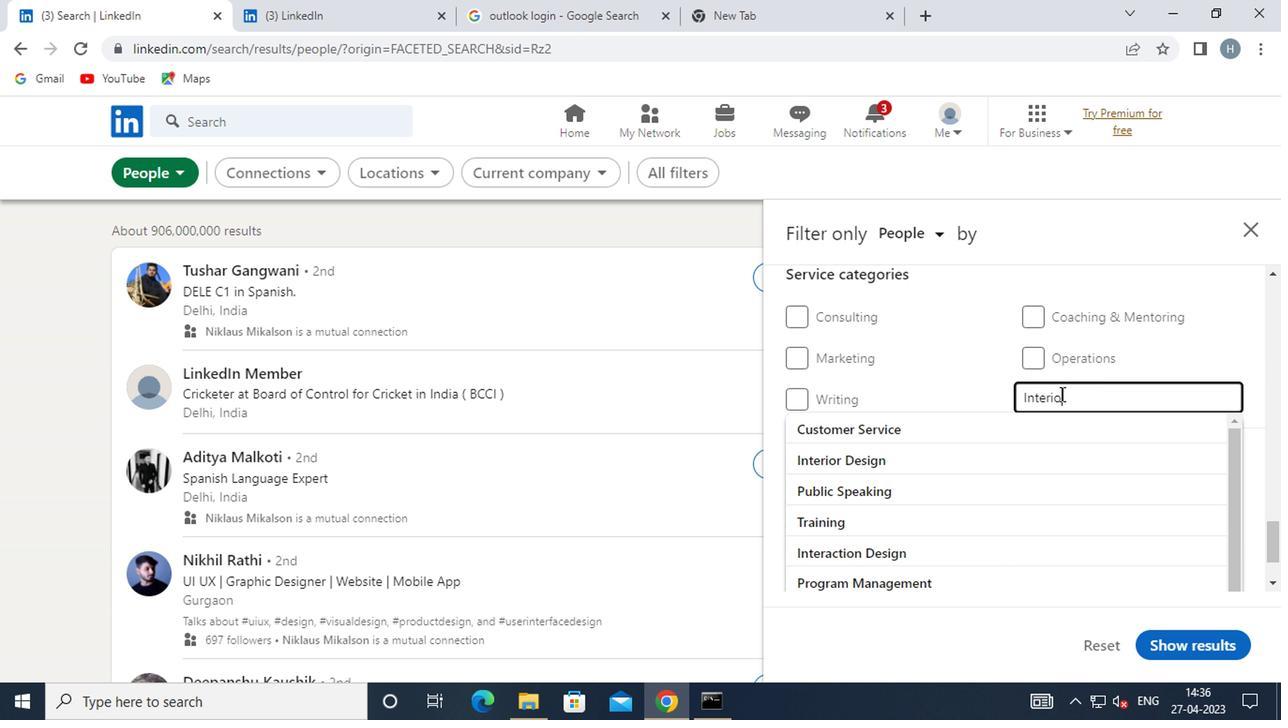 
Action: Mouse moved to (894, 425)
Screenshot: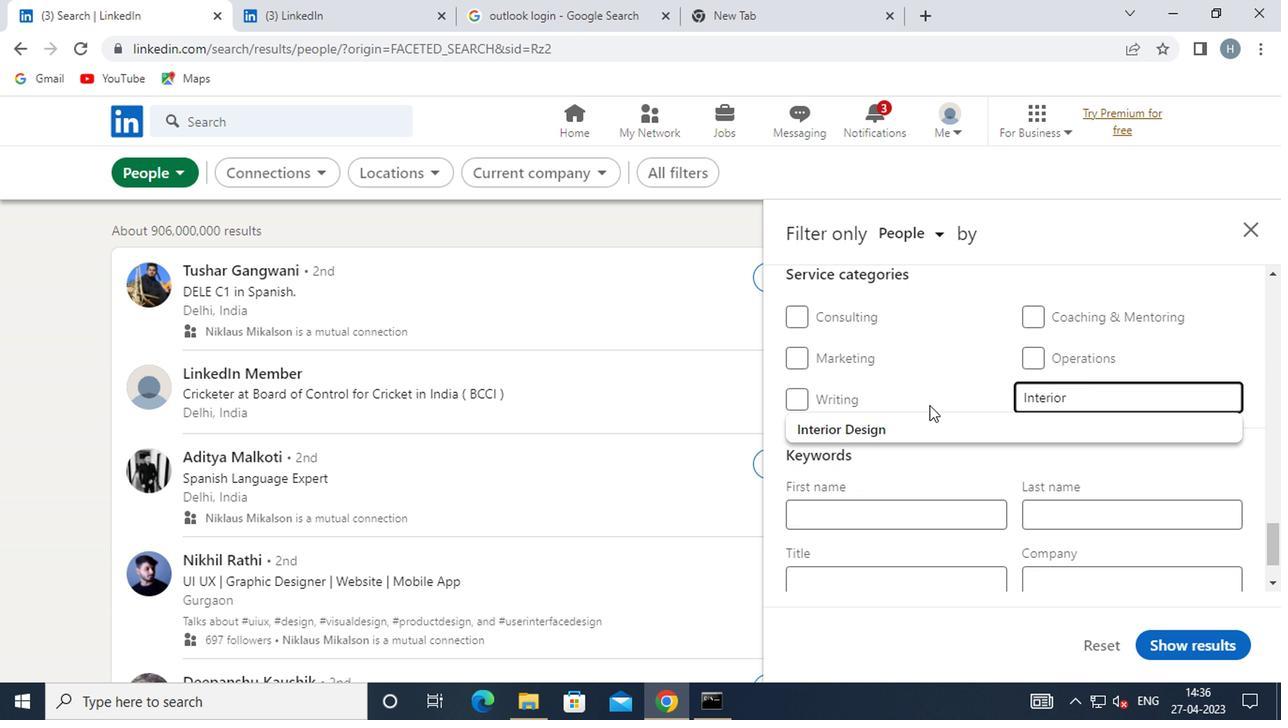 
Action: Mouse pressed left at (894, 425)
Screenshot: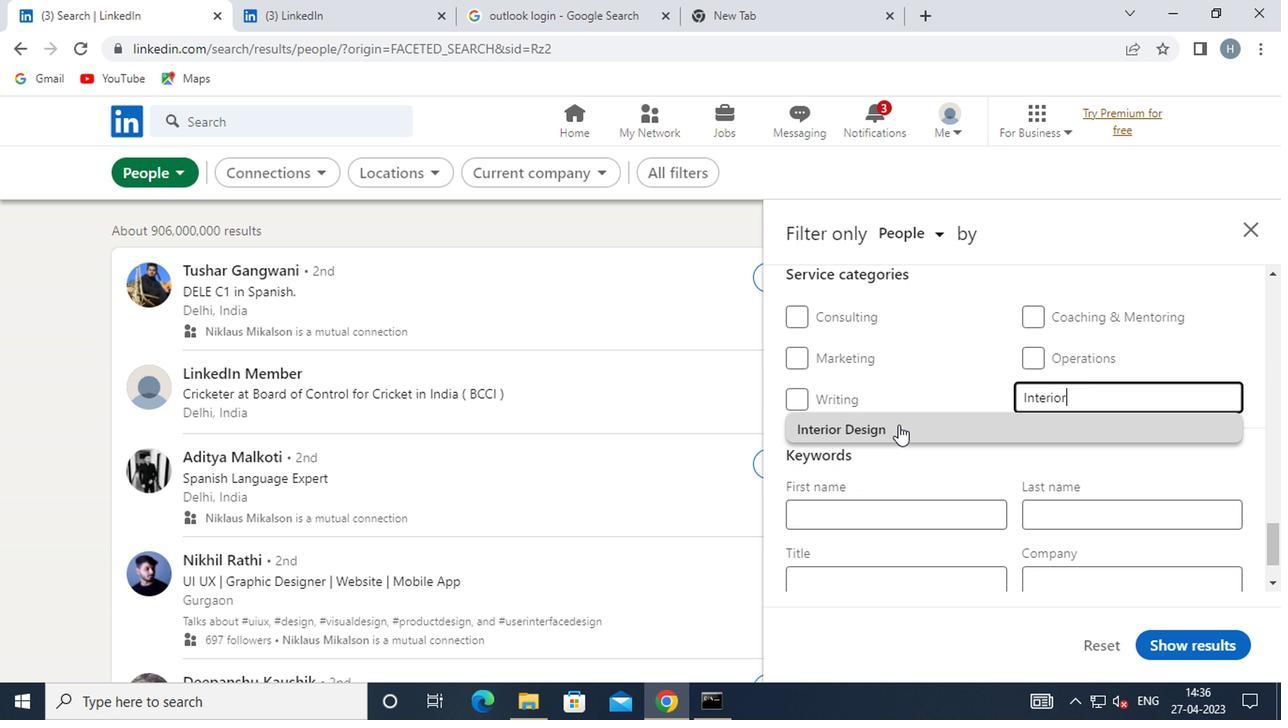 
Action: Mouse moved to (894, 425)
Screenshot: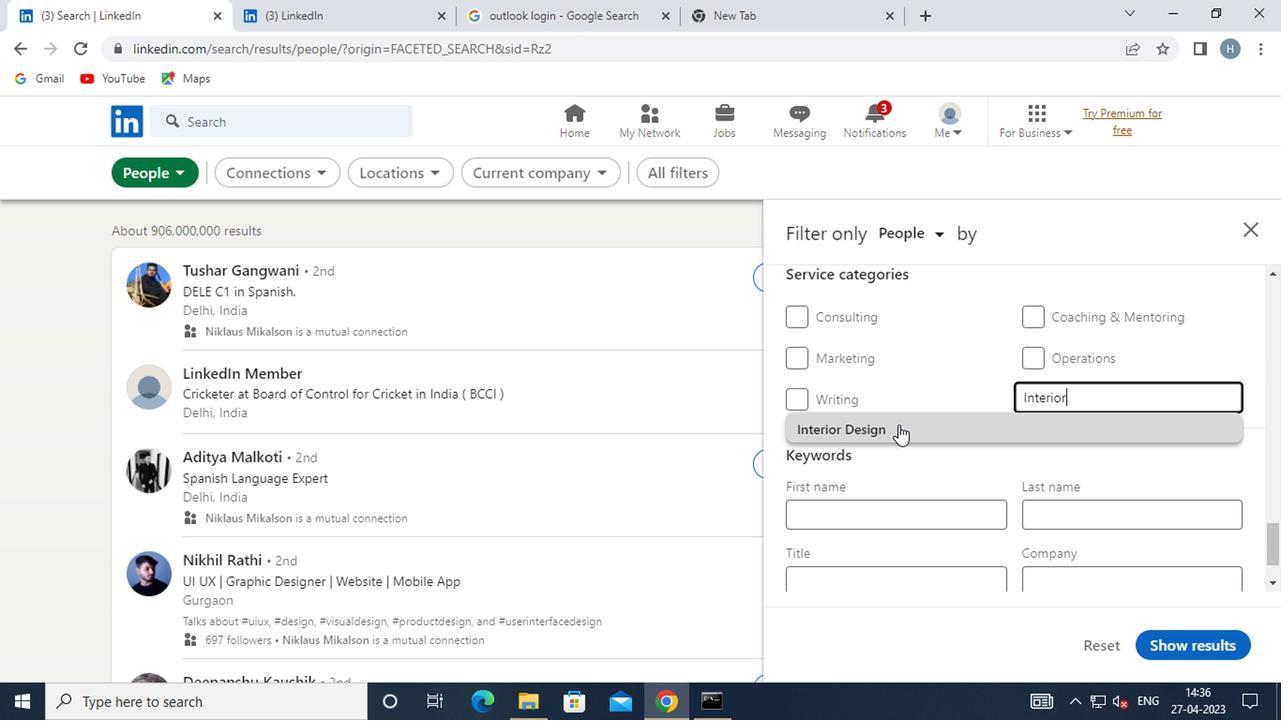 
Action: Mouse scrolled (894, 424) with delta (0, -1)
Screenshot: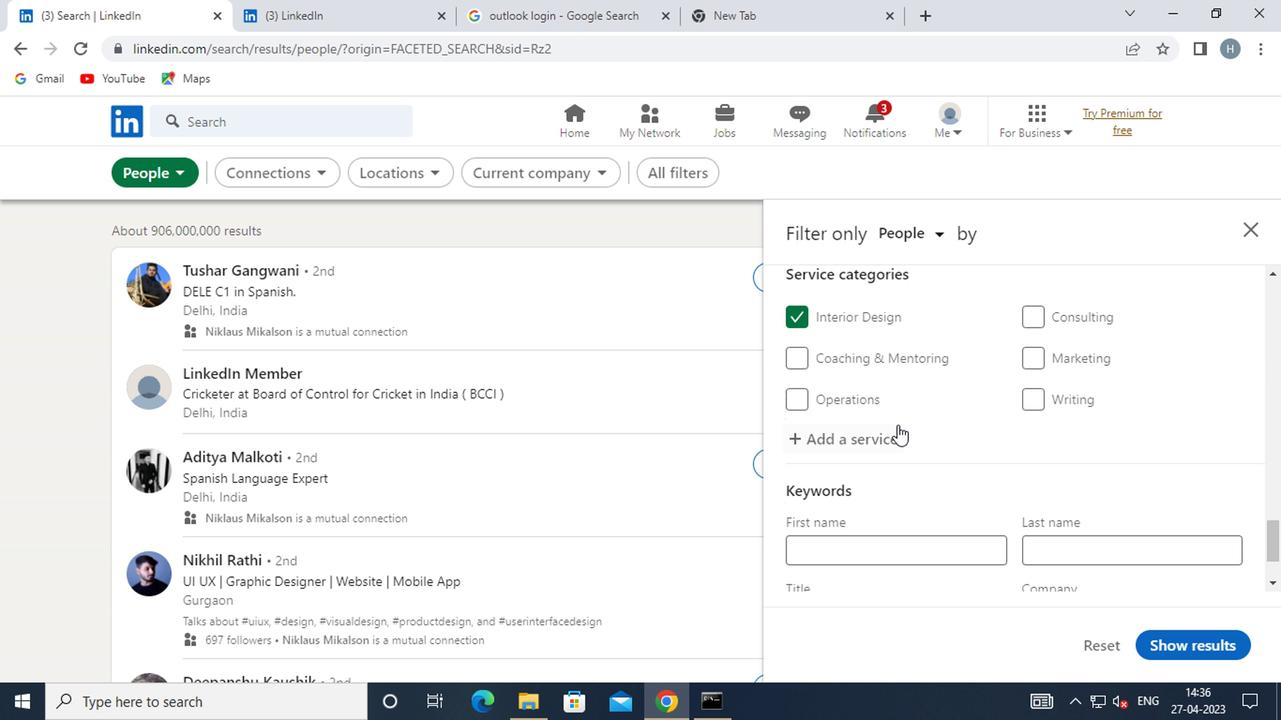 
Action: Mouse scrolled (894, 424) with delta (0, -1)
Screenshot: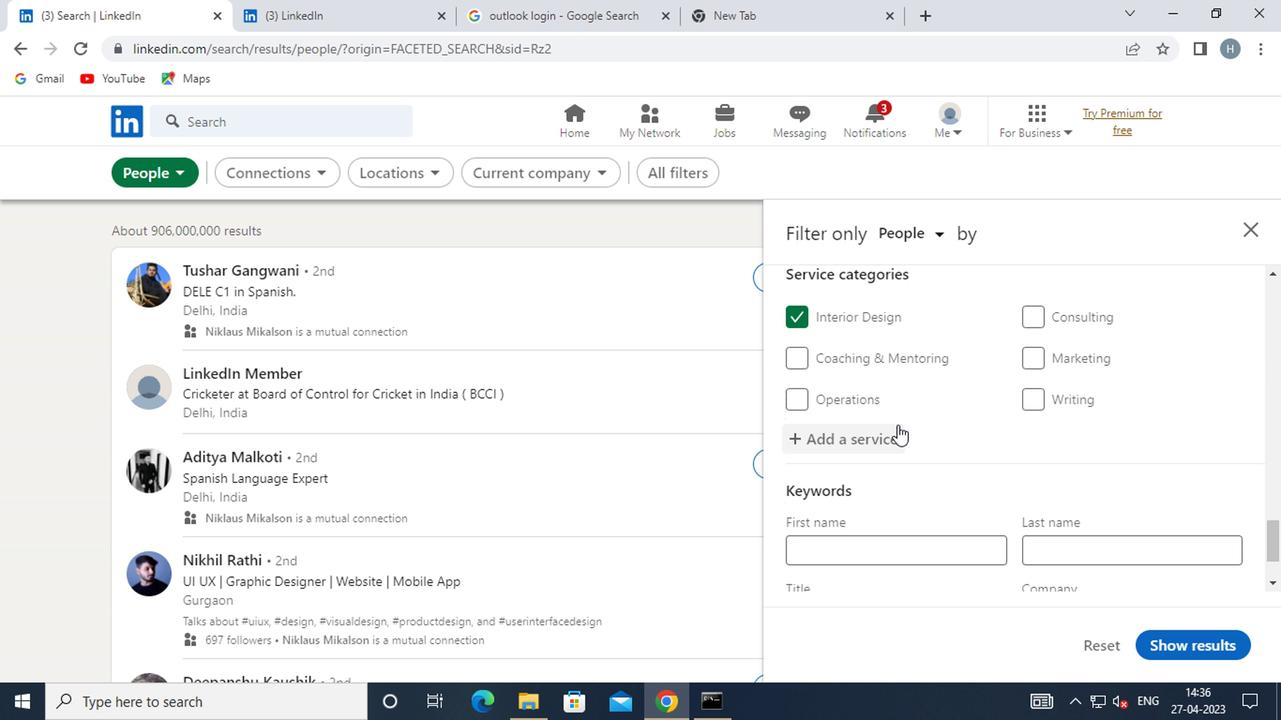 
Action: Mouse scrolled (894, 424) with delta (0, -1)
Screenshot: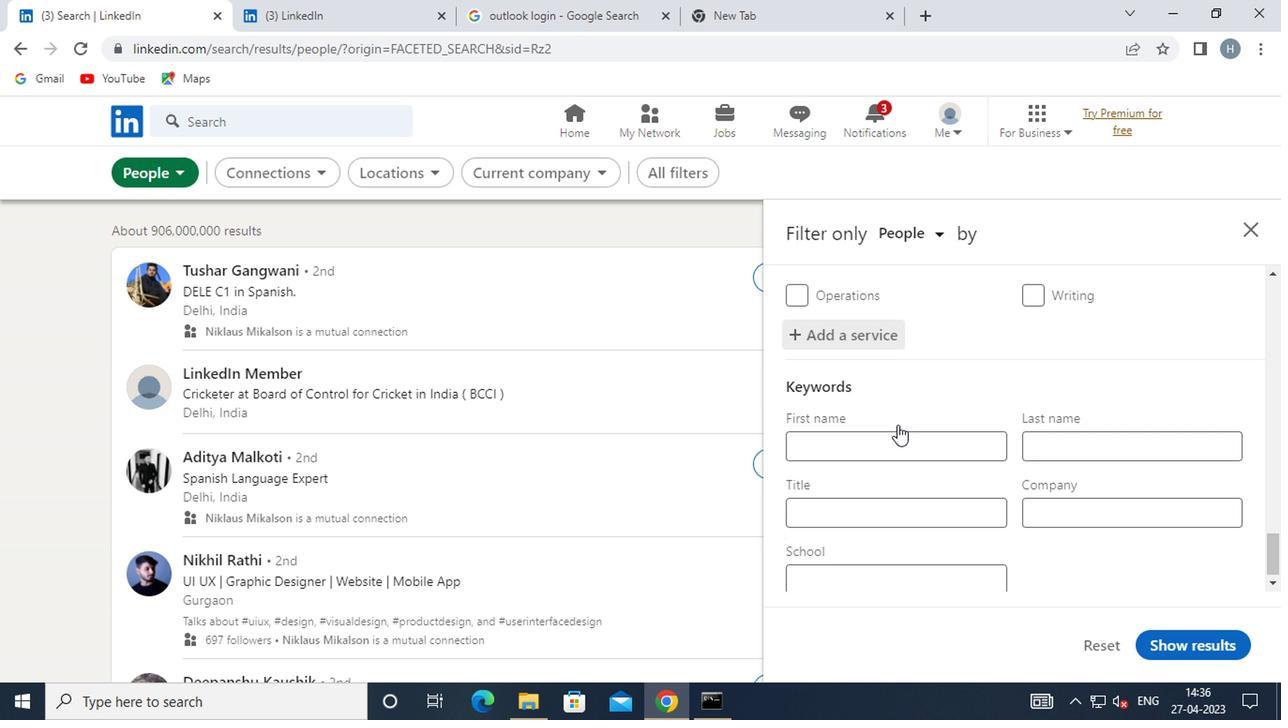 
Action: Mouse scrolled (894, 424) with delta (0, -1)
Screenshot: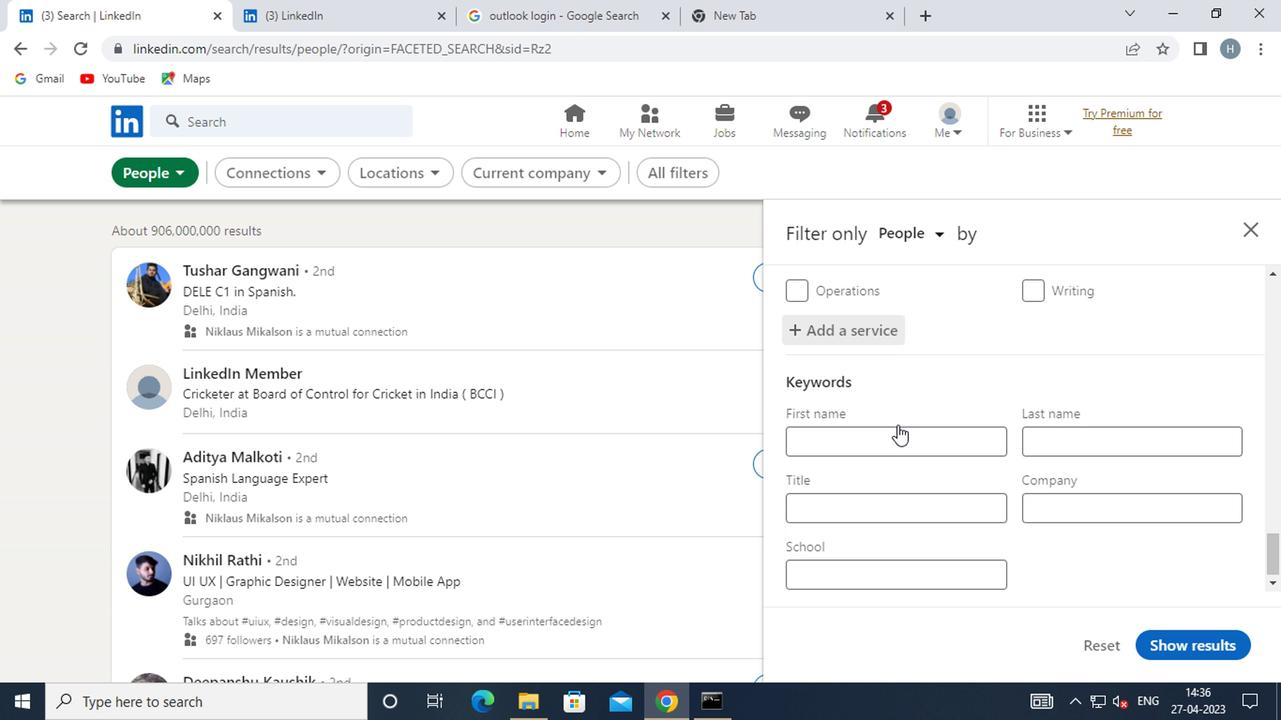 
Action: Mouse scrolled (894, 424) with delta (0, -1)
Screenshot: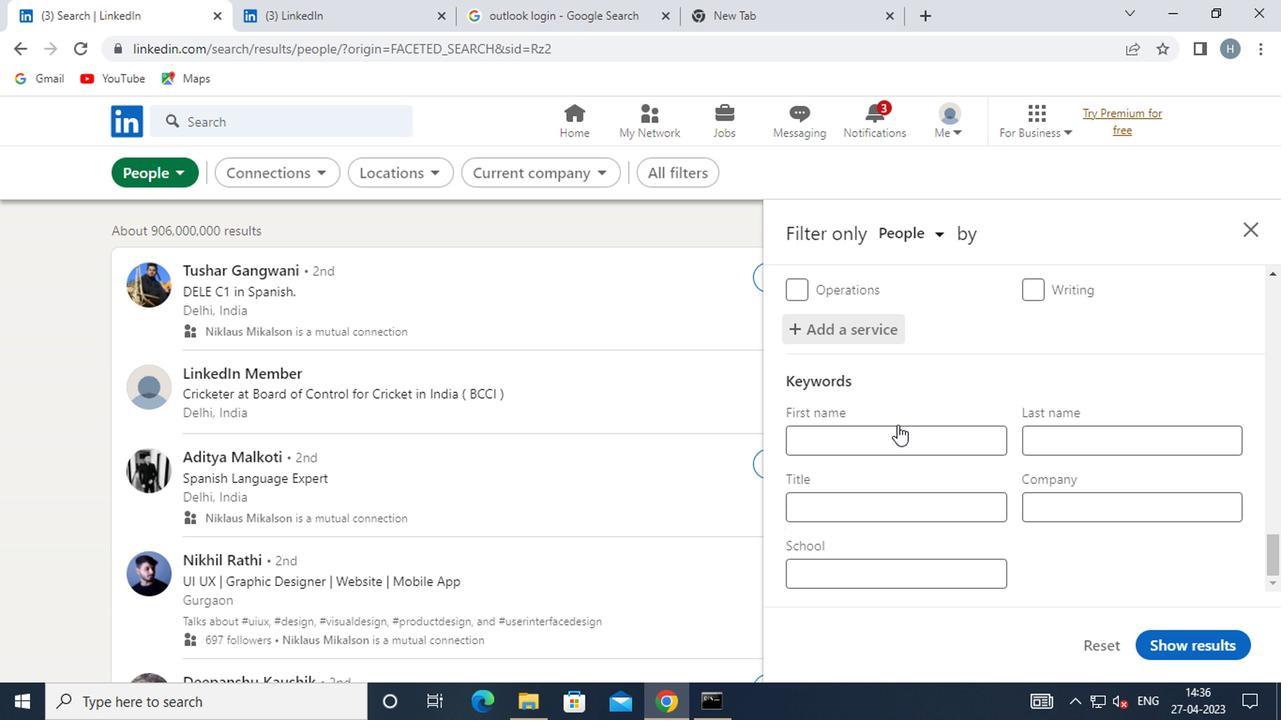 
Action: Mouse moved to (914, 501)
Screenshot: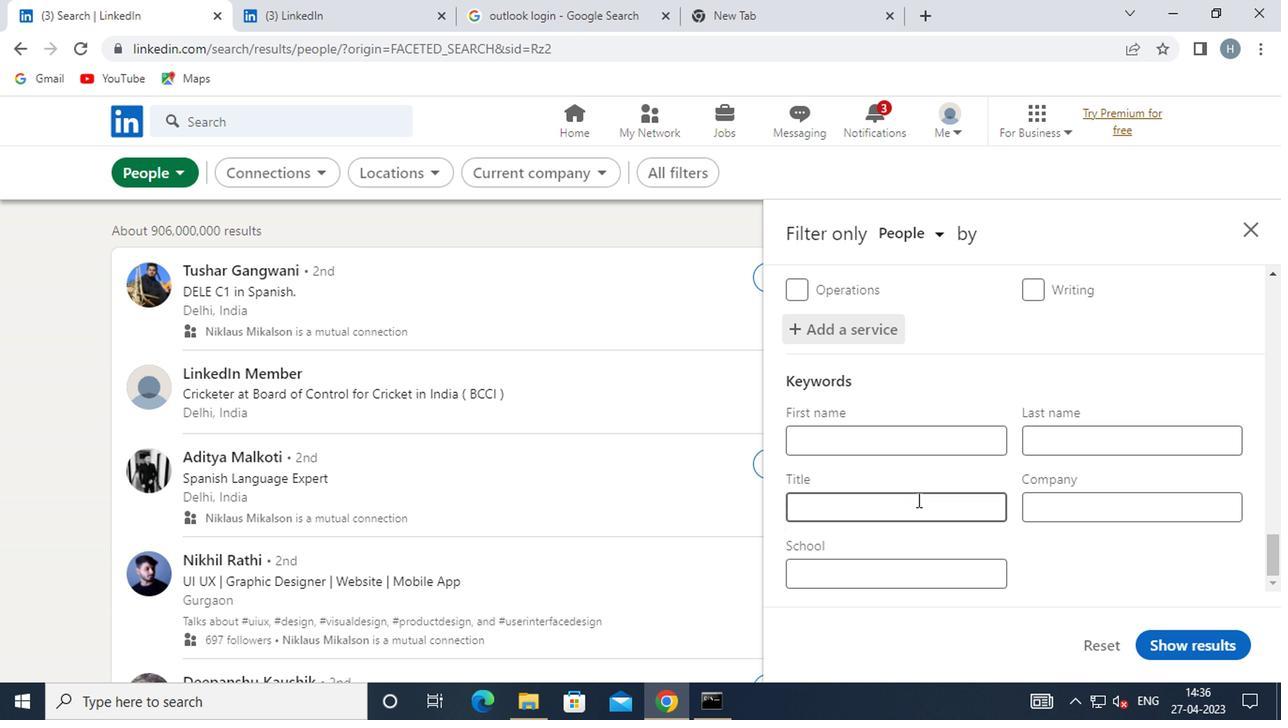 
Action: Mouse pressed left at (914, 501)
Screenshot: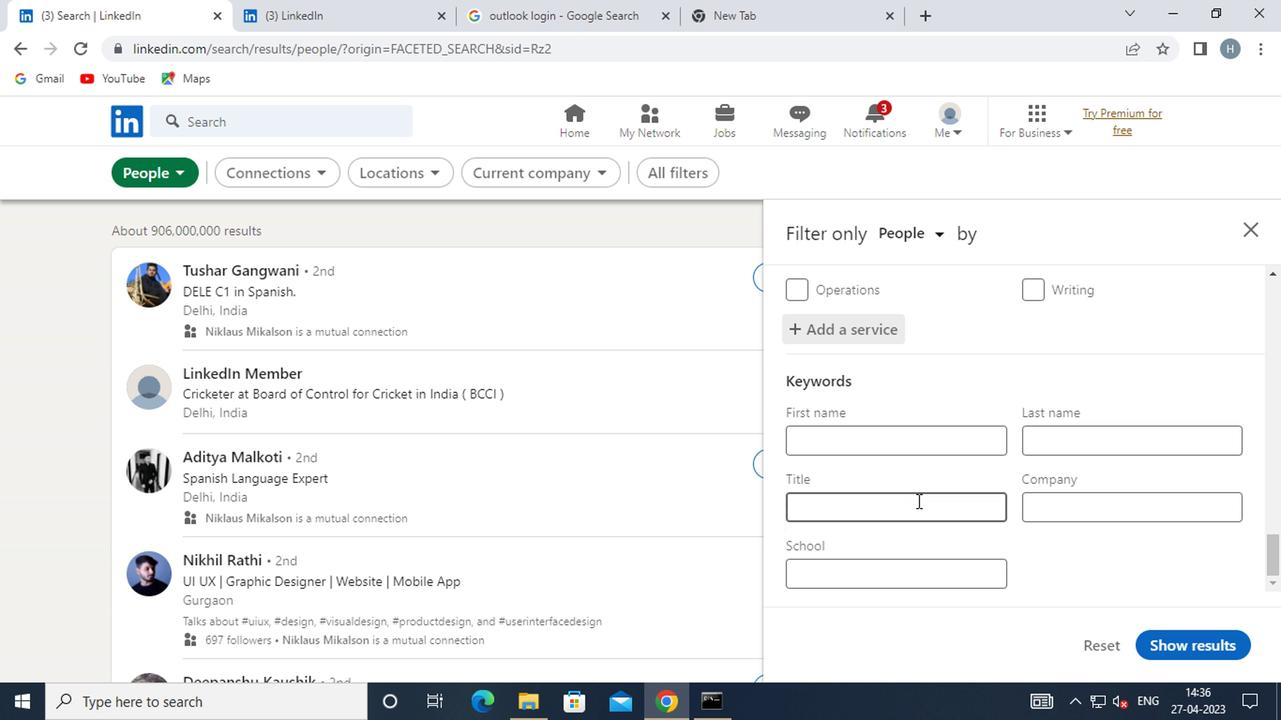 
Action: Mouse moved to (913, 502)
Screenshot: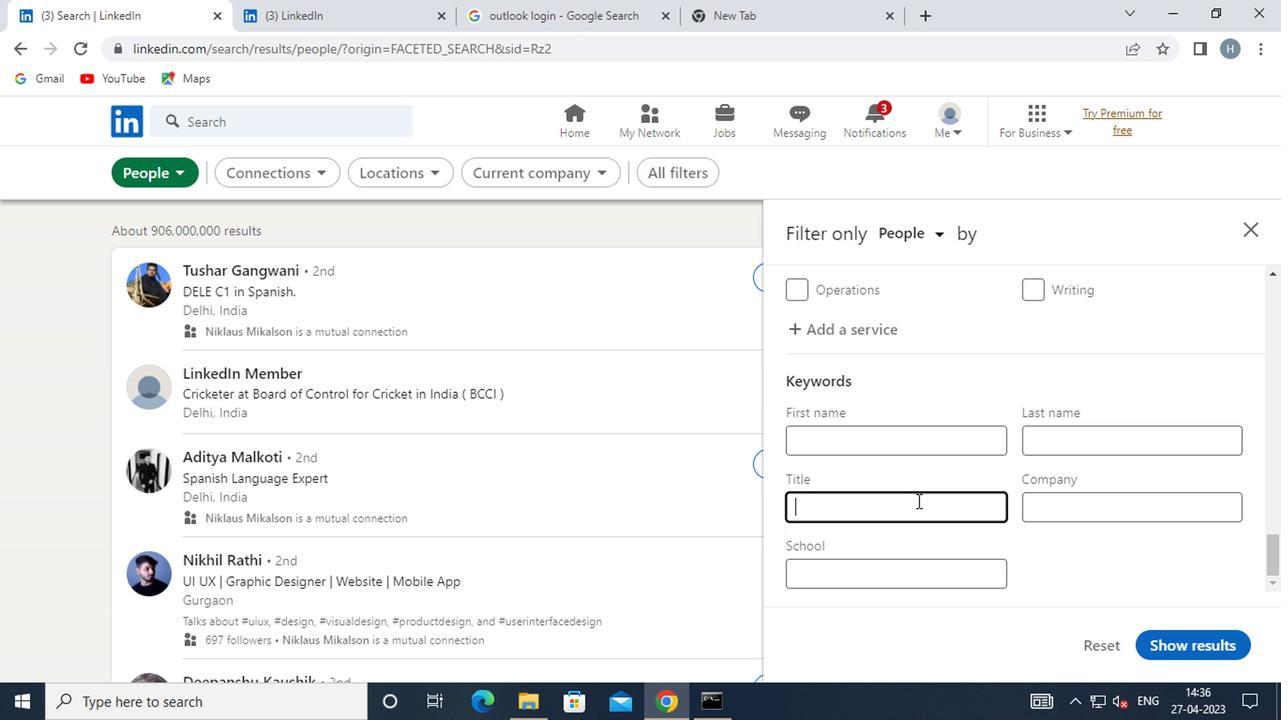 
Action: Key pressed <Key.shift>IRON<Key.space><Key.shift>WORKER
Screenshot: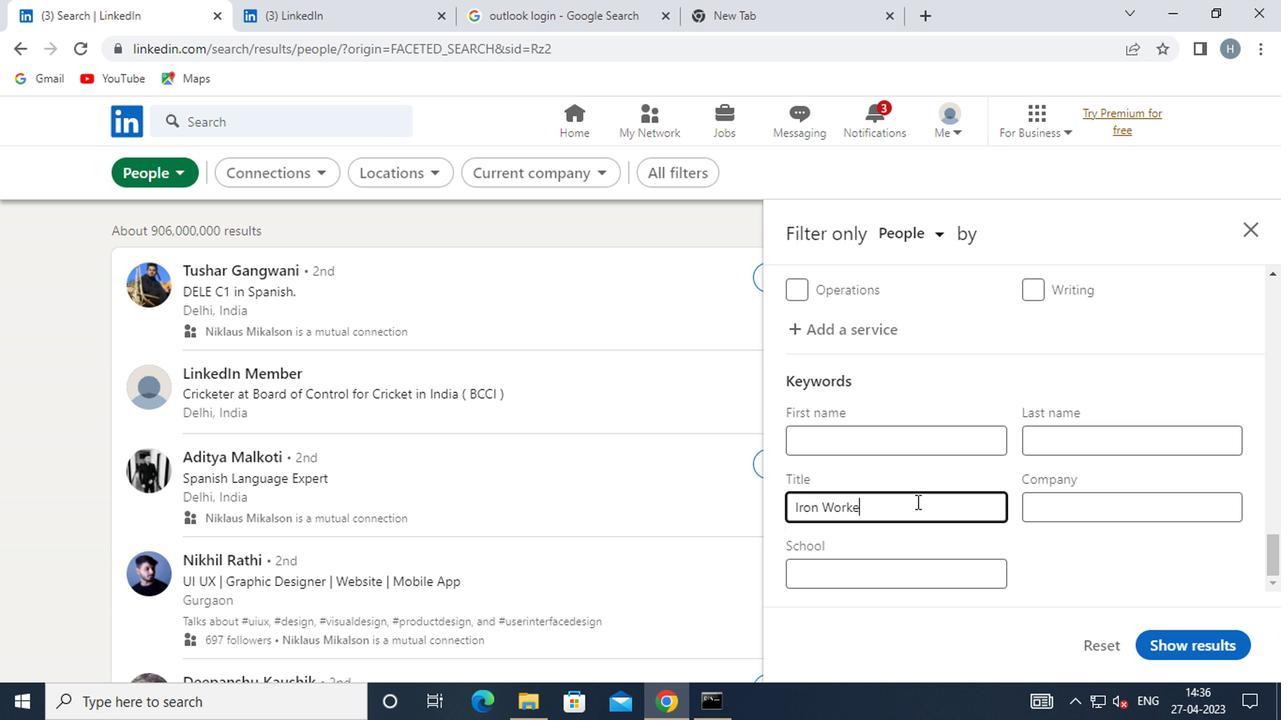 
Action: Mouse moved to (1180, 642)
Screenshot: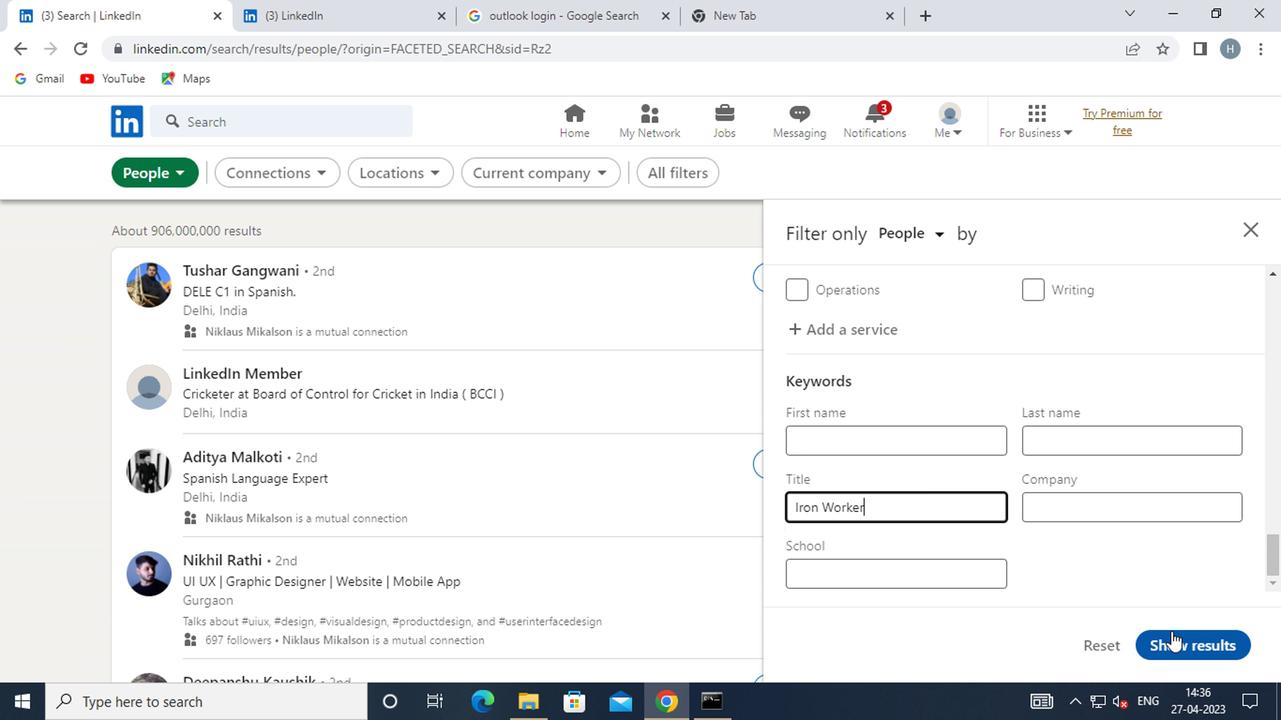 
Action: Mouse pressed left at (1180, 642)
Screenshot: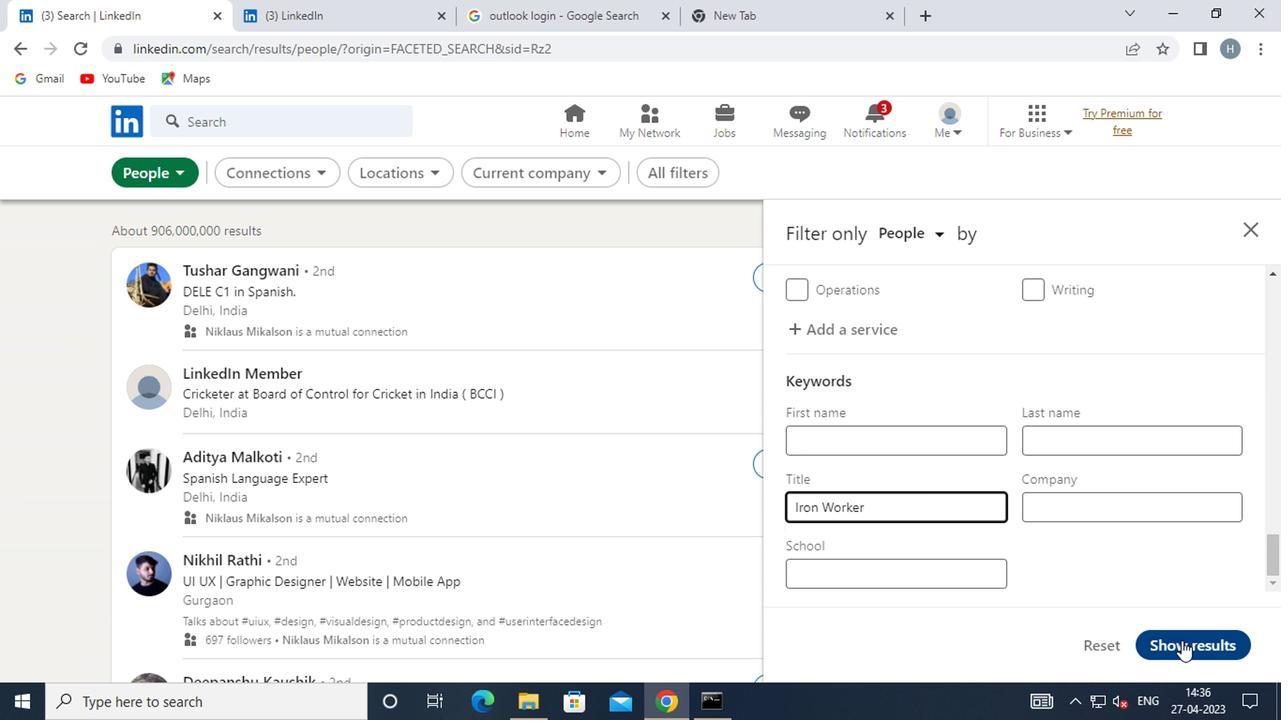
Action: Mouse moved to (844, 467)
Screenshot: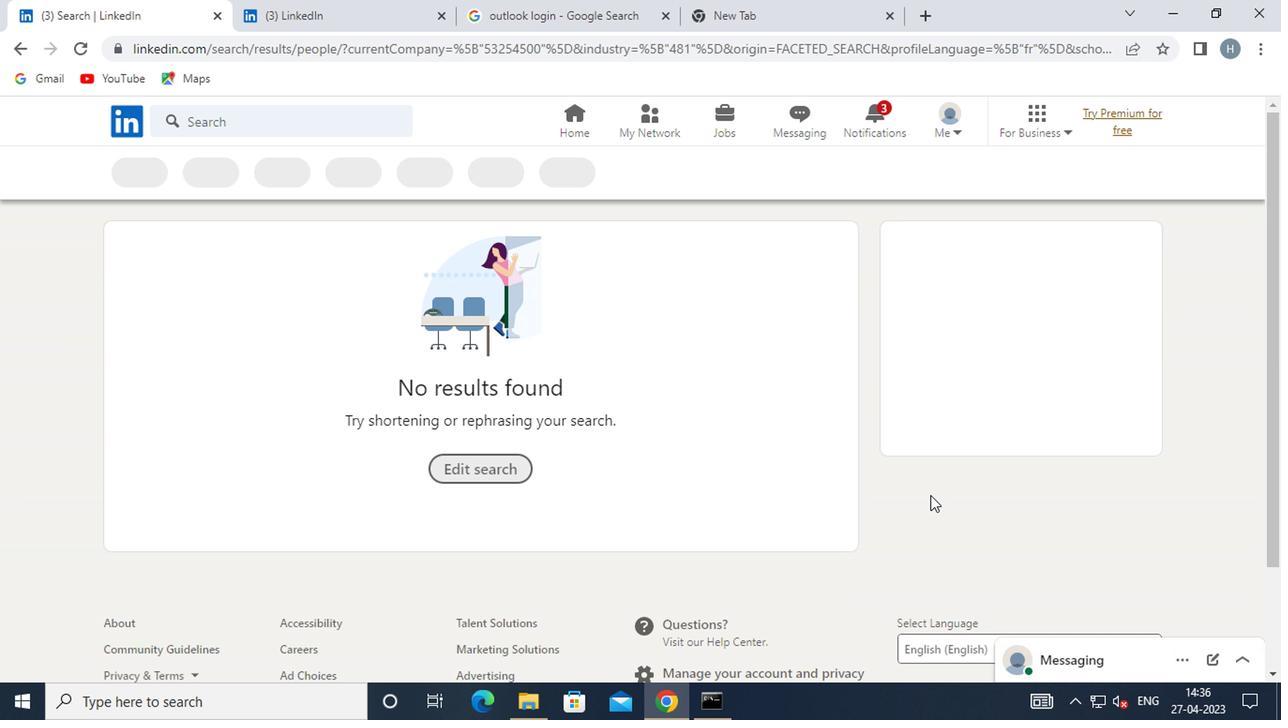 
